 Task: Find connections with filter location Turbo with filter topic #Travelwith filter profile language English with filter current company SAP Labs India with filter school IEC UNIVERSITY with filter industry School and Employee Bus Services with filter service category Real Estate with filter keywords title VP of Miscellaneous Stuff
Action: Mouse moved to (518, 74)
Screenshot: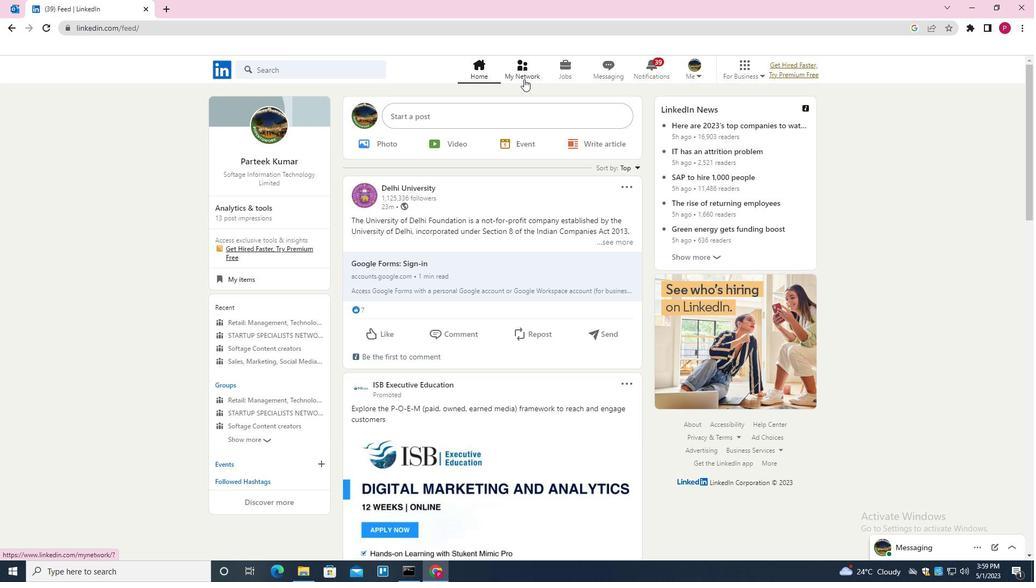 
Action: Mouse pressed left at (518, 74)
Screenshot: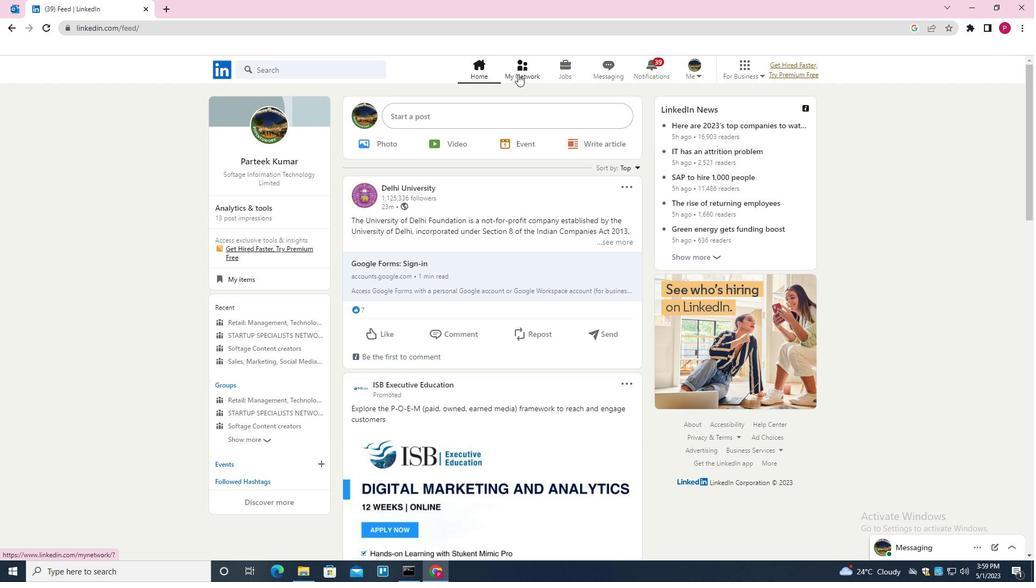 
Action: Mouse moved to (284, 125)
Screenshot: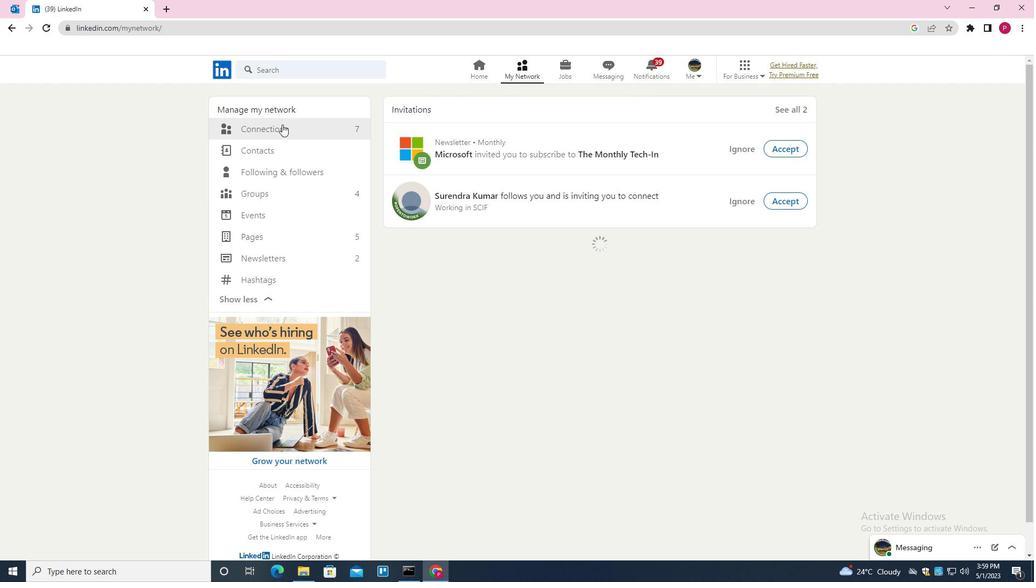 
Action: Mouse pressed left at (284, 125)
Screenshot: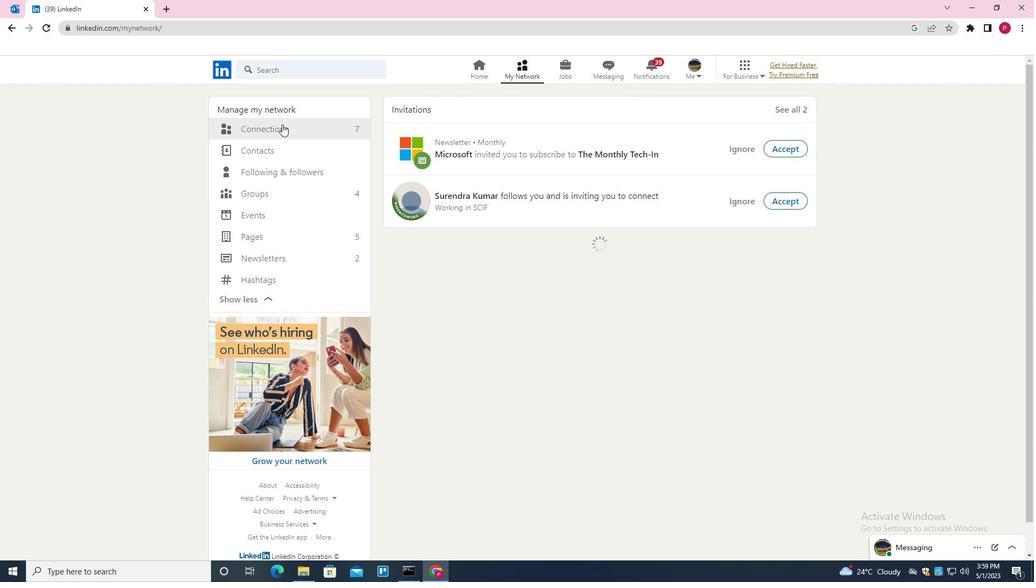 
Action: Mouse moved to (623, 129)
Screenshot: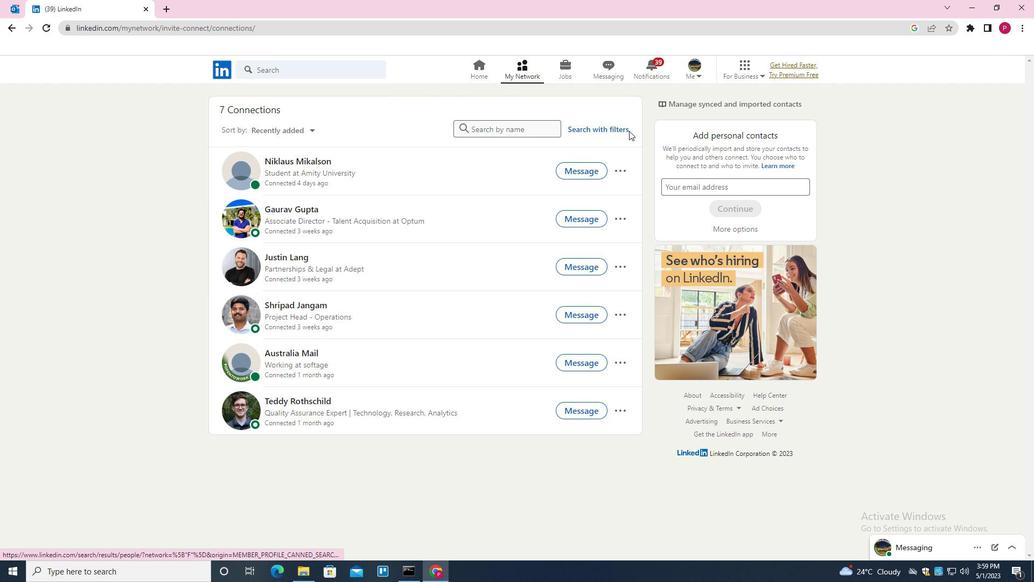 
Action: Mouse pressed left at (623, 129)
Screenshot: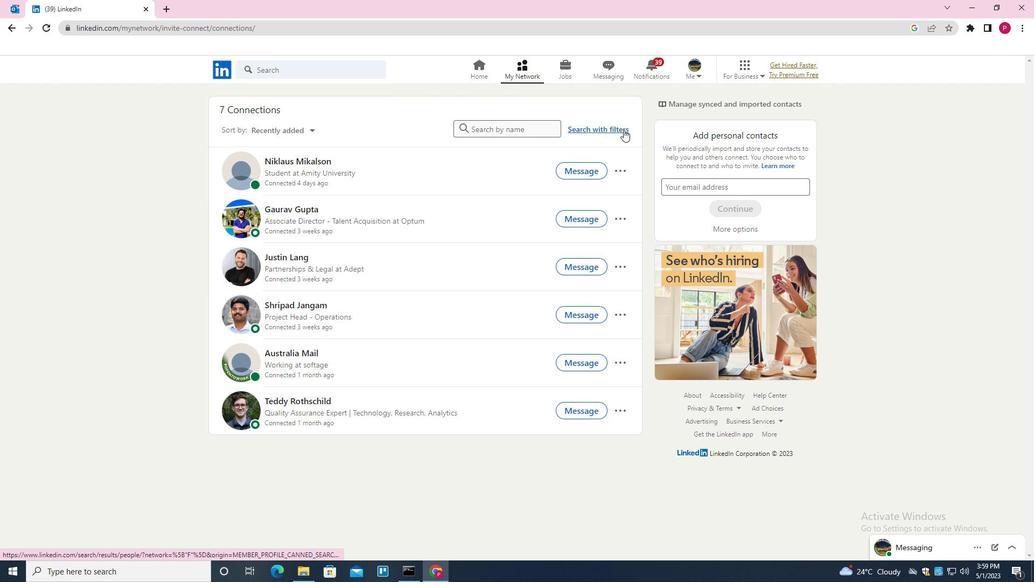 
Action: Mouse moved to (555, 100)
Screenshot: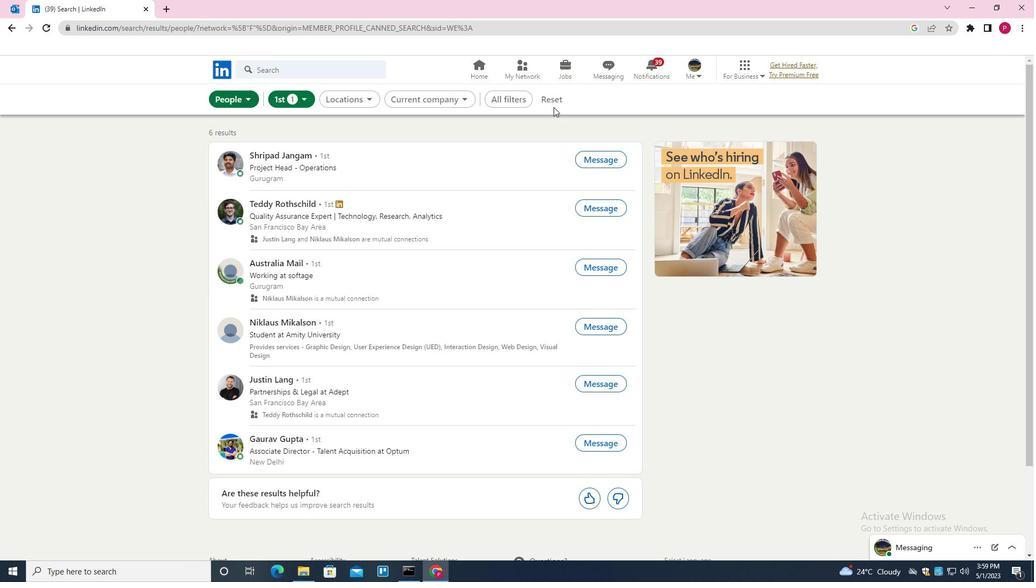 
Action: Mouse pressed left at (555, 100)
Screenshot: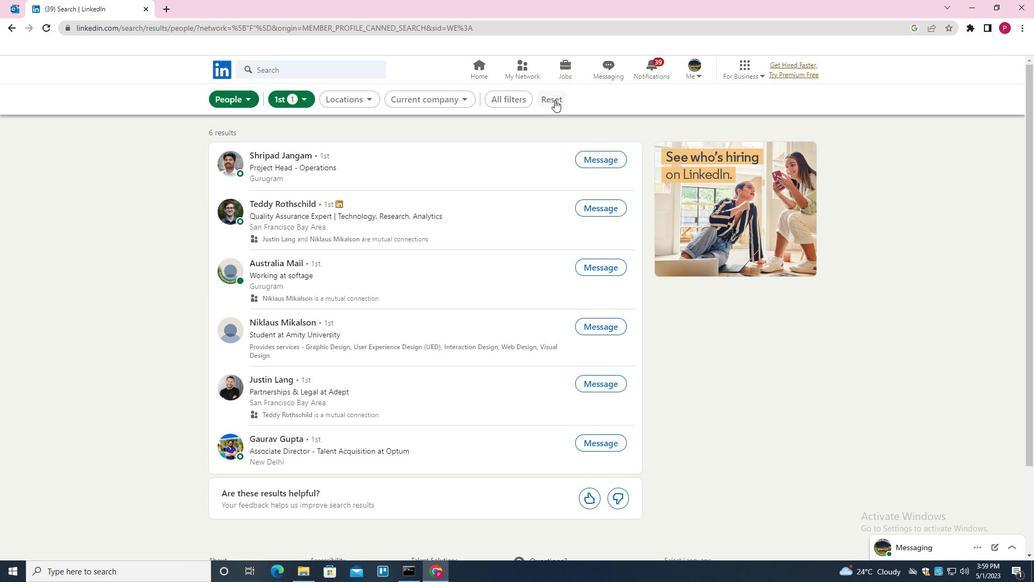 
Action: Mouse moved to (524, 98)
Screenshot: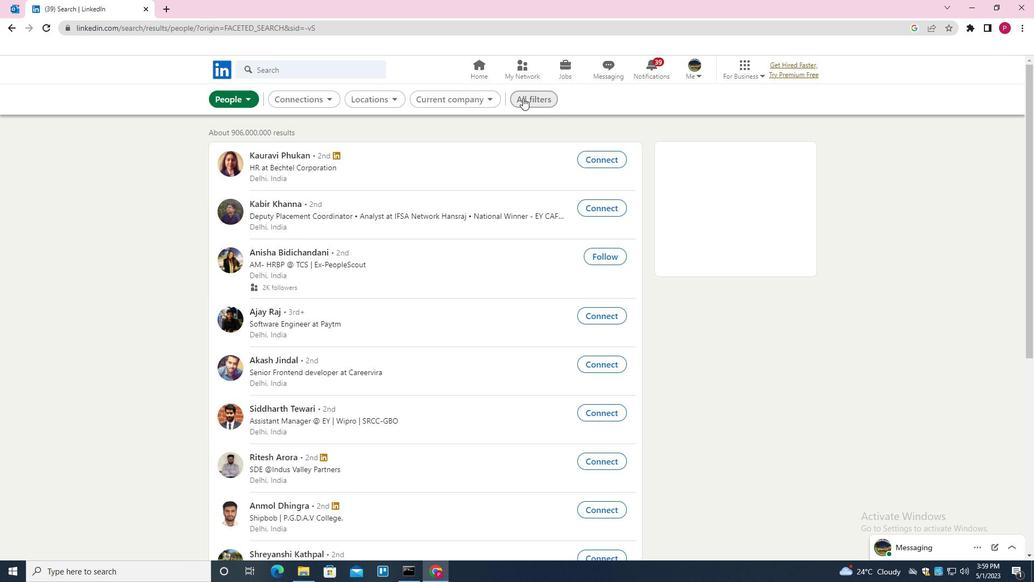 
Action: Mouse pressed left at (524, 98)
Screenshot: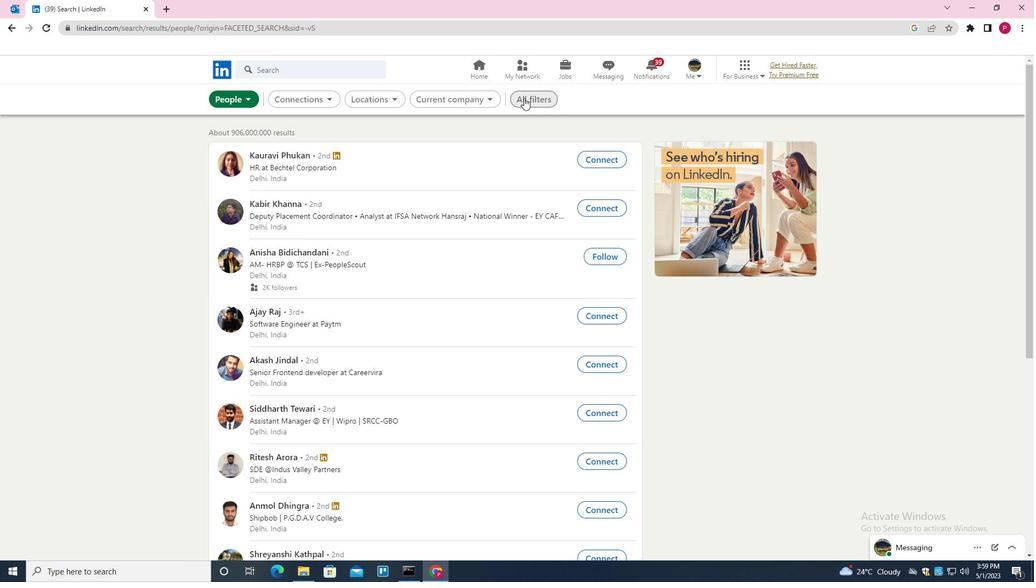 
Action: Mouse moved to (965, 371)
Screenshot: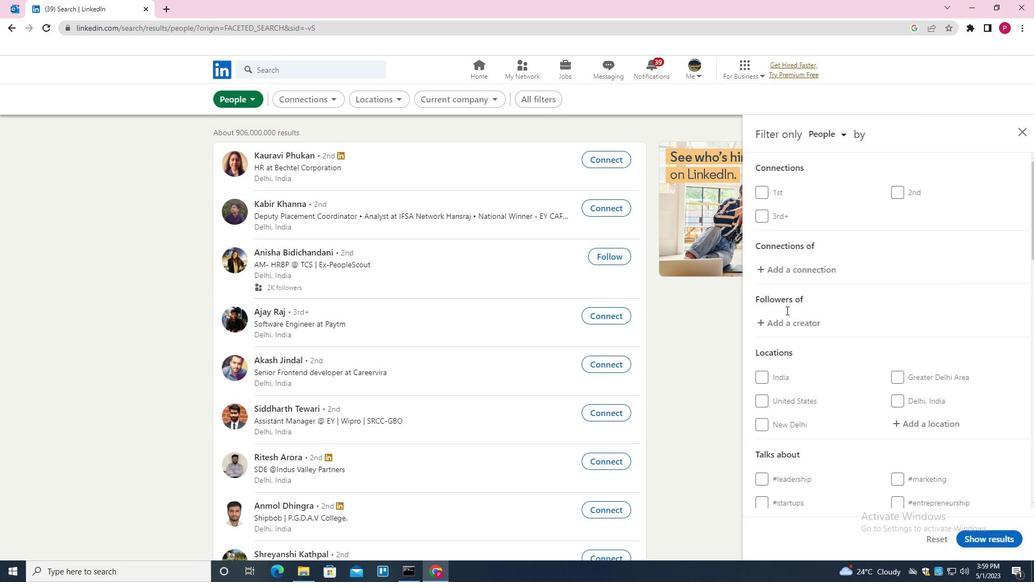 
Action: Mouse scrolled (965, 371) with delta (0, 0)
Screenshot: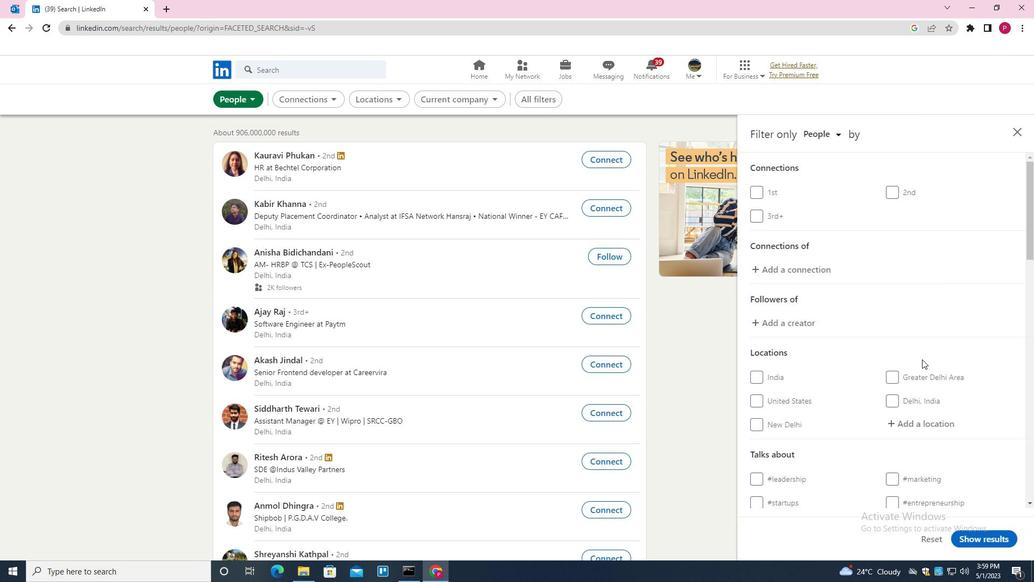 
Action: Mouse moved to (966, 372)
Screenshot: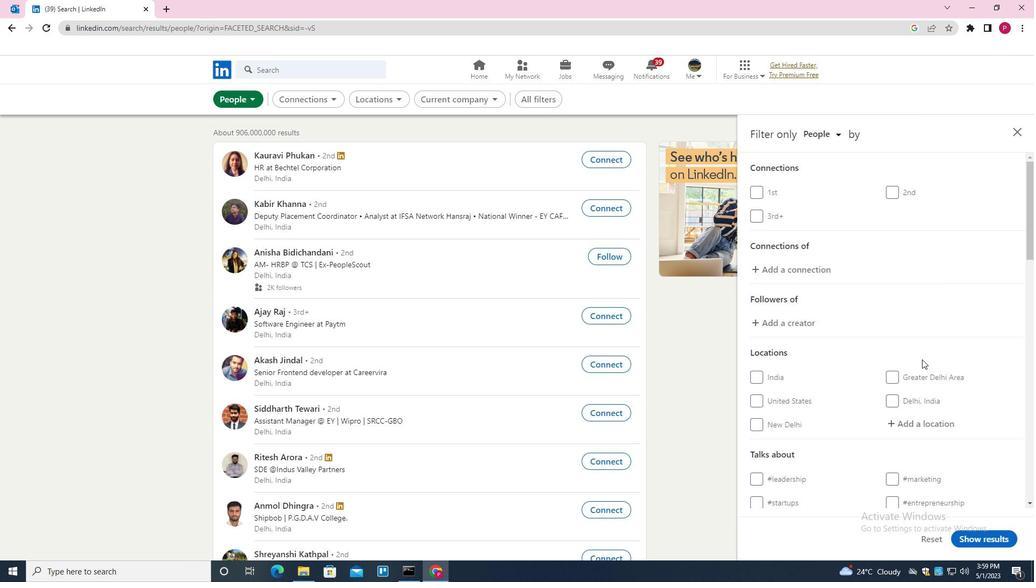 
Action: Mouse scrolled (966, 371) with delta (0, 0)
Screenshot: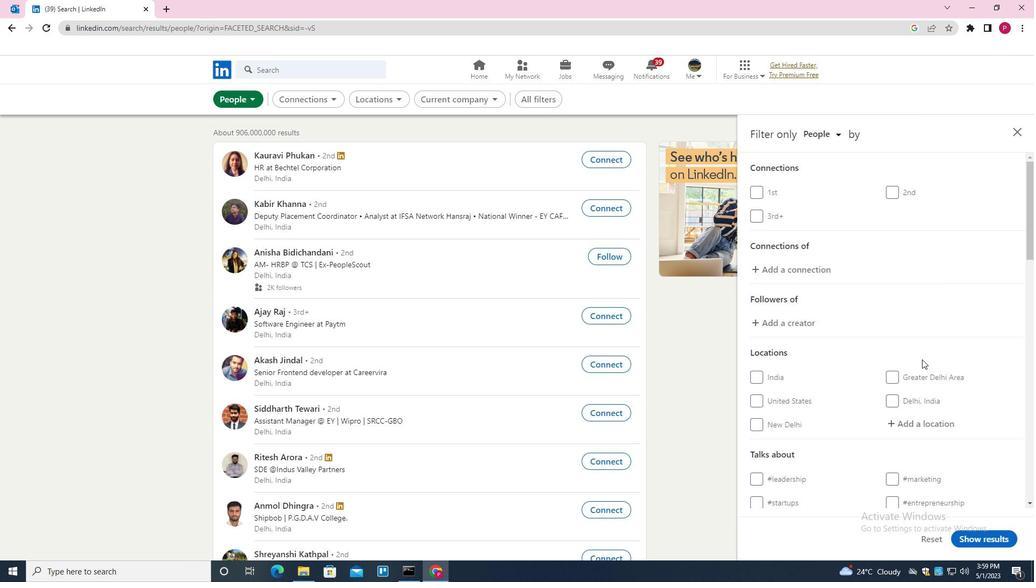 
Action: Mouse moved to (916, 320)
Screenshot: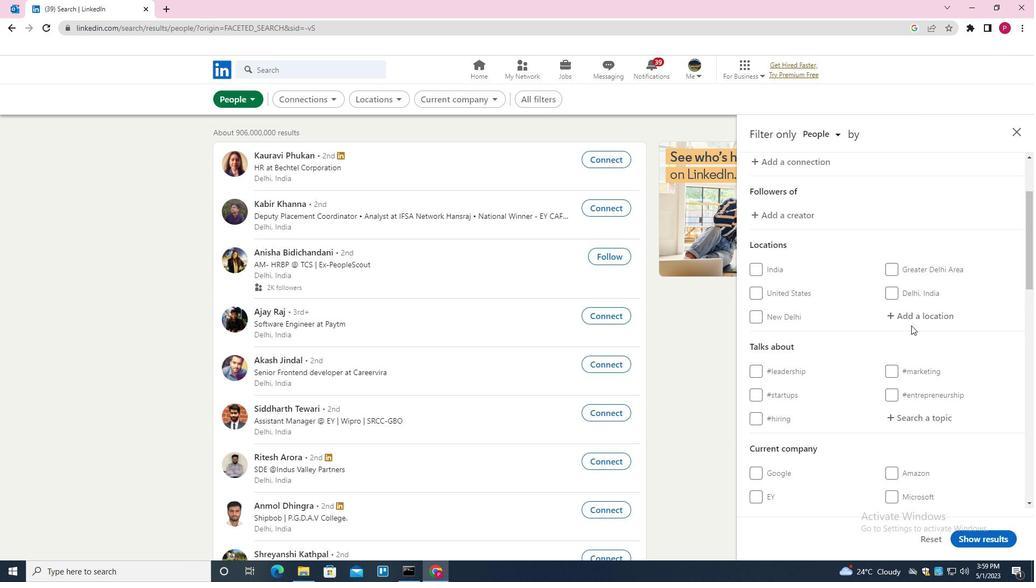 
Action: Mouse pressed left at (916, 320)
Screenshot: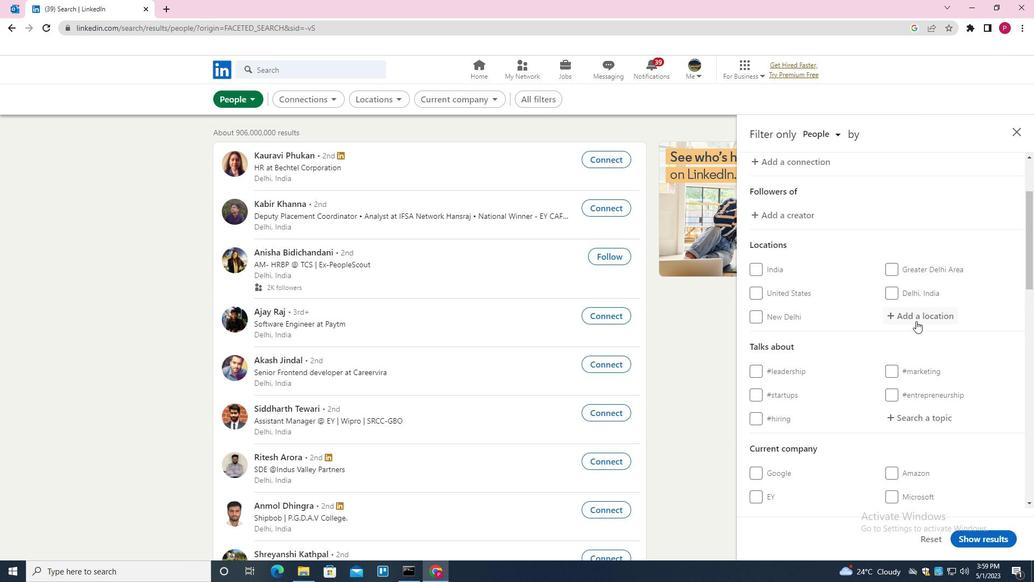
Action: Mouse moved to (916, 320)
Screenshot: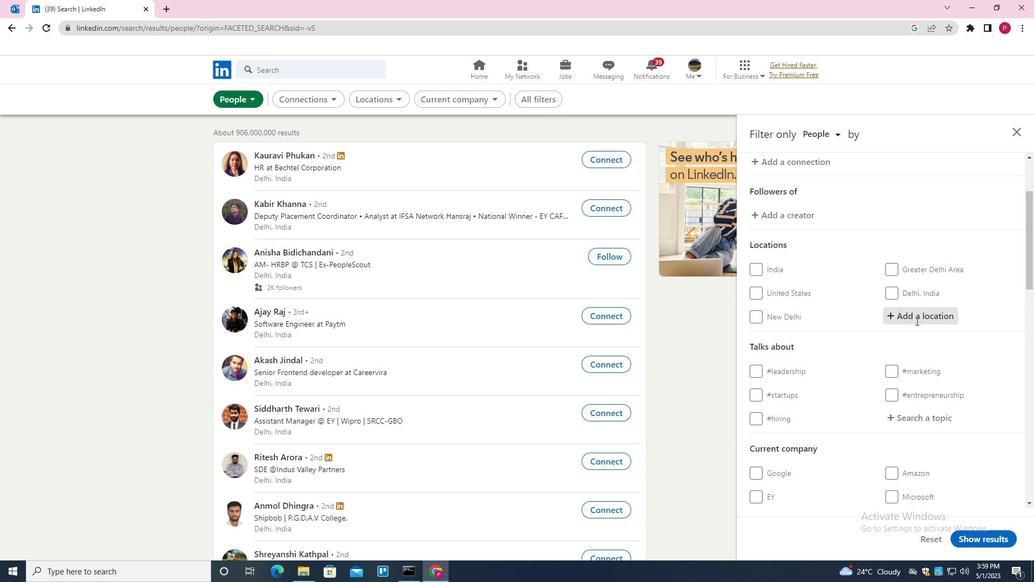 
Action: Key pressed <Key.shift>TURBO<Key.down><Key.enter>
Screenshot: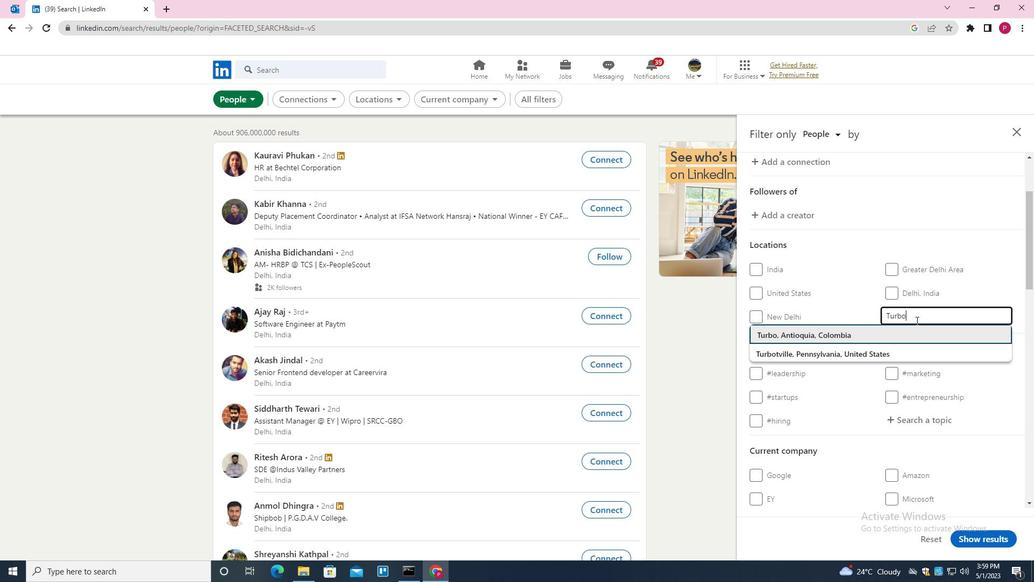 
Action: Mouse moved to (890, 345)
Screenshot: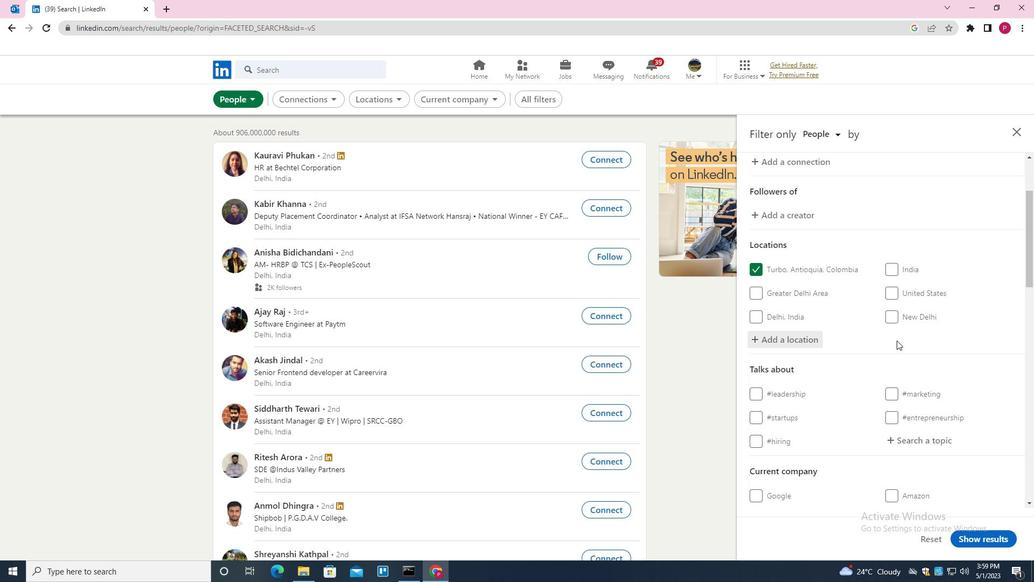 
Action: Mouse scrolled (890, 344) with delta (0, 0)
Screenshot: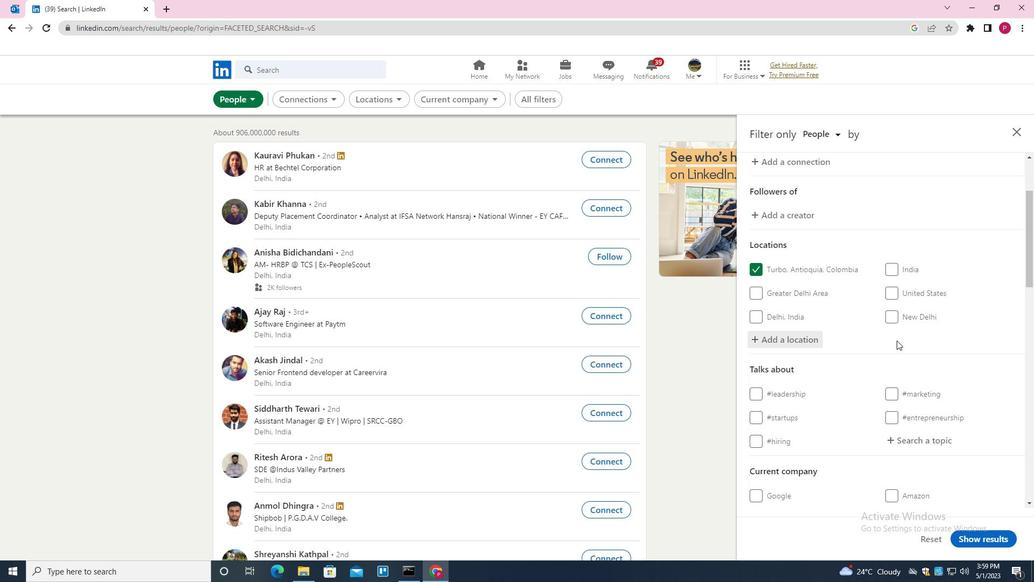 
Action: Mouse moved to (888, 347)
Screenshot: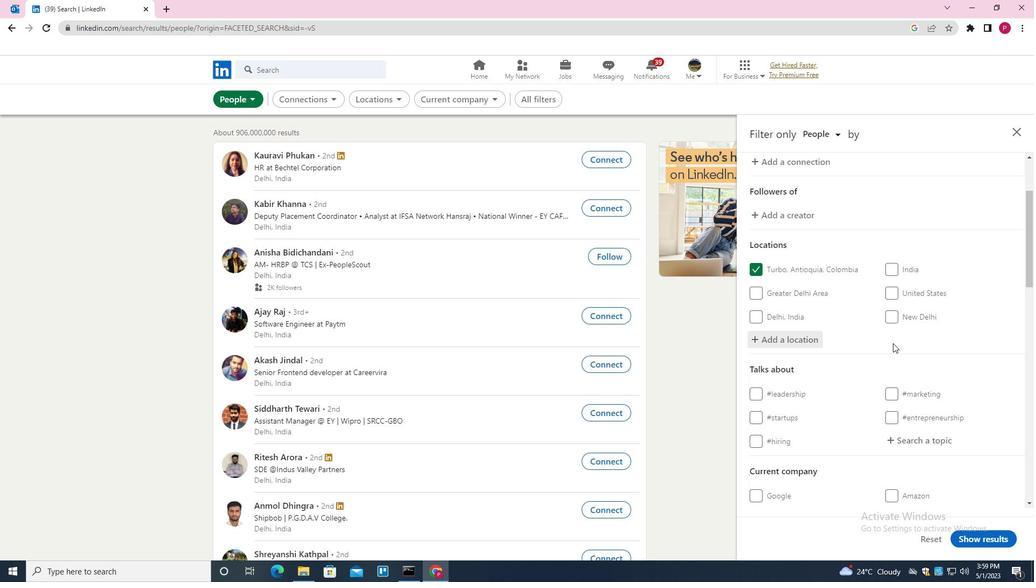 
Action: Mouse scrolled (888, 346) with delta (0, 0)
Screenshot: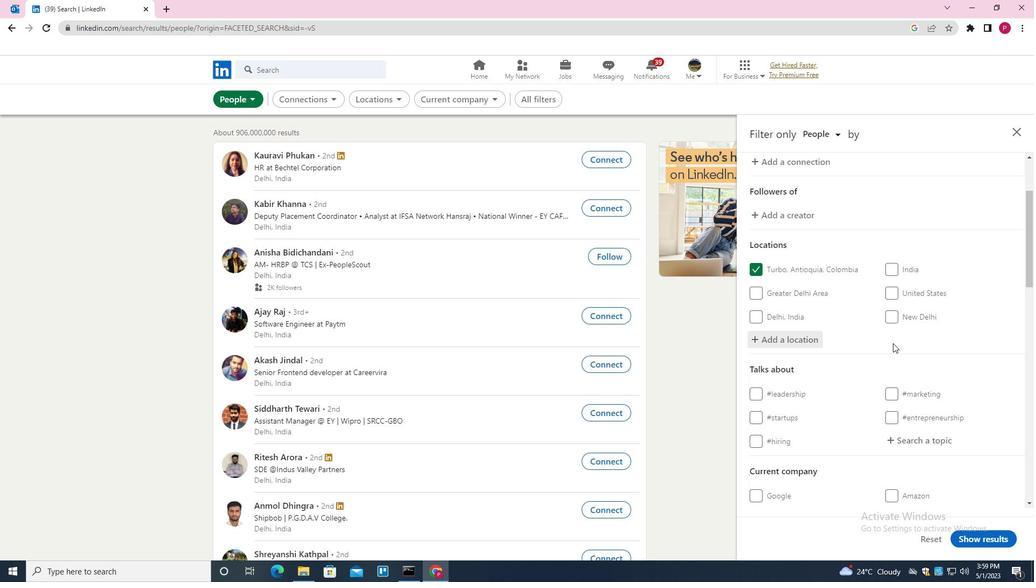 
Action: Mouse moved to (887, 347)
Screenshot: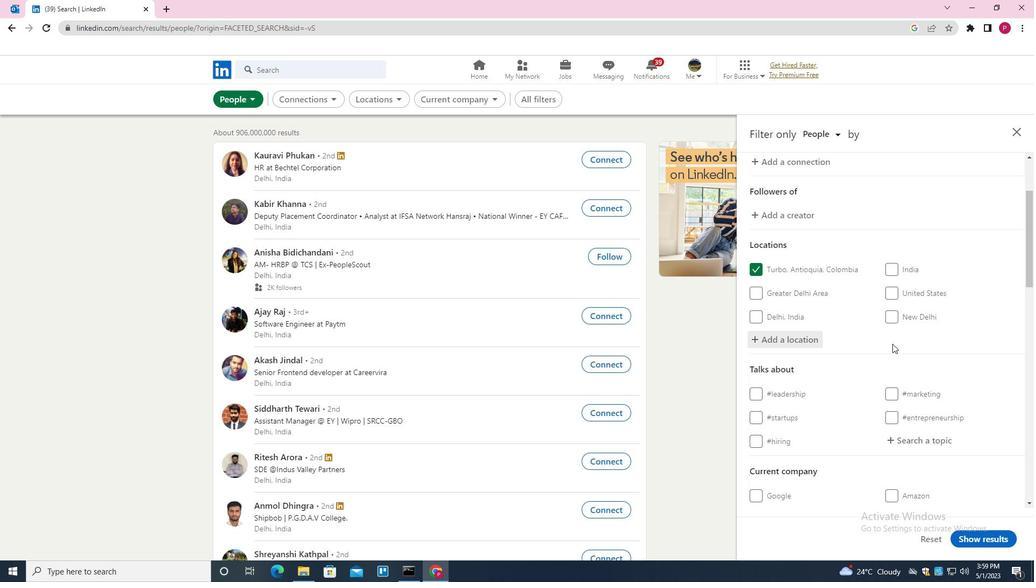 
Action: Mouse scrolled (887, 347) with delta (0, 0)
Screenshot: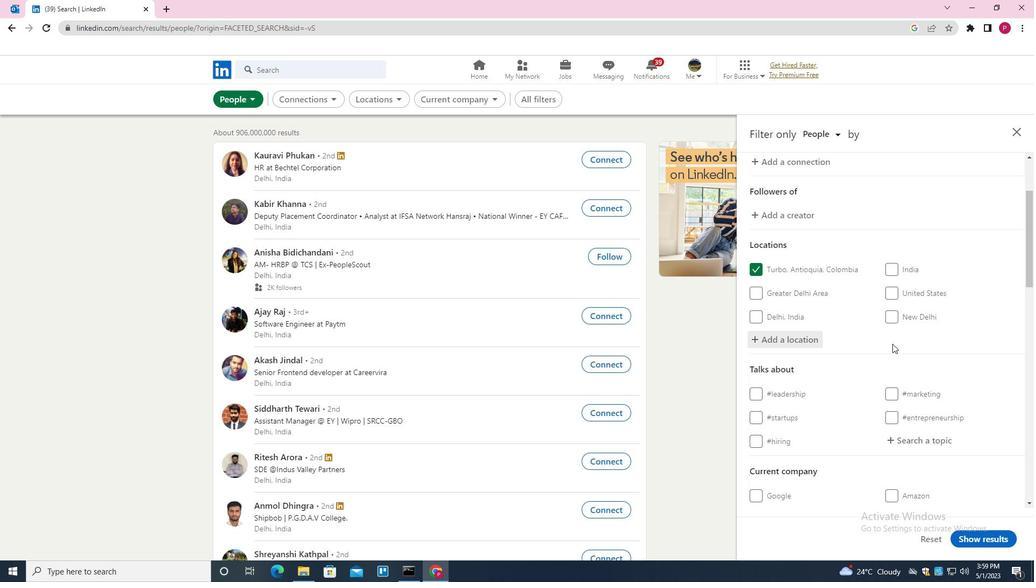 
Action: Mouse moved to (931, 268)
Screenshot: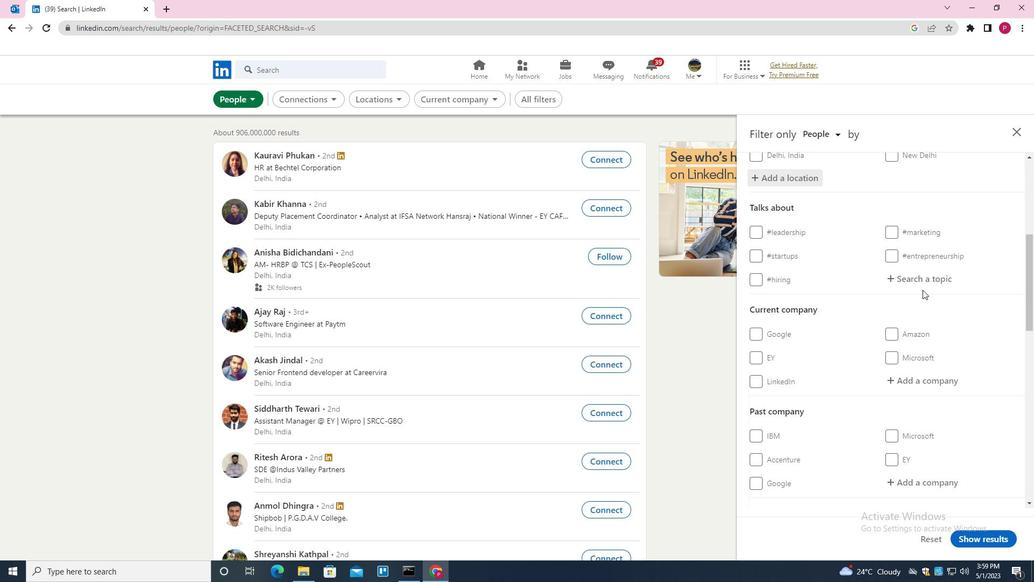 
Action: Mouse pressed left at (931, 268)
Screenshot: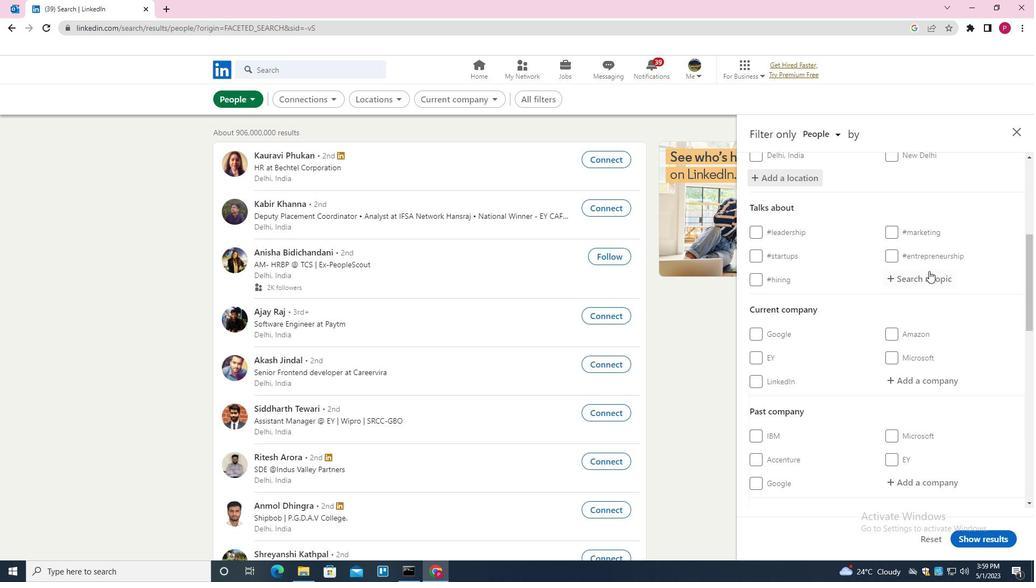 
Action: Mouse moved to (924, 274)
Screenshot: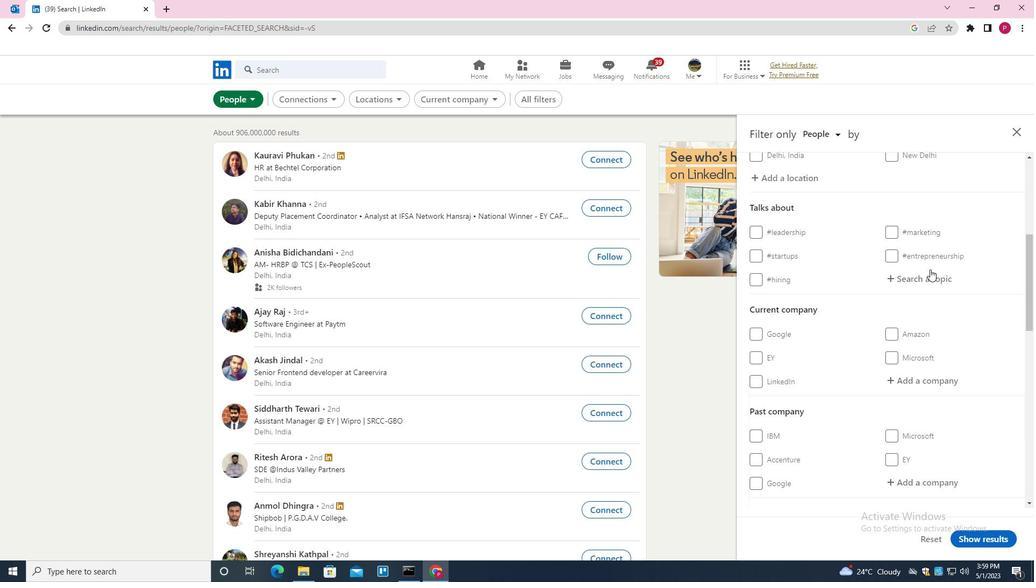 
Action: Mouse pressed left at (924, 274)
Screenshot: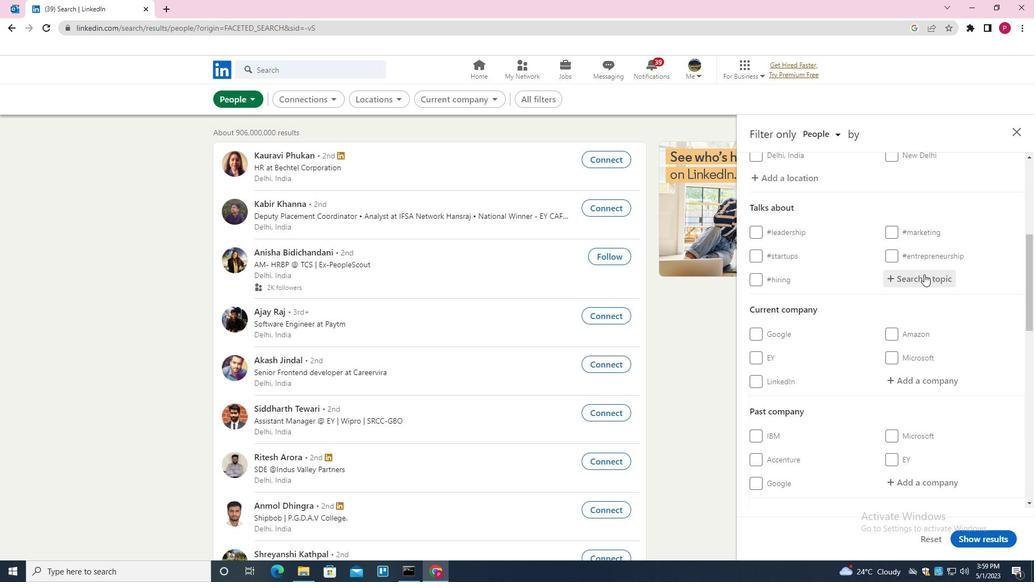
Action: Mouse moved to (924, 274)
Screenshot: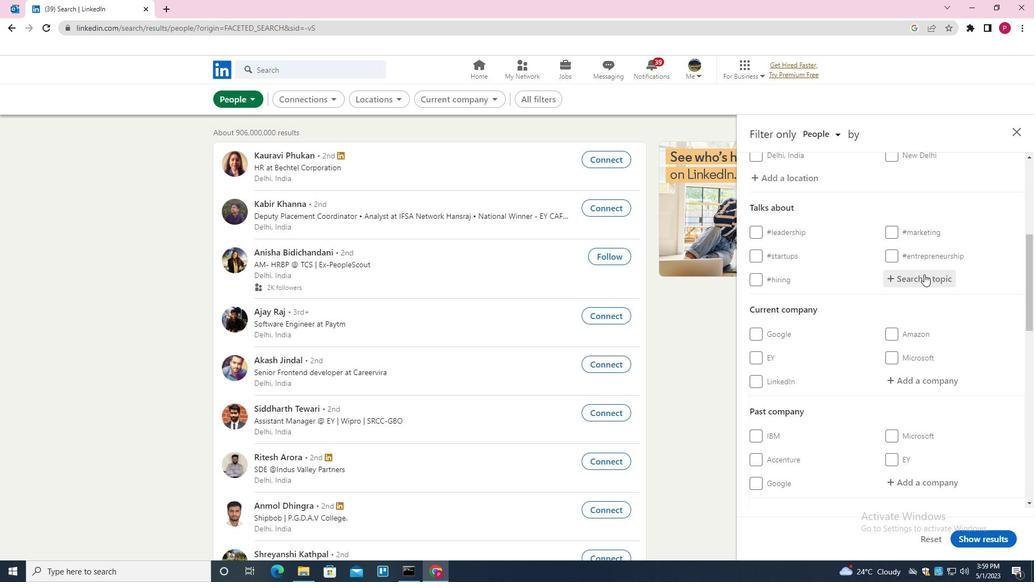 
Action: Key pressed TRAVEL<Key.down><Key.enter>
Screenshot: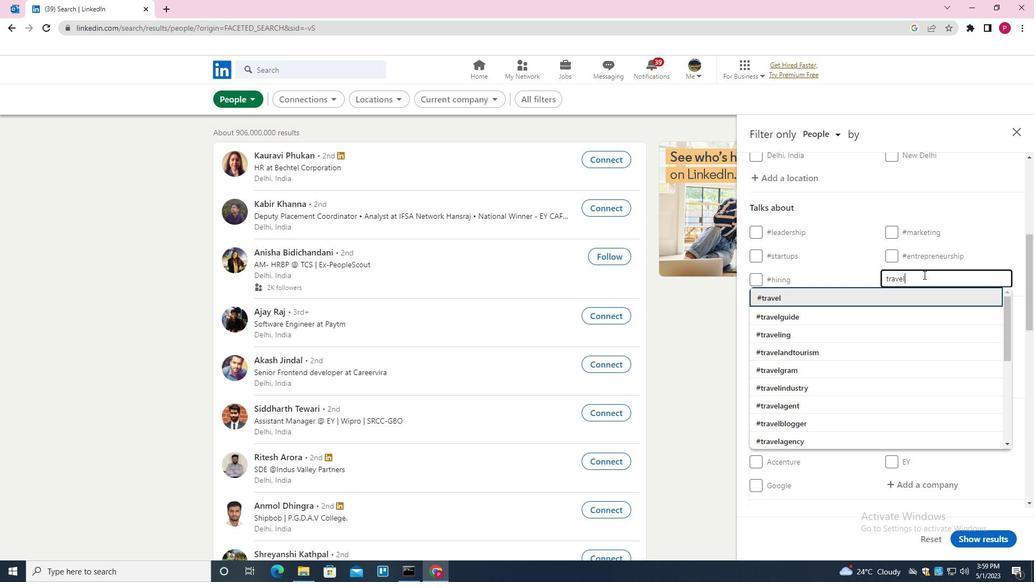 
Action: Mouse moved to (870, 306)
Screenshot: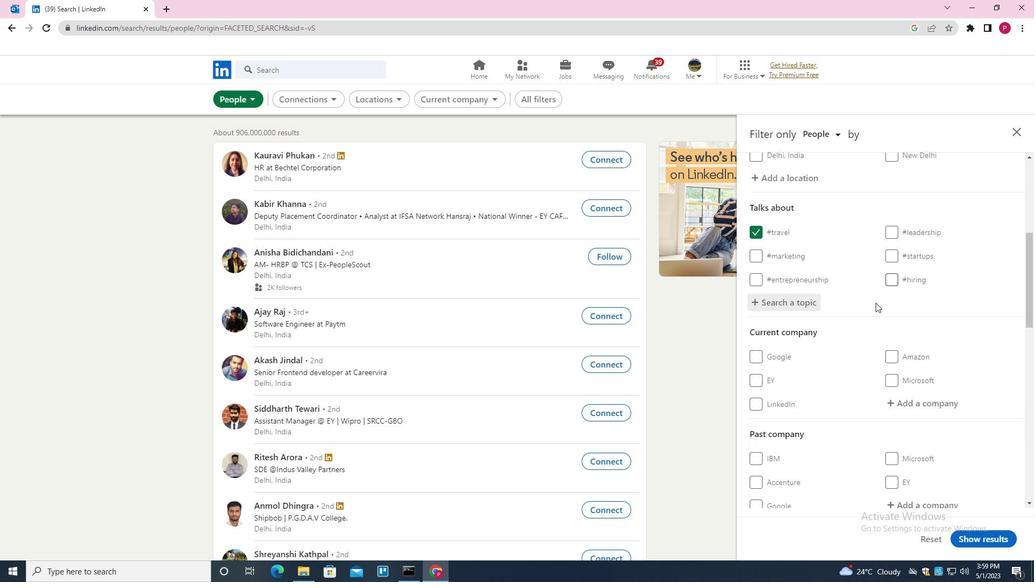 
Action: Mouse scrolled (870, 306) with delta (0, 0)
Screenshot: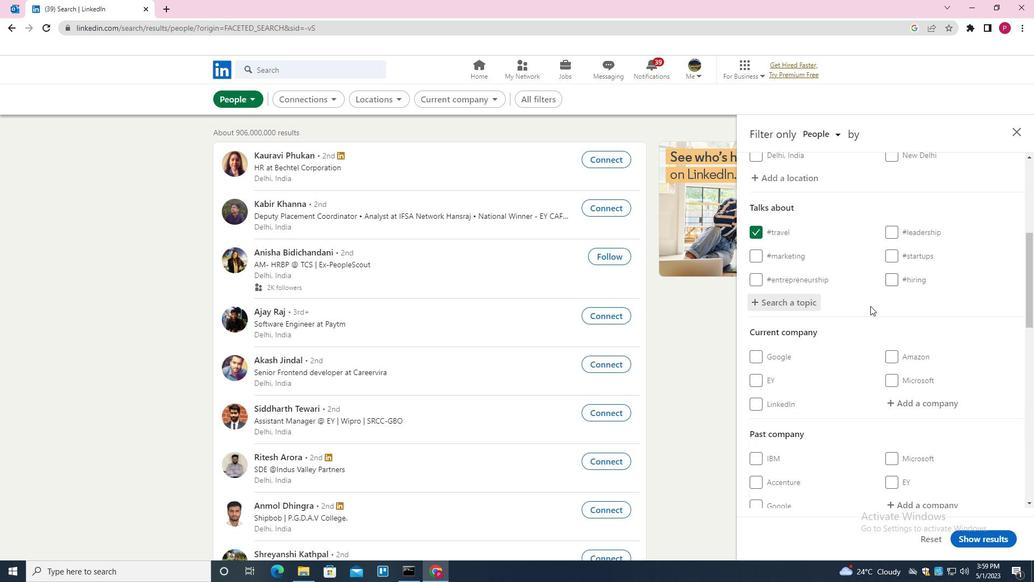 
Action: Mouse moved to (869, 307)
Screenshot: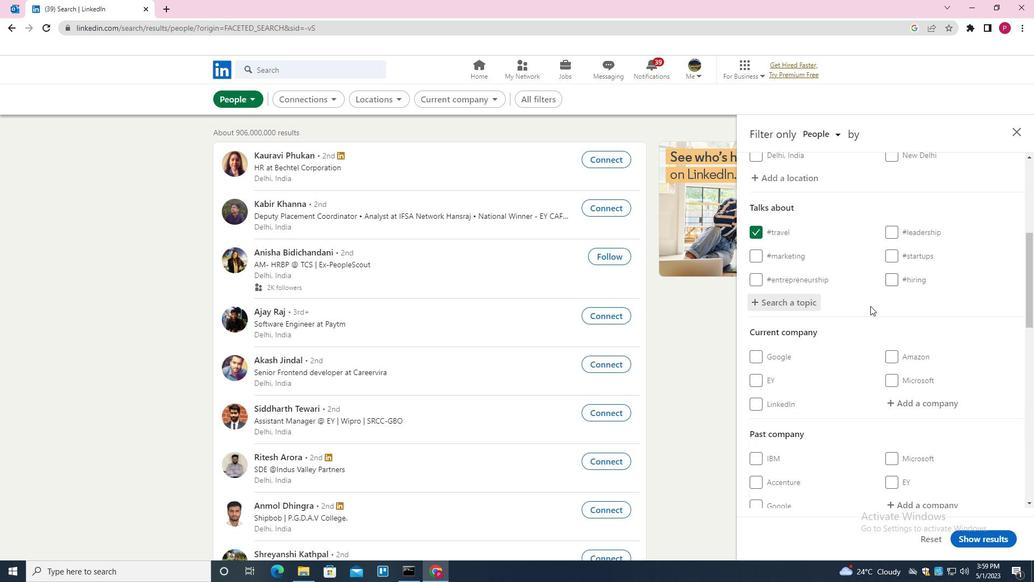 
Action: Mouse scrolled (869, 306) with delta (0, 0)
Screenshot: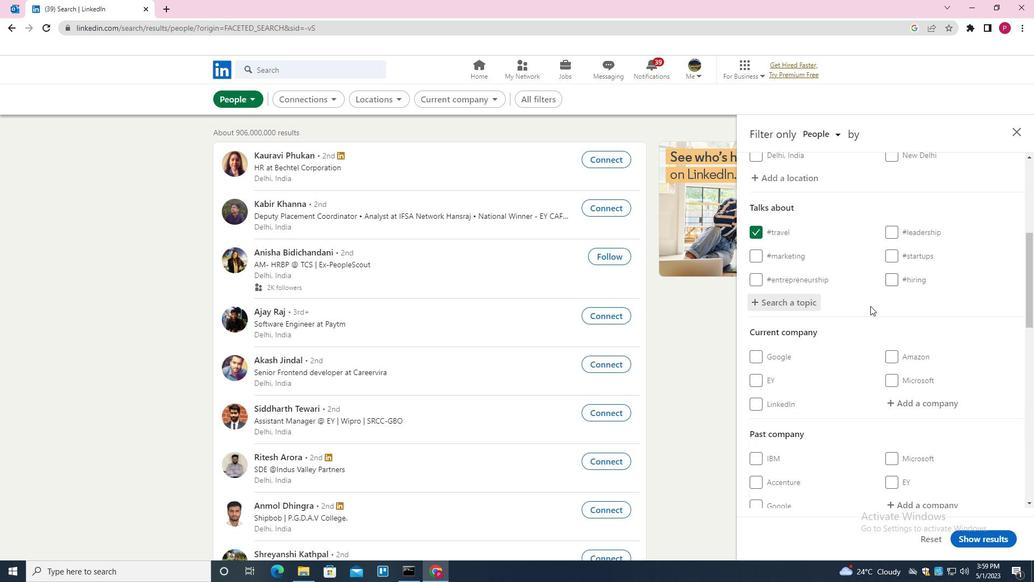 
Action: Mouse scrolled (869, 306) with delta (0, 0)
Screenshot: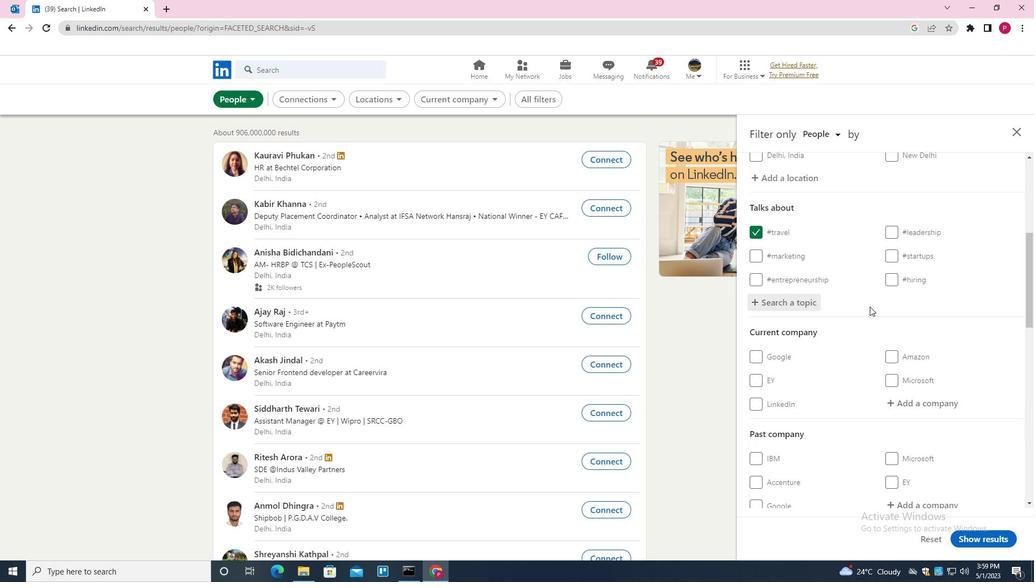 
Action: Mouse moved to (869, 307)
Screenshot: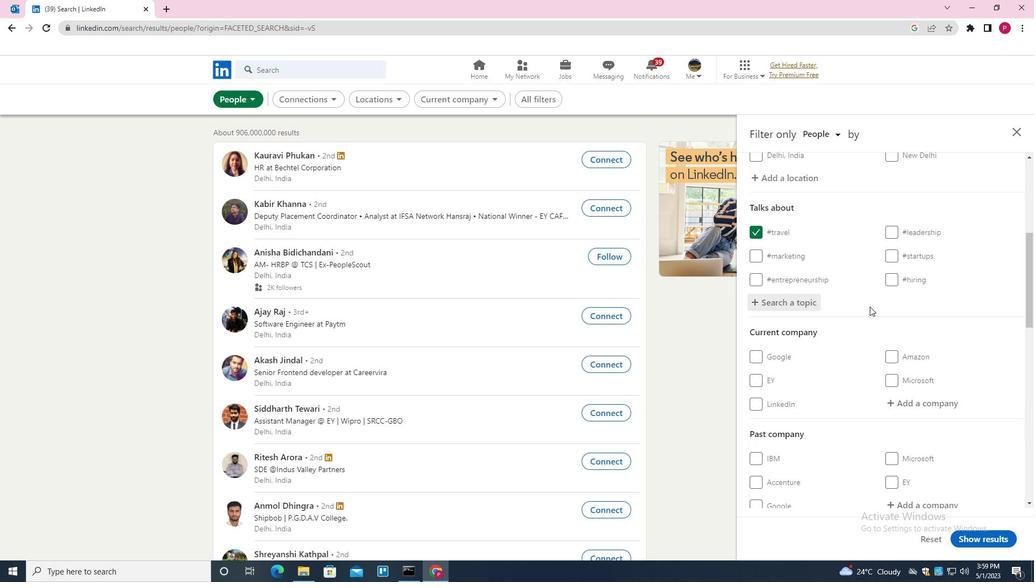 
Action: Mouse scrolled (869, 306) with delta (0, 0)
Screenshot: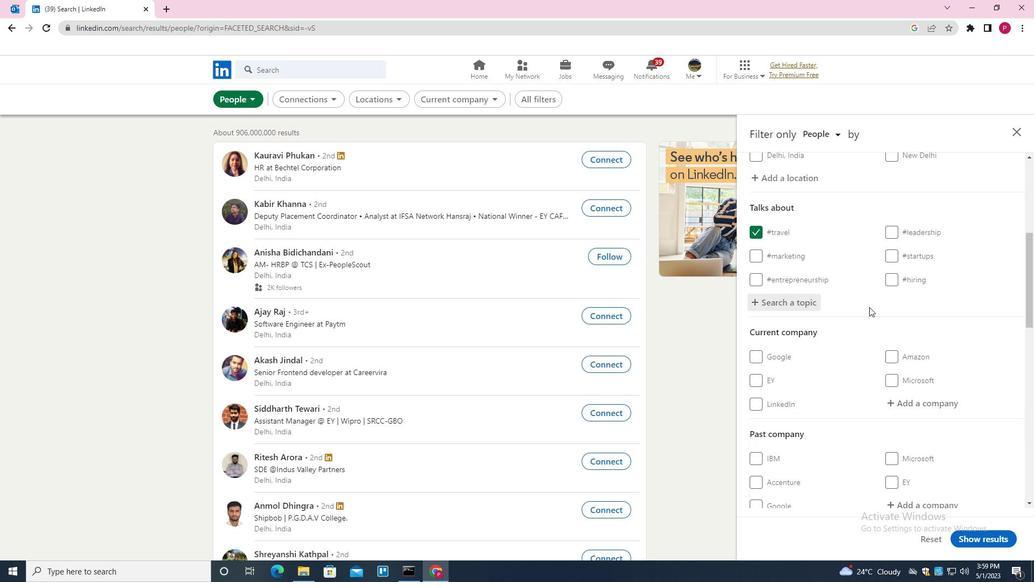 
Action: Mouse moved to (854, 318)
Screenshot: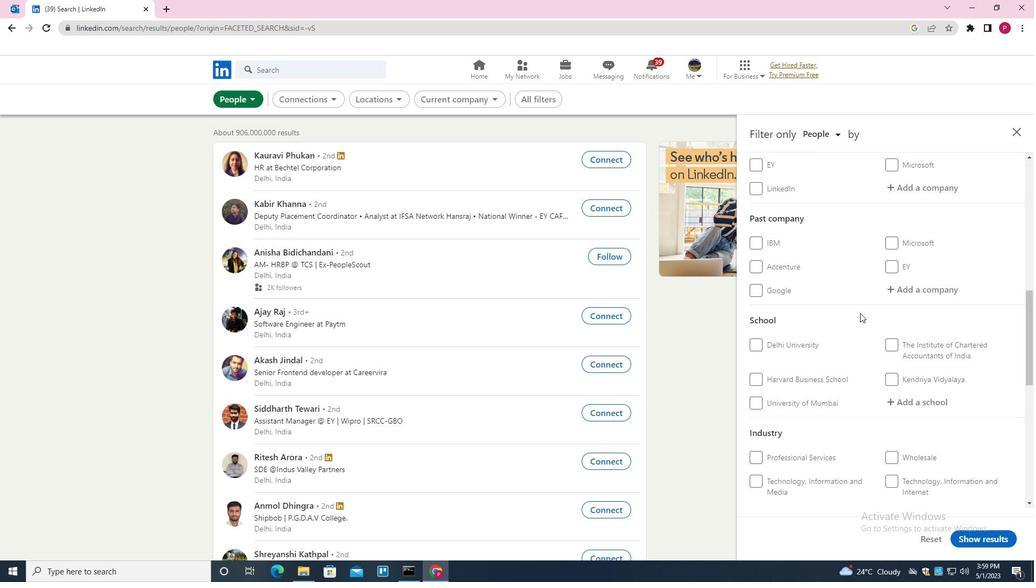 
Action: Mouse scrolled (854, 318) with delta (0, 0)
Screenshot: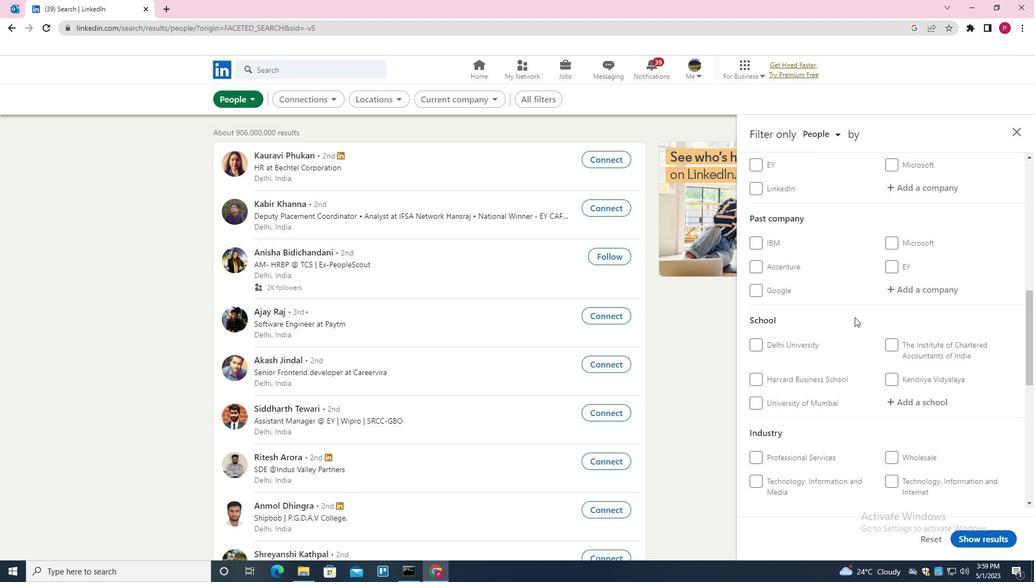 
Action: Mouse scrolled (854, 318) with delta (0, 0)
Screenshot: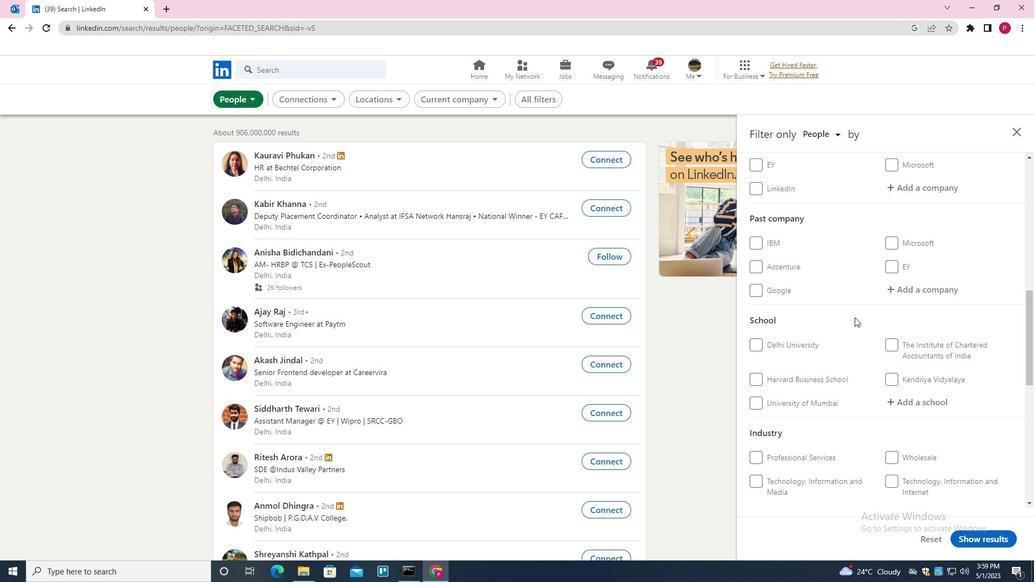 
Action: Mouse scrolled (854, 318) with delta (0, 0)
Screenshot: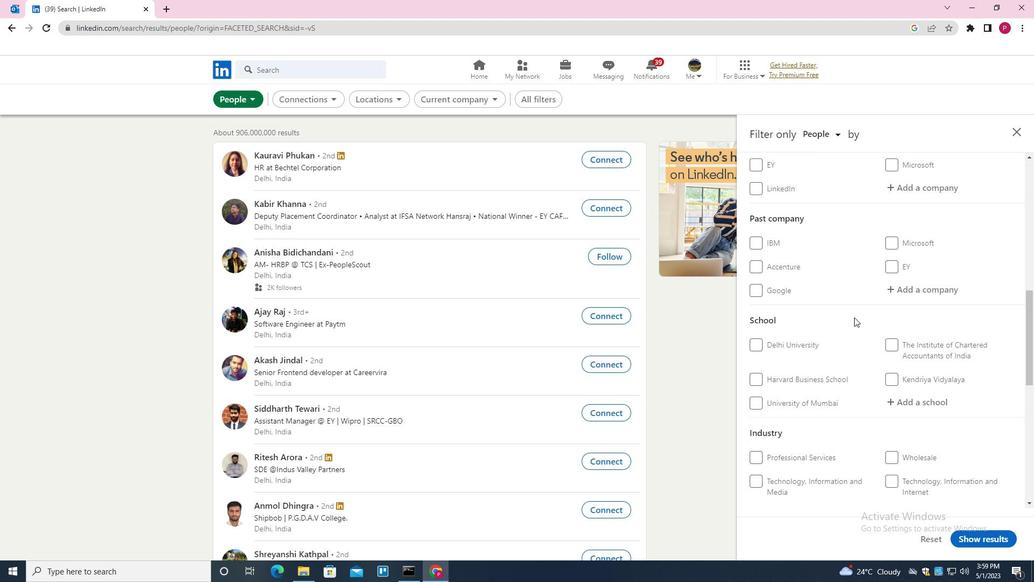 
Action: Mouse scrolled (854, 318) with delta (0, 0)
Screenshot: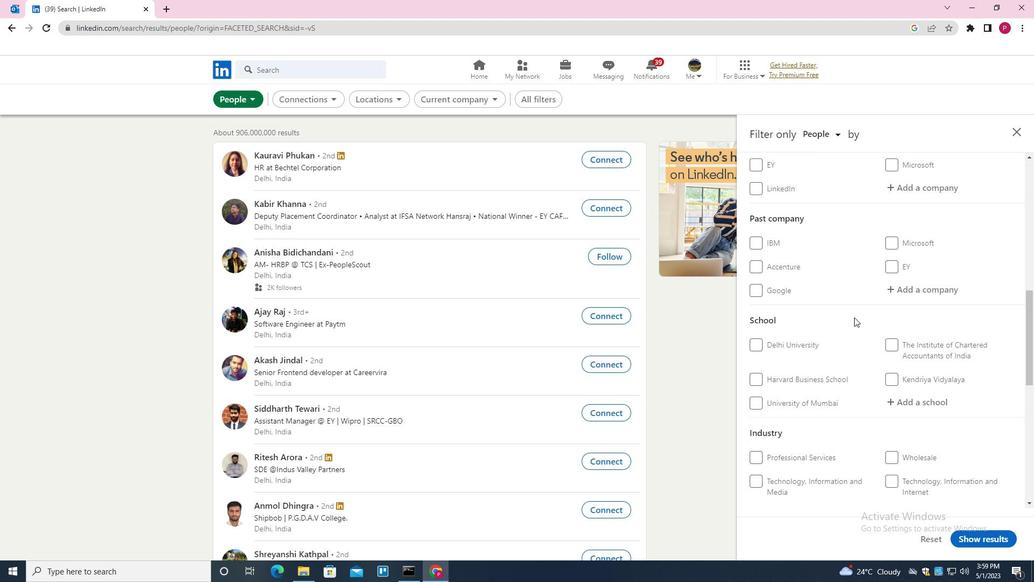 
Action: Mouse moved to (853, 319)
Screenshot: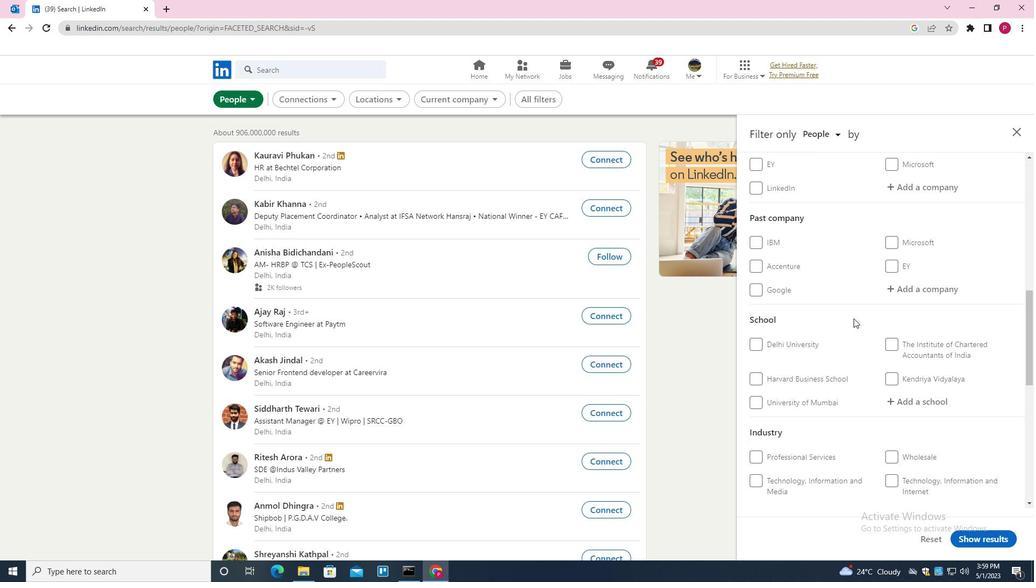 
Action: Mouse scrolled (853, 318) with delta (0, 0)
Screenshot: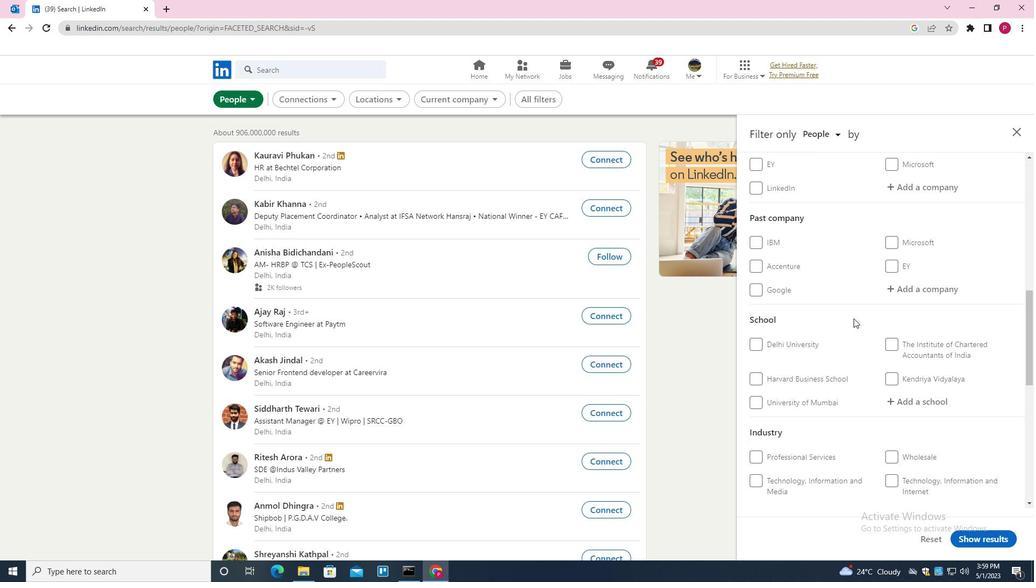 
Action: Mouse moved to (841, 341)
Screenshot: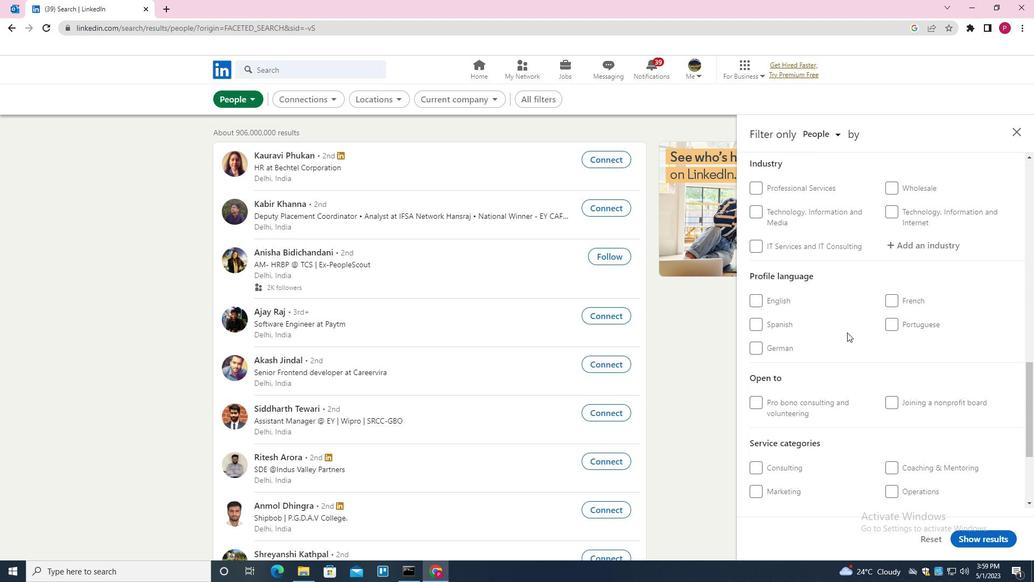 
Action: Mouse scrolled (841, 341) with delta (0, 0)
Screenshot: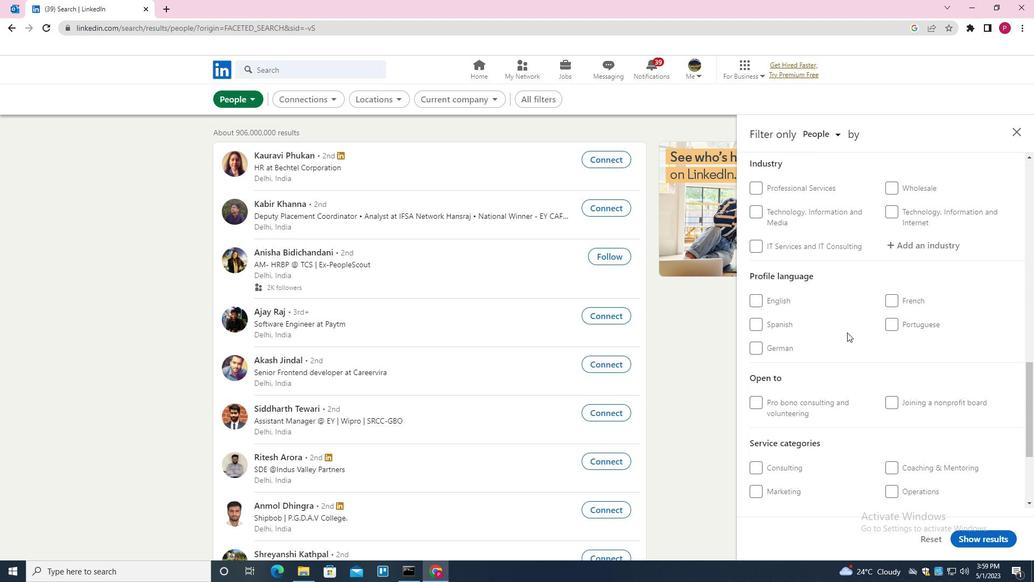 
Action: Mouse scrolled (841, 341) with delta (0, 0)
Screenshot: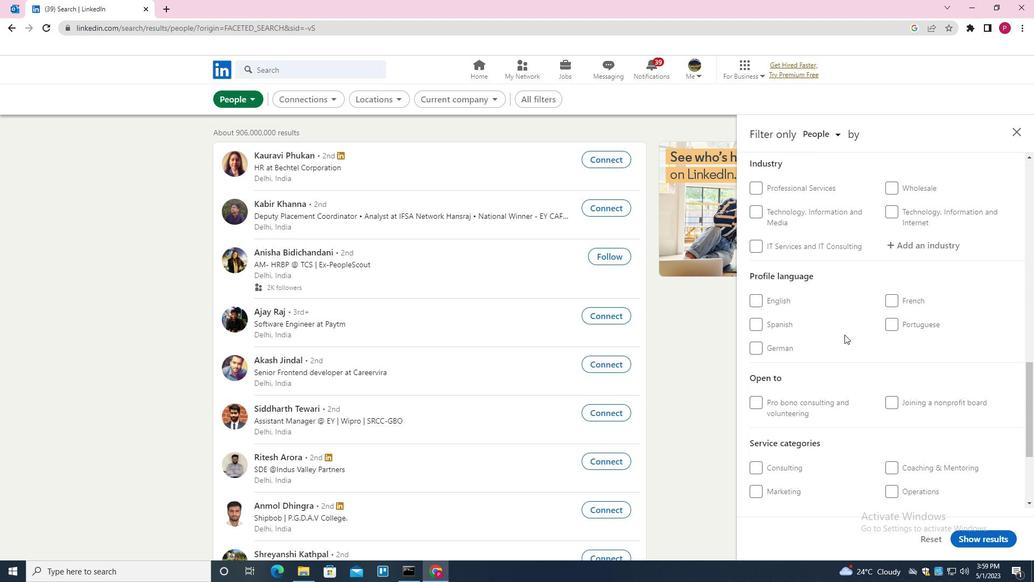 
Action: Mouse scrolled (841, 341) with delta (0, 0)
Screenshot: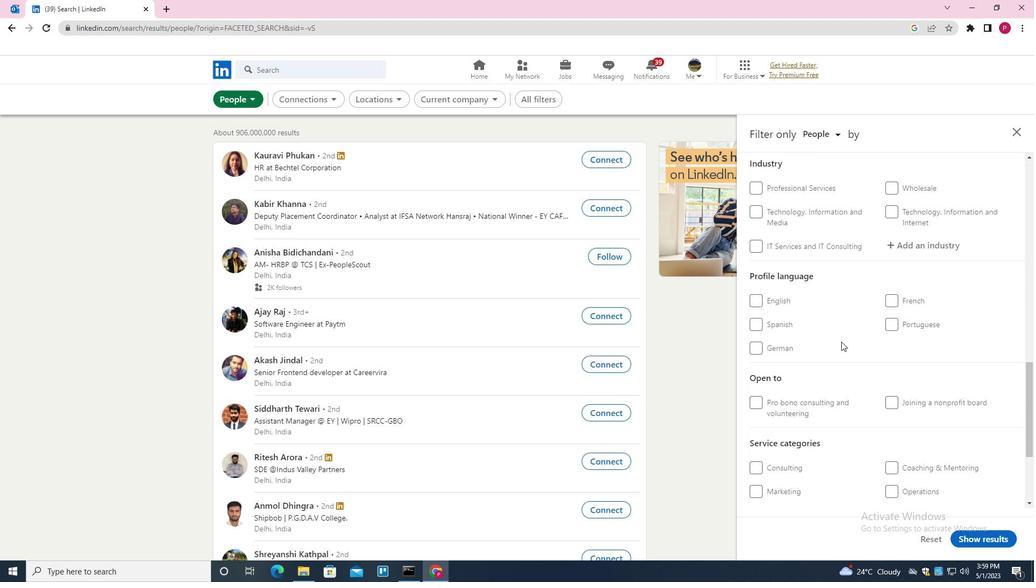 
Action: Mouse moved to (840, 342)
Screenshot: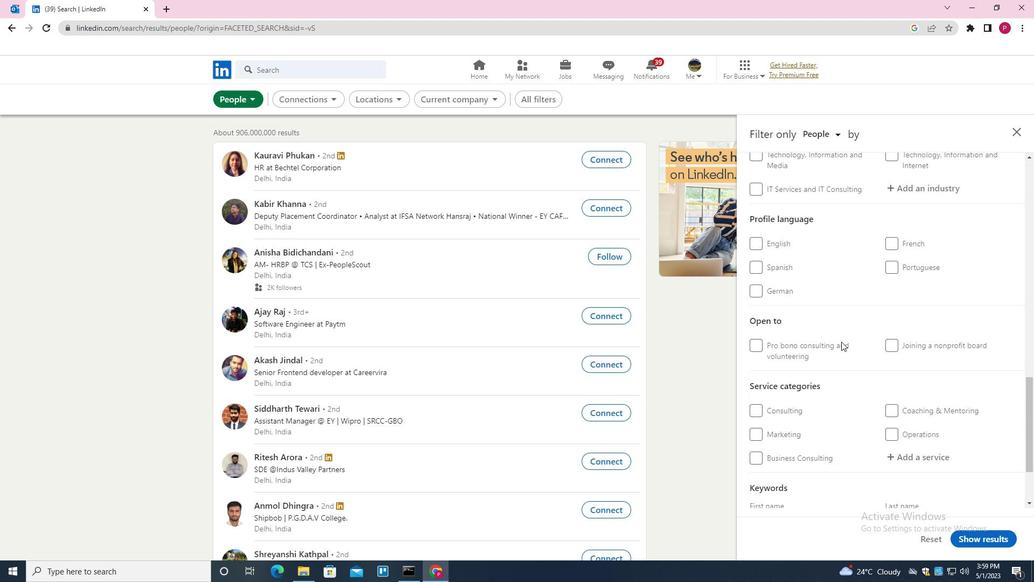 
Action: Mouse scrolled (840, 342) with delta (0, 0)
Screenshot: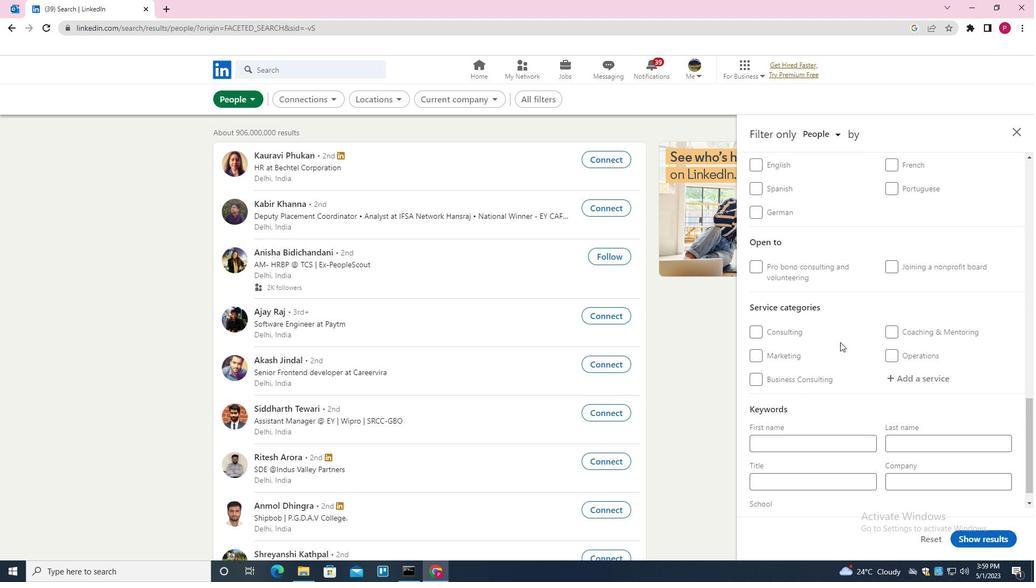
Action: Mouse moved to (839, 344)
Screenshot: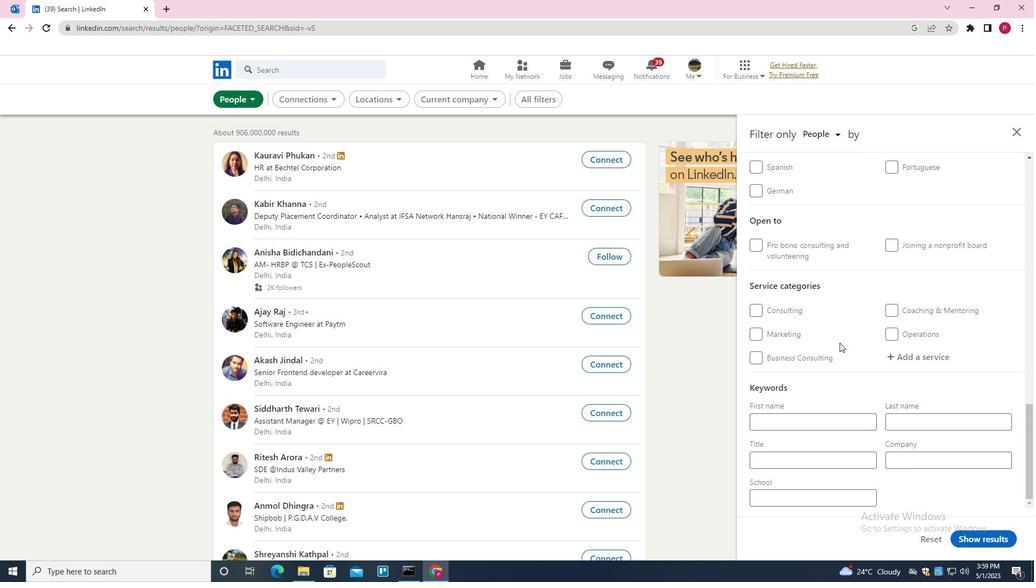 
Action: Mouse scrolled (839, 344) with delta (0, 0)
Screenshot: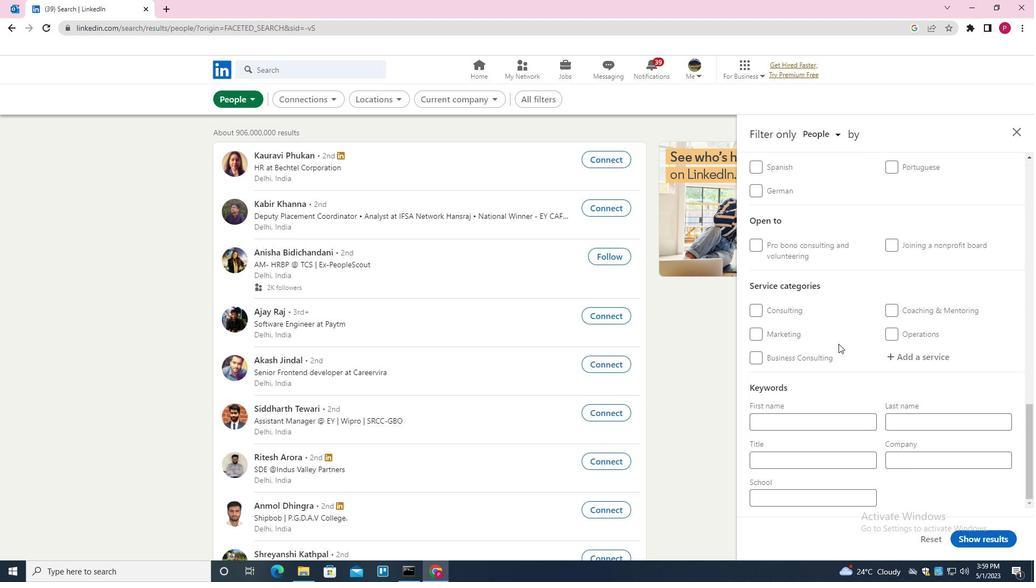 
Action: Mouse scrolled (839, 344) with delta (0, 0)
Screenshot: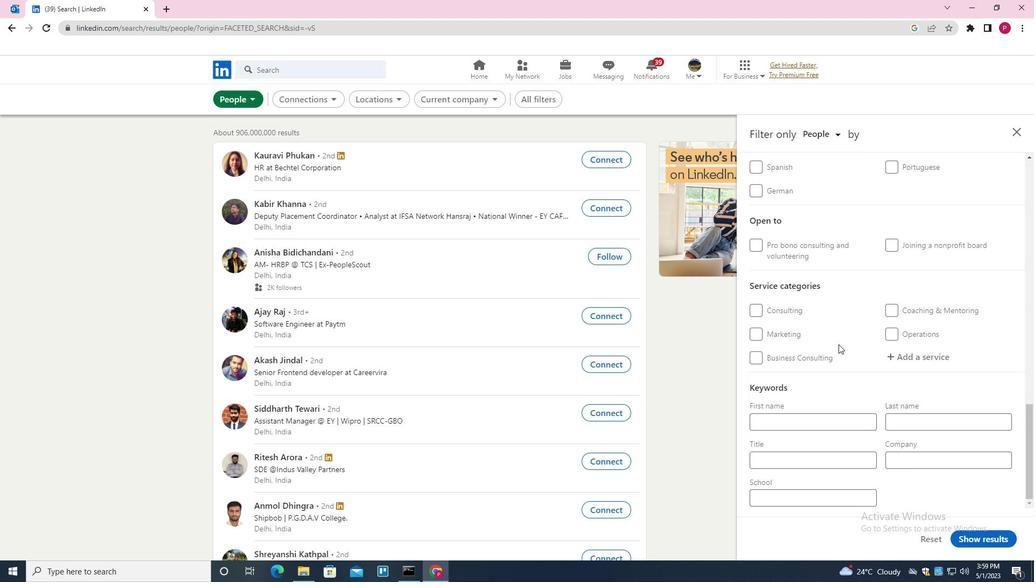 
Action: Mouse scrolled (839, 344) with delta (0, 0)
Screenshot: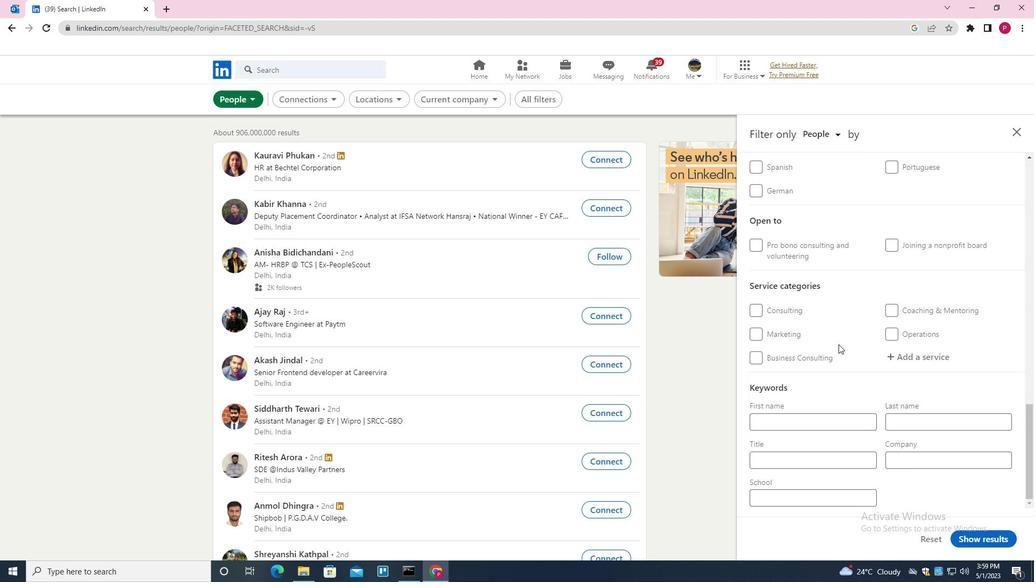 
Action: Mouse moved to (772, 312)
Screenshot: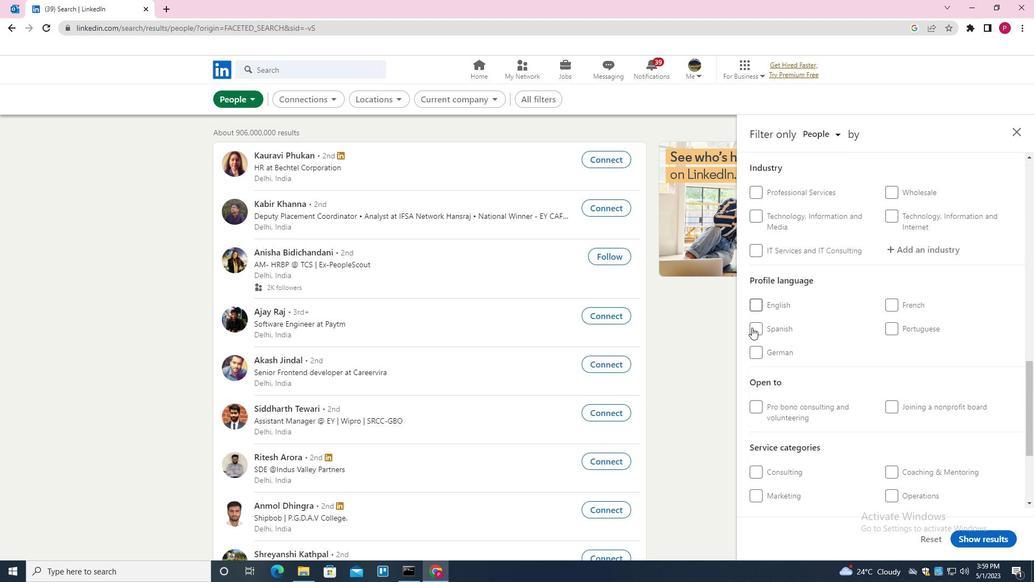 
Action: Mouse pressed left at (772, 312)
Screenshot: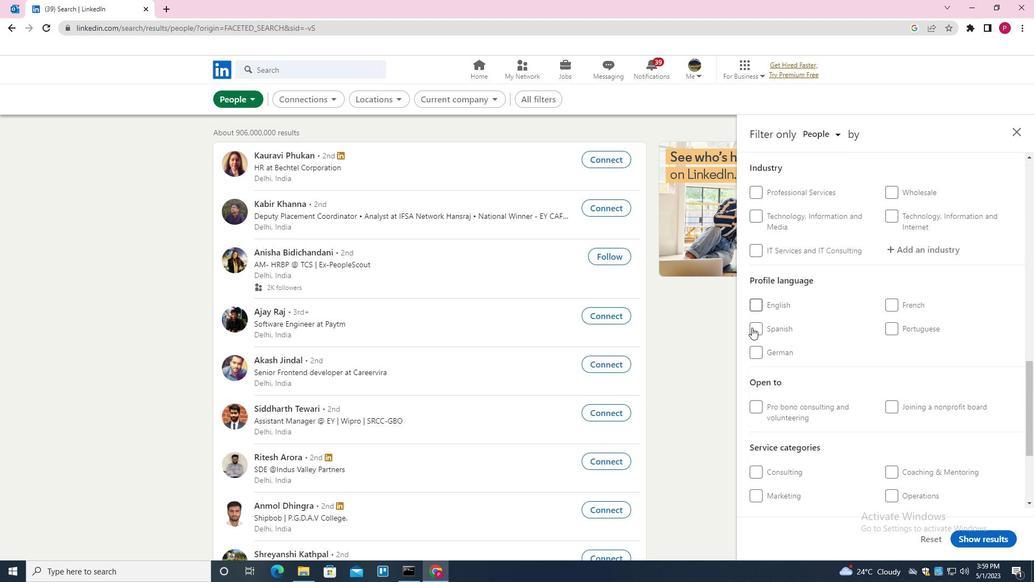 
Action: Mouse moved to (772, 301)
Screenshot: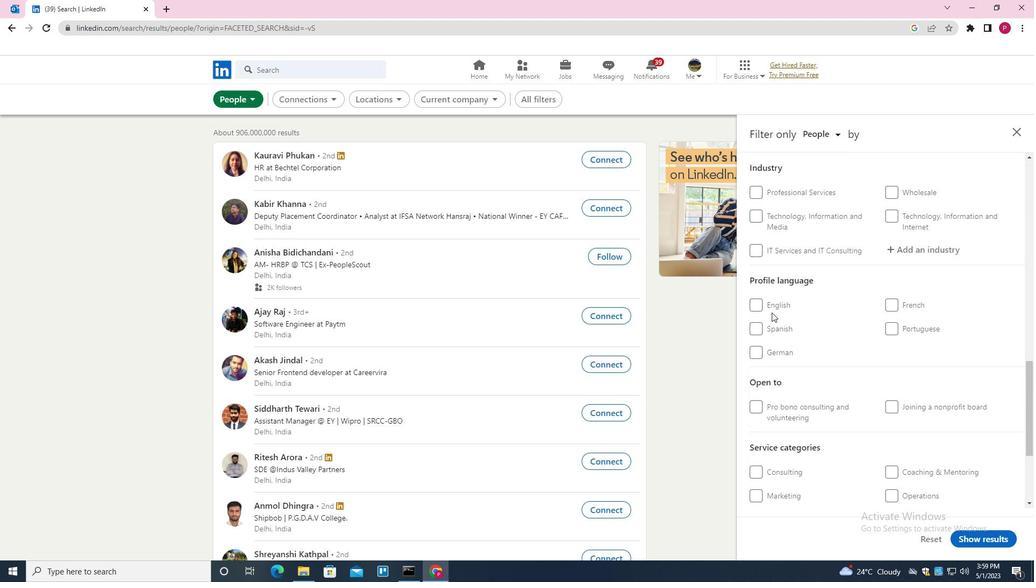 
Action: Mouse pressed left at (772, 301)
Screenshot: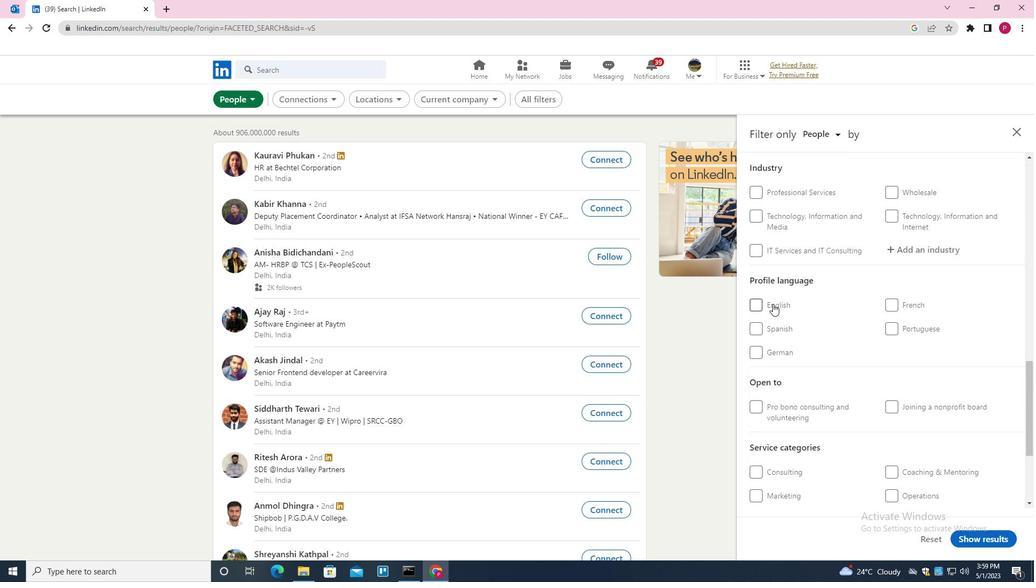 
Action: Mouse moved to (771, 268)
Screenshot: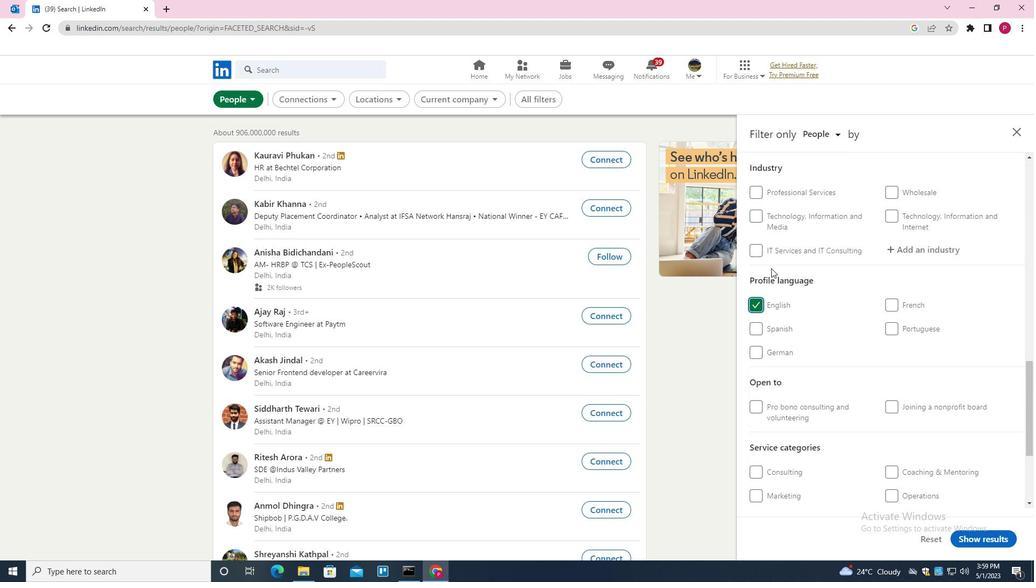 
Action: Mouse scrolled (771, 268) with delta (0, 0)
Screenshot: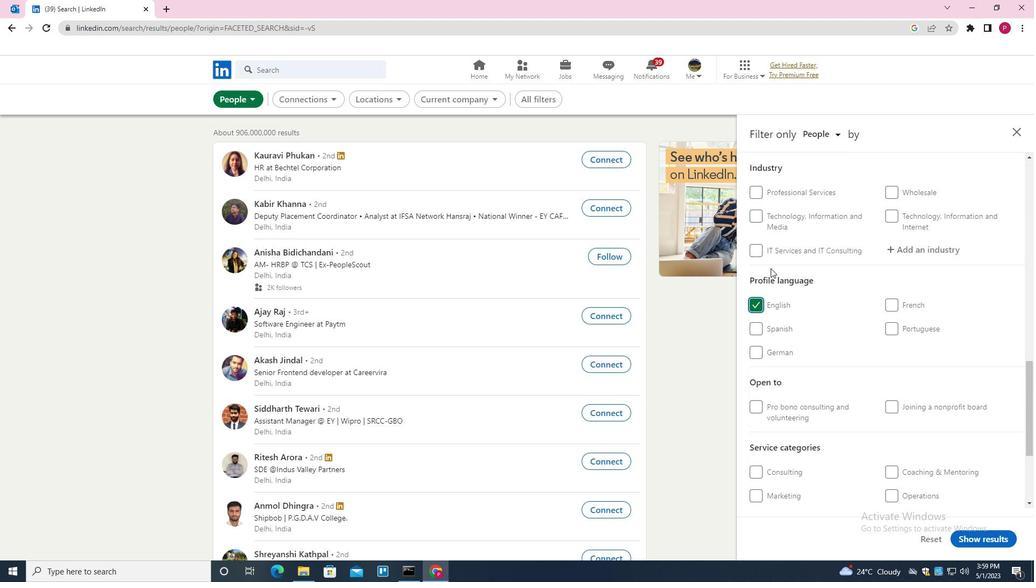 
Action: Mouse scrolled (771, 268) with delta (0, 0)
Screenshot: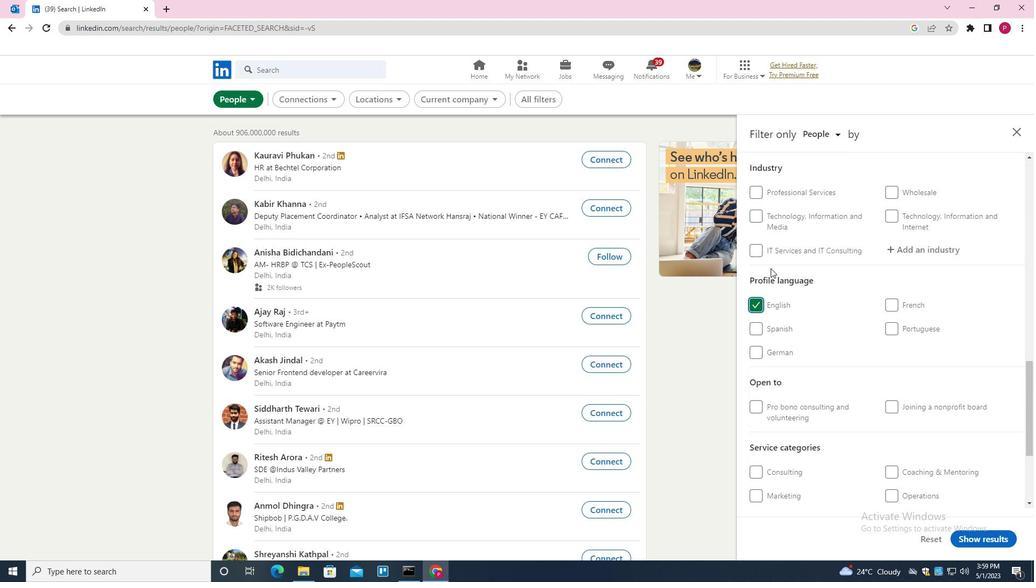 
Action: Mouse scrolled (771, 268) with delta (0, 0)
Screenshot: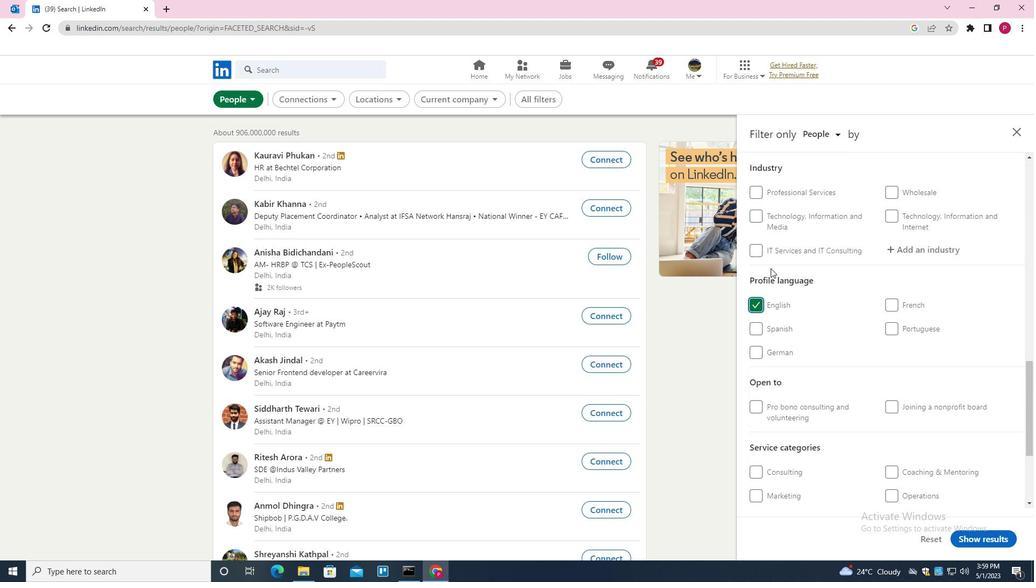 
Action: Mouse moved to (801, 268)
Screenshot: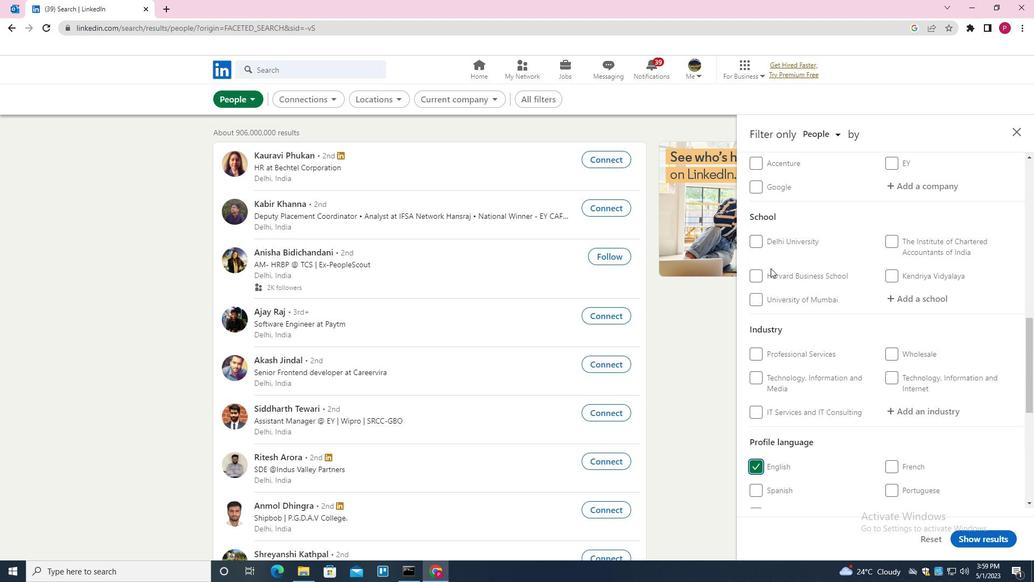 
Action: Mouse scrolled (801, 268) with delta (0, 0)
Screenshot: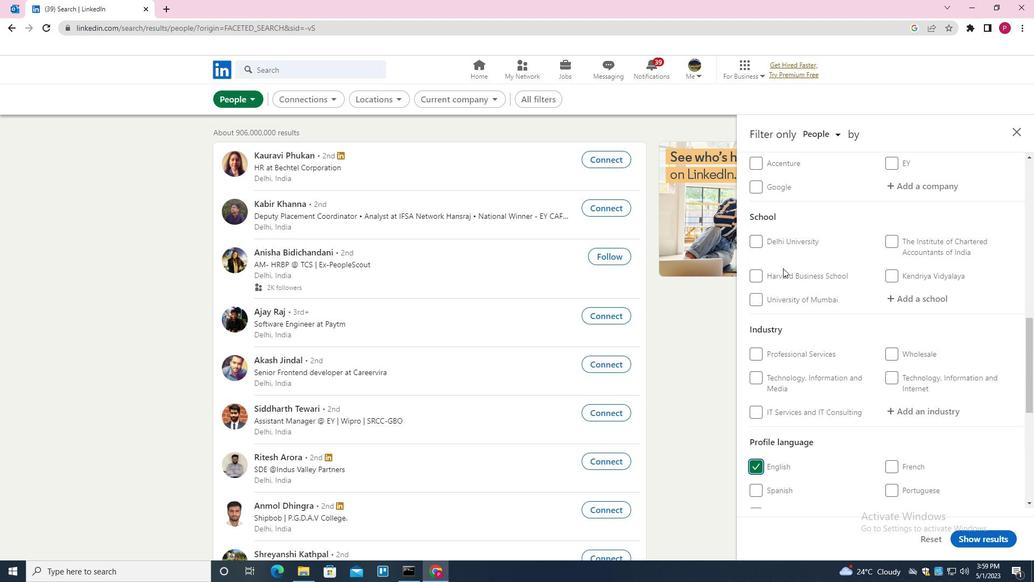 
Action: Mouse scrolled (801, 268) with delta (0, 0)
Screenshot: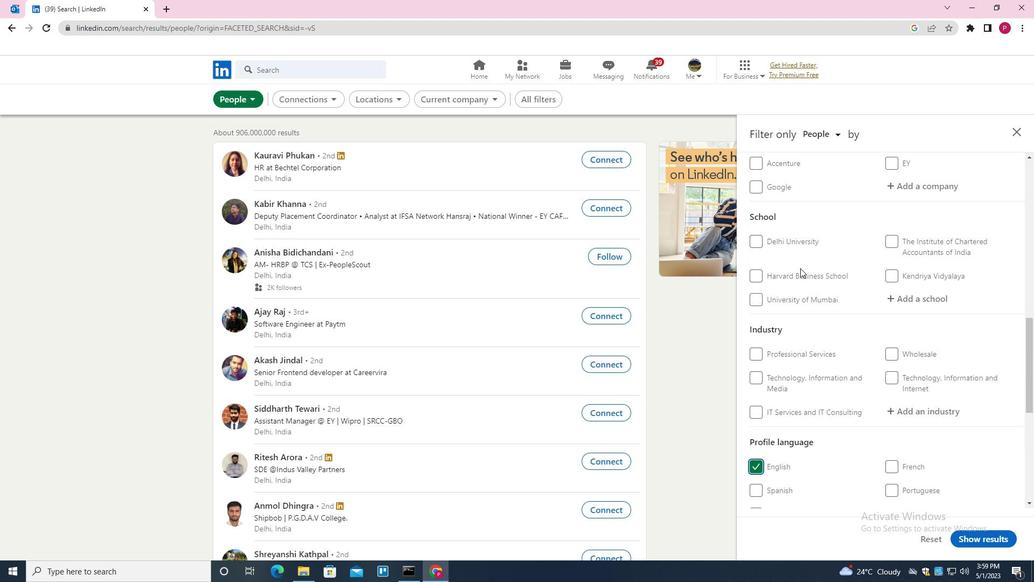 
Action: Mouse scrolled (801, 268) with delta (0, 0)
Screenshot: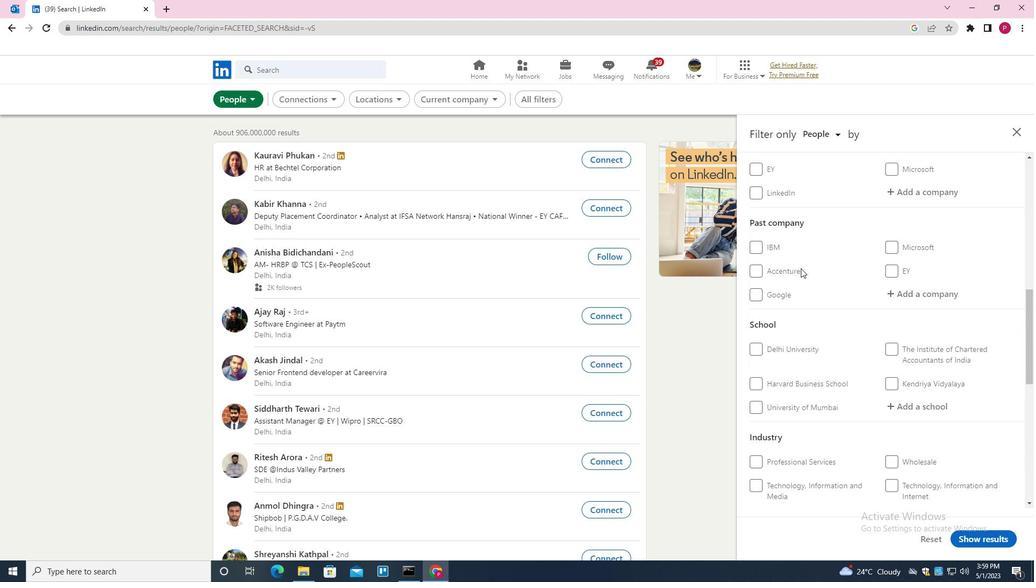 
Action: Mouse scrolled (801, 268) with delta (0, 0)
Screenshot: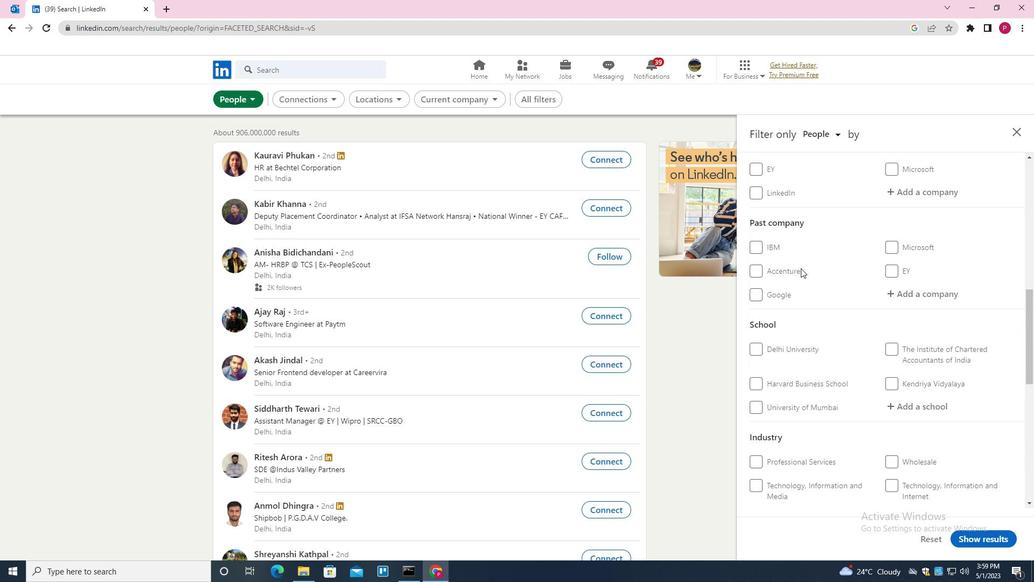 
Action: Mouse moved to (924, 299)
Screenshot: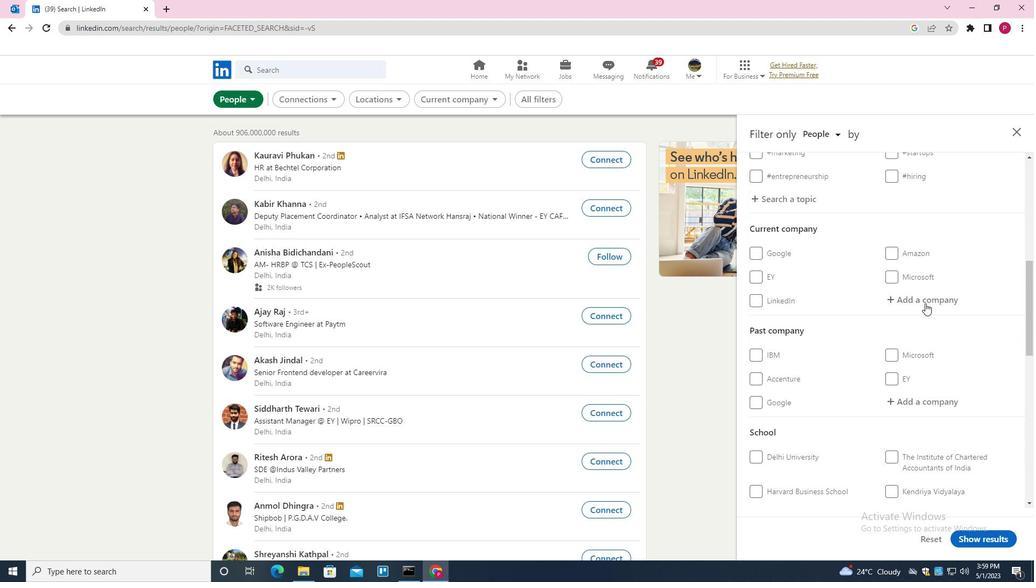 
Action: Mouse pressed left at (924, 299)
Screenshot: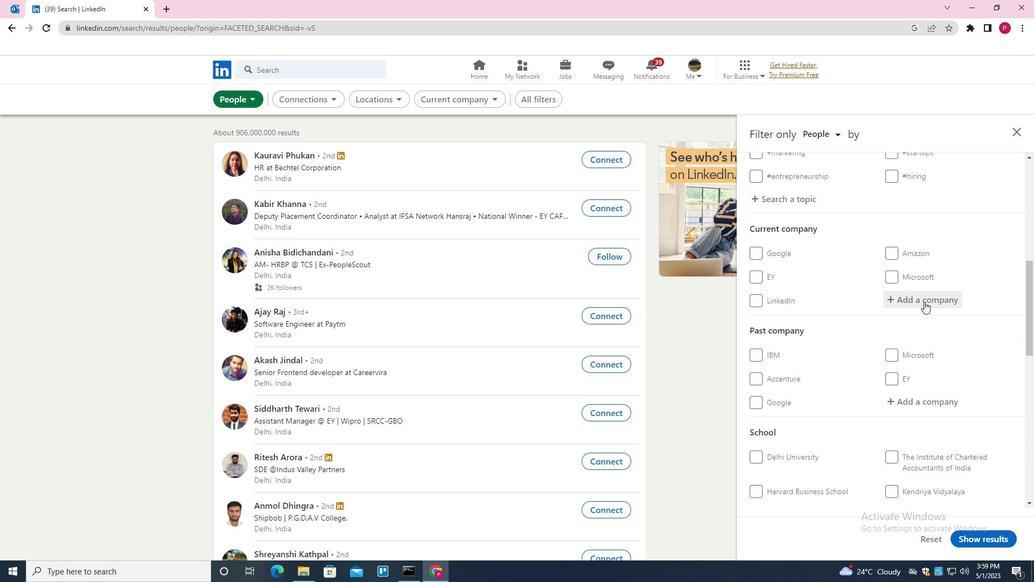 
Action: Mouse moved to (924, 299)
Screenshot: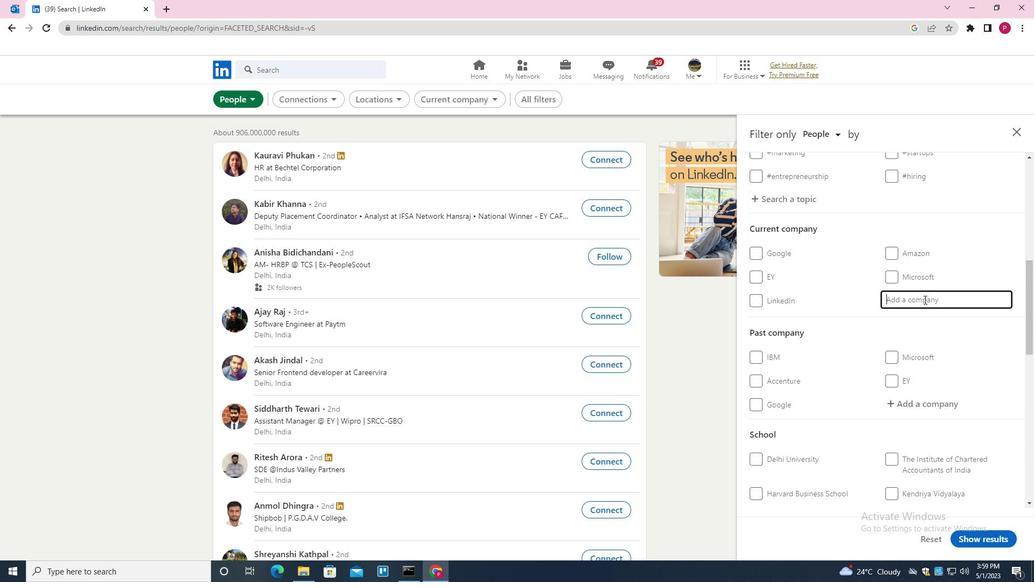 
Action: Key pressed <Key.shift>SAP
Screenshot: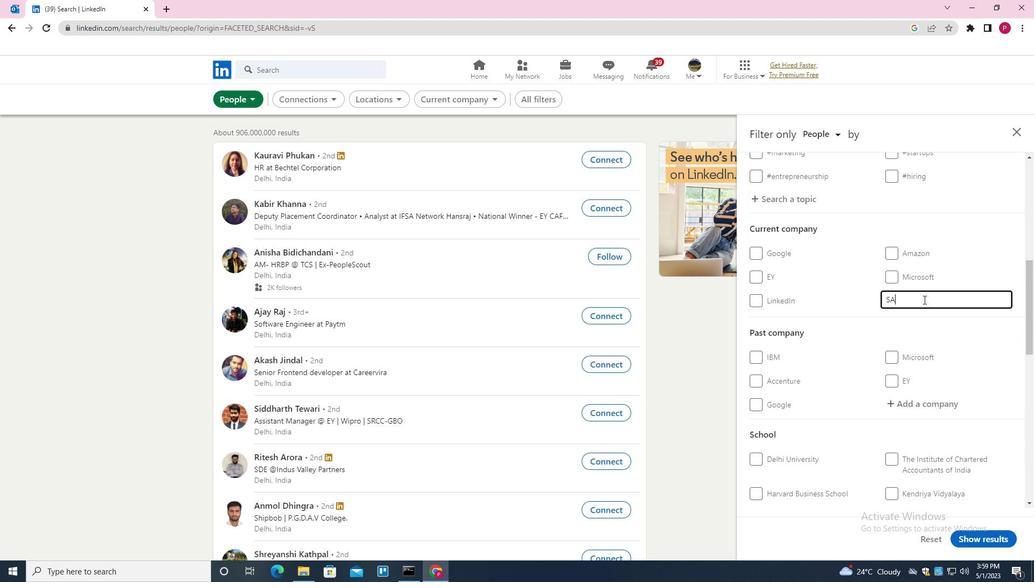 
Action: Mouse moved to (924, 299)
Screenshot: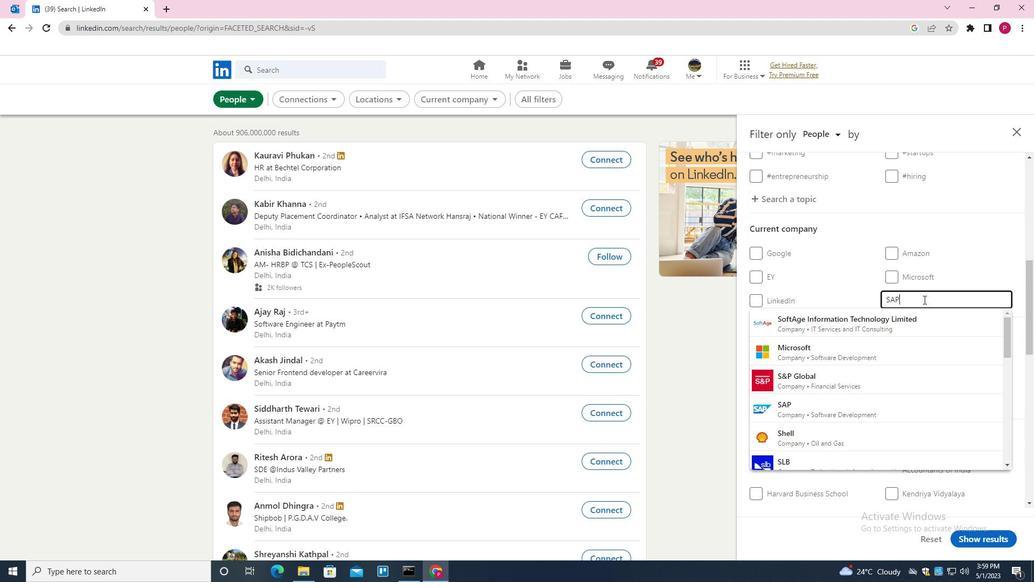 
Action: Key pressed <Key.down><Key.down><Key.enter>
Screenshot: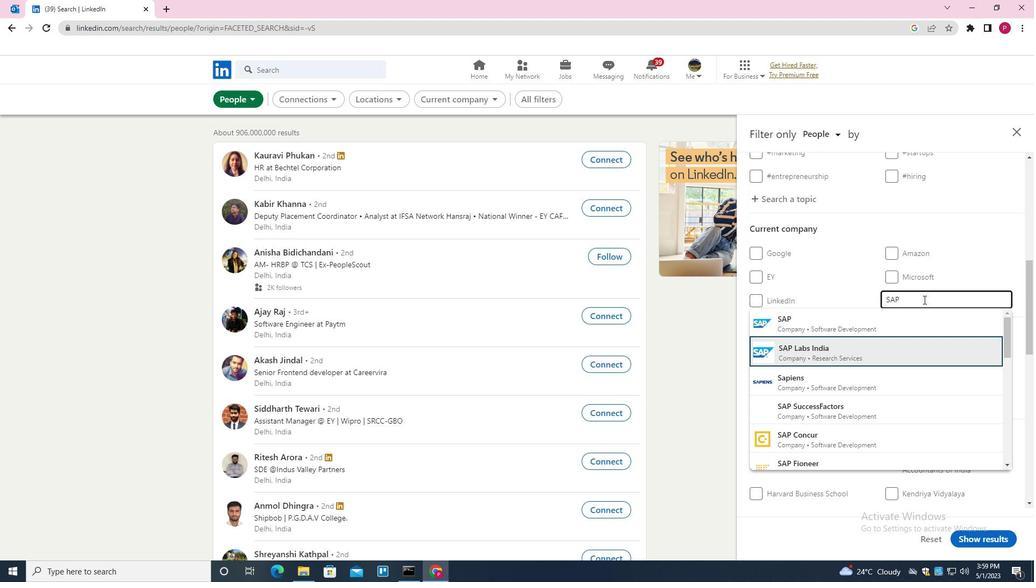 
Action: Mouse moved to (883, 347)
Screenshot: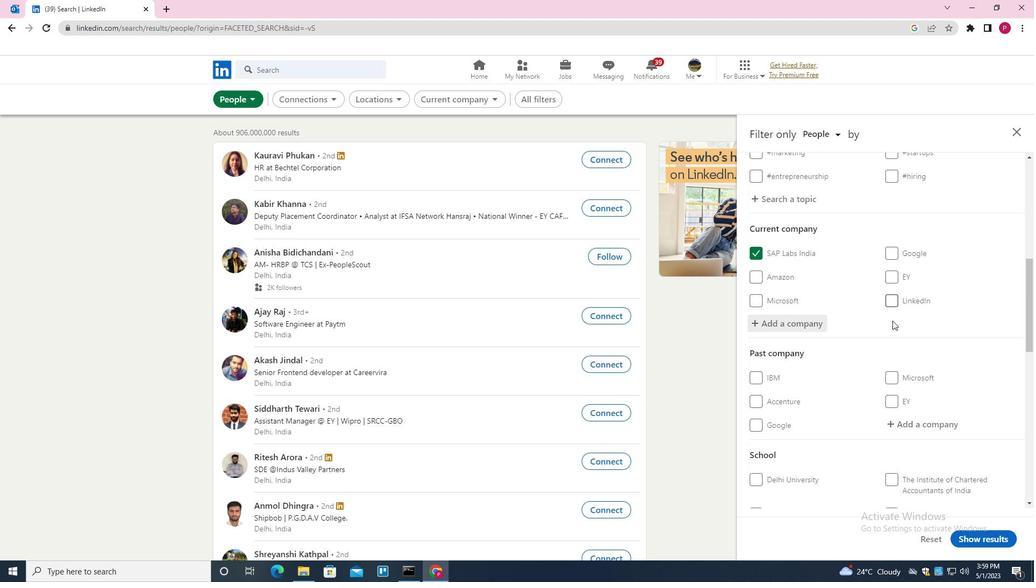 
Action: Mouse scrolled (883, 347) with delta (0, 0)
Screenshot: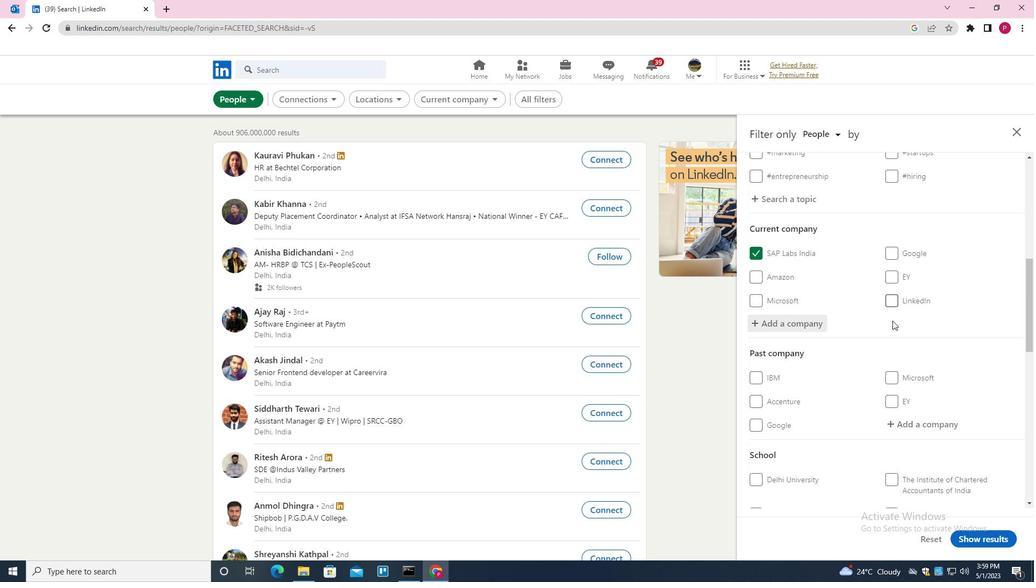 
Action: Mouse moved to (882, 348)
Screenshot: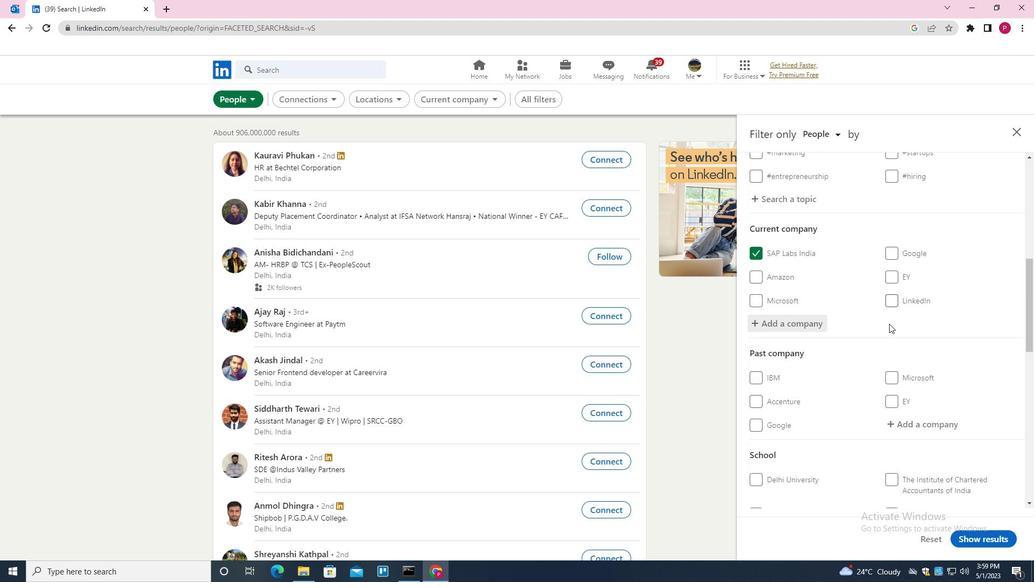 
Action: Mouse scrolled (882, 348) with delta (0, 0)
Screenshot: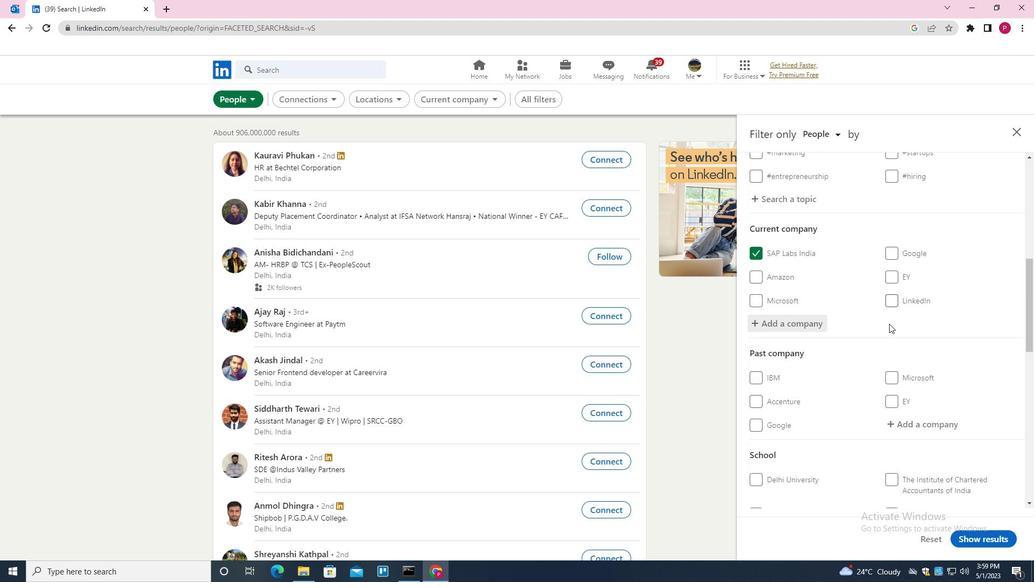 
Action: Mouse moved to (880, 355)
Screenshot: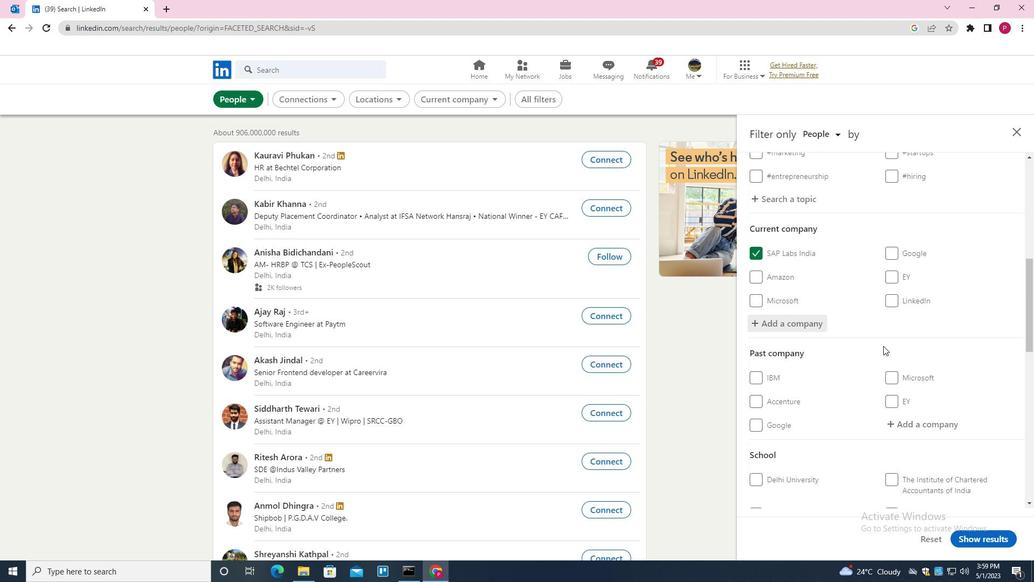 
Action: Mouse scrolled (880, 354) with delta (0, 0)
Screenshot: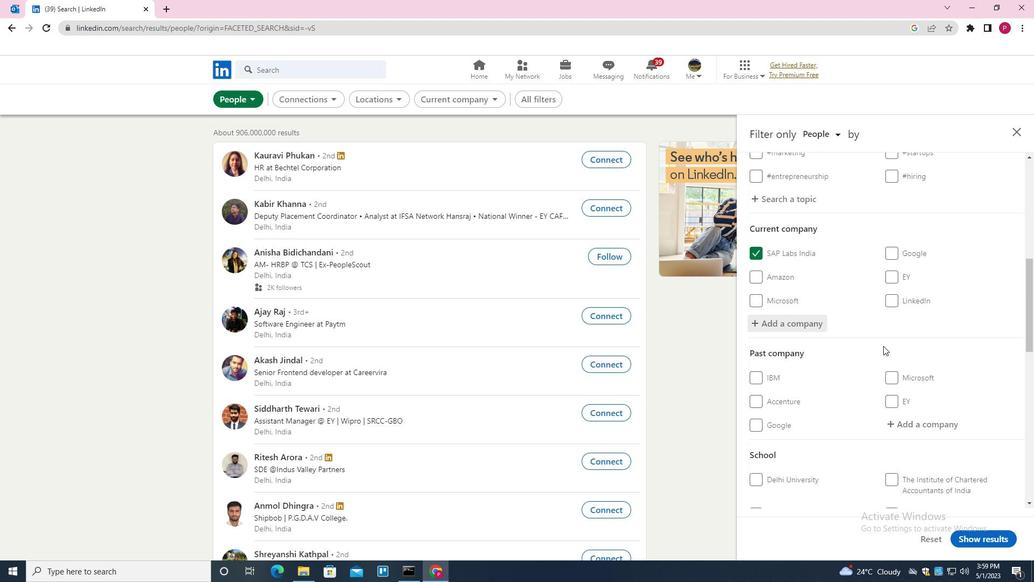 
Action: Mouse moved to (881, 370)
Screenshot: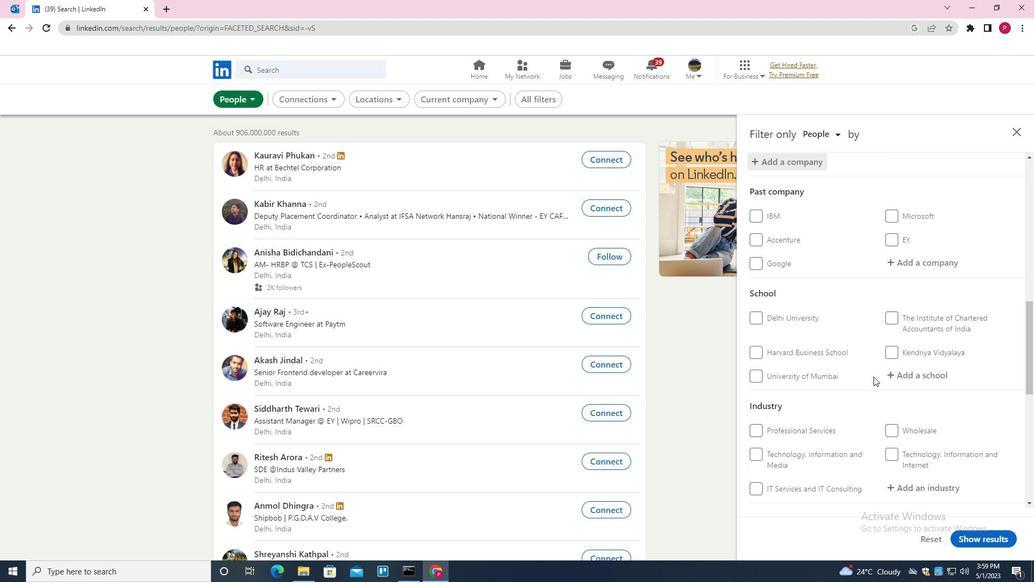 
Action: Mouse scrolled (881, 369) with delta (0, 0)
Screenshot: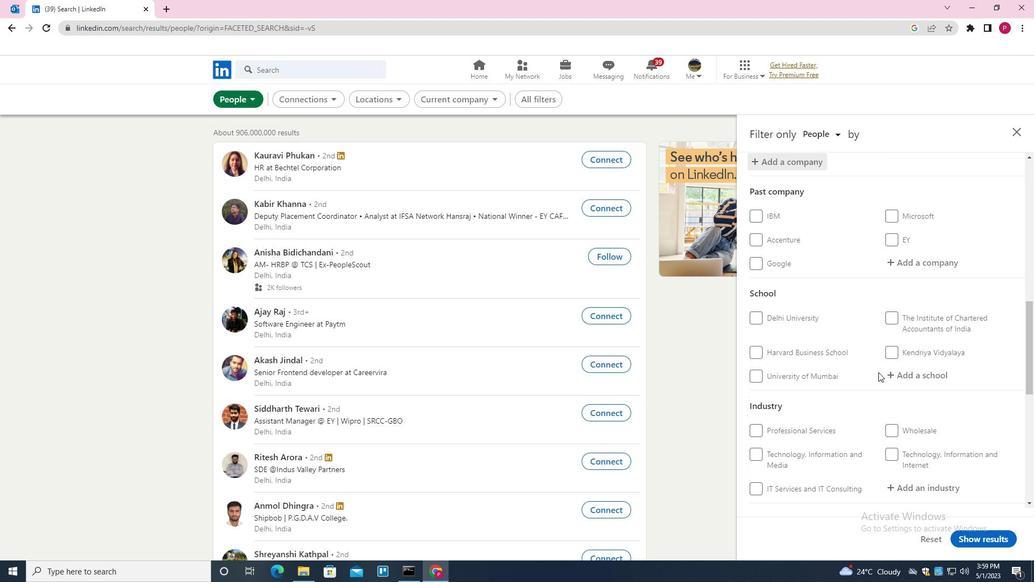 
Action: Mouse moved to (930, 318)
Screenshot: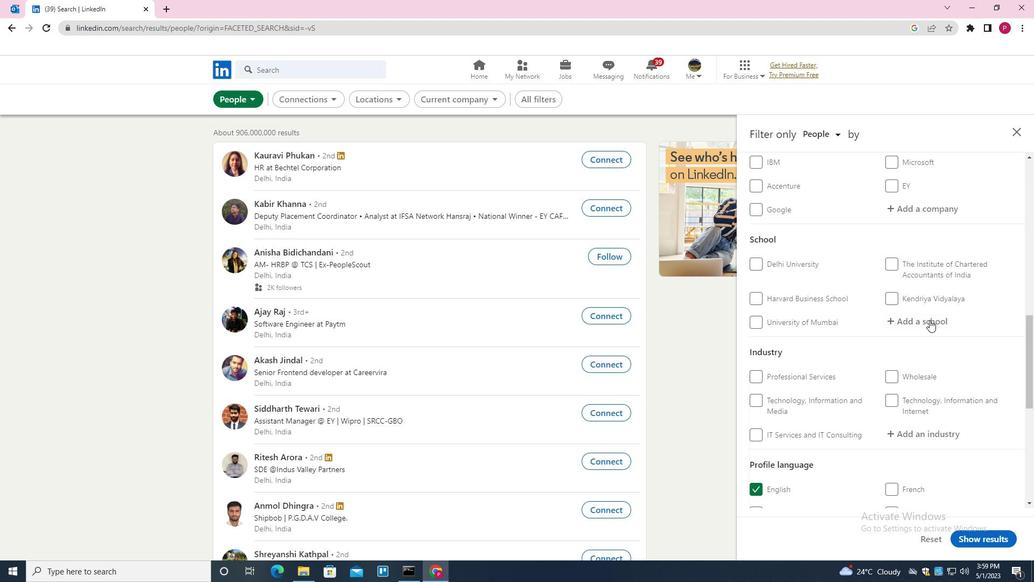 
Action: Mouse pressed left at (930, 318)
Screenshot: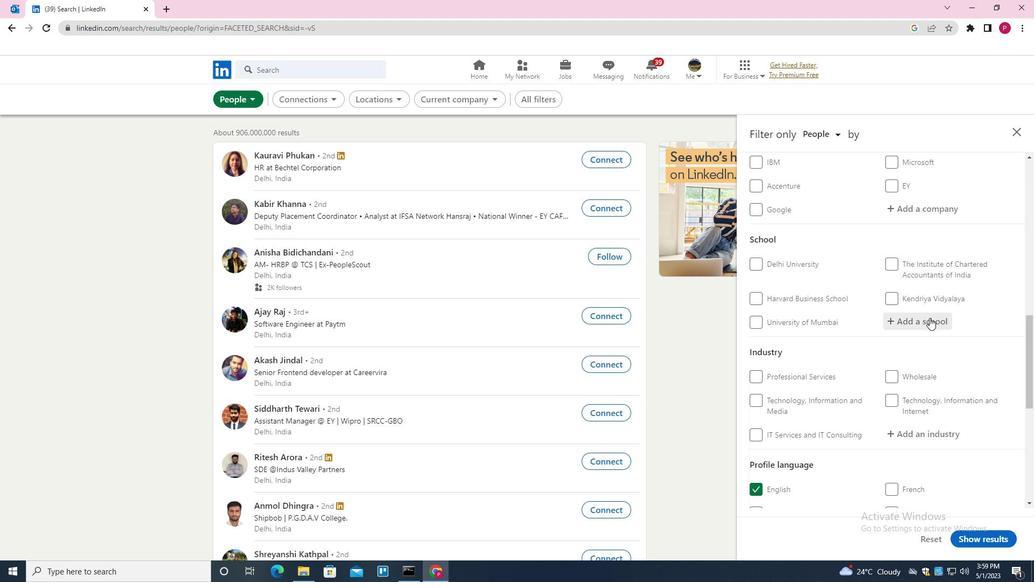 
Action: Mouse moved to (930, 317)
Screenshot: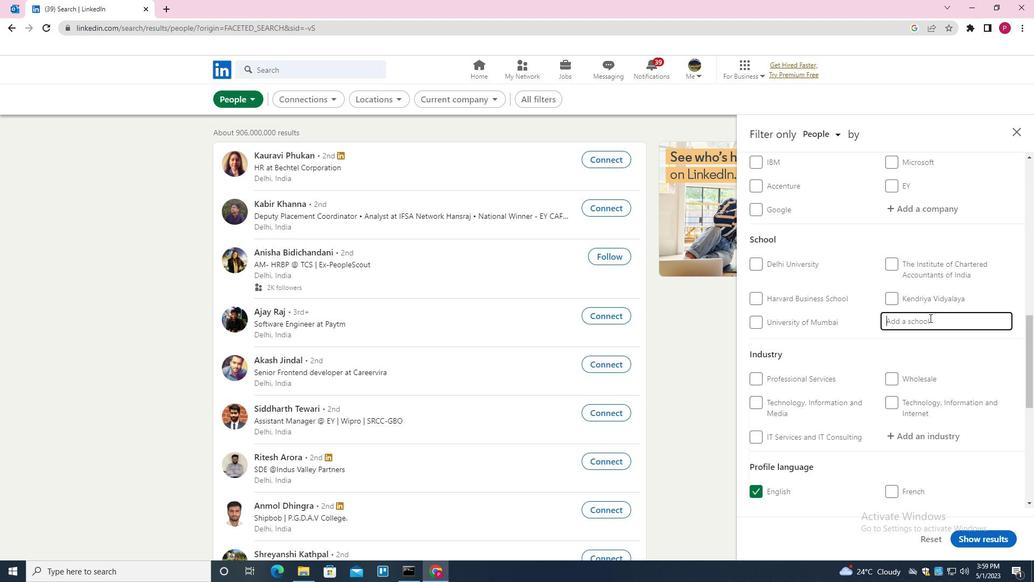 
Action: Key pressed <Key.shift>IEC<Key.space>
Screenshot: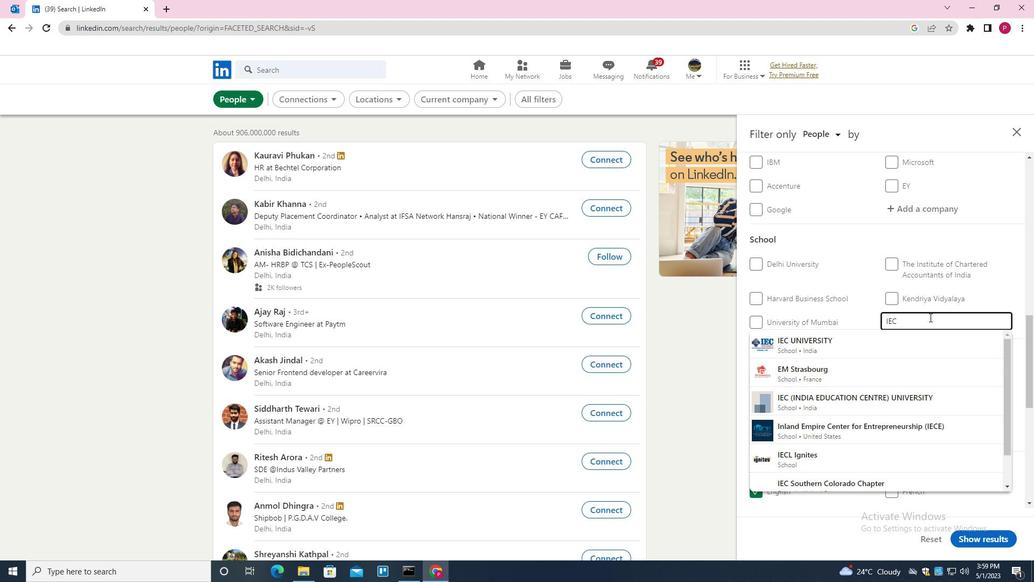 
Action: Mouse moved to (930, 317)
Screenshot: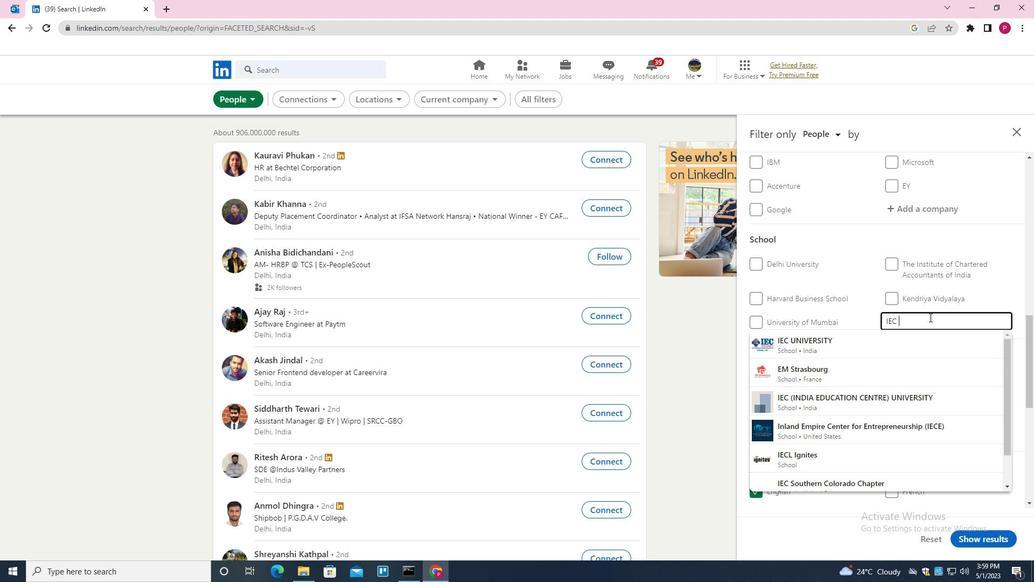 
Action: Key pressed <Key.down><Key.enter>
Screenshot: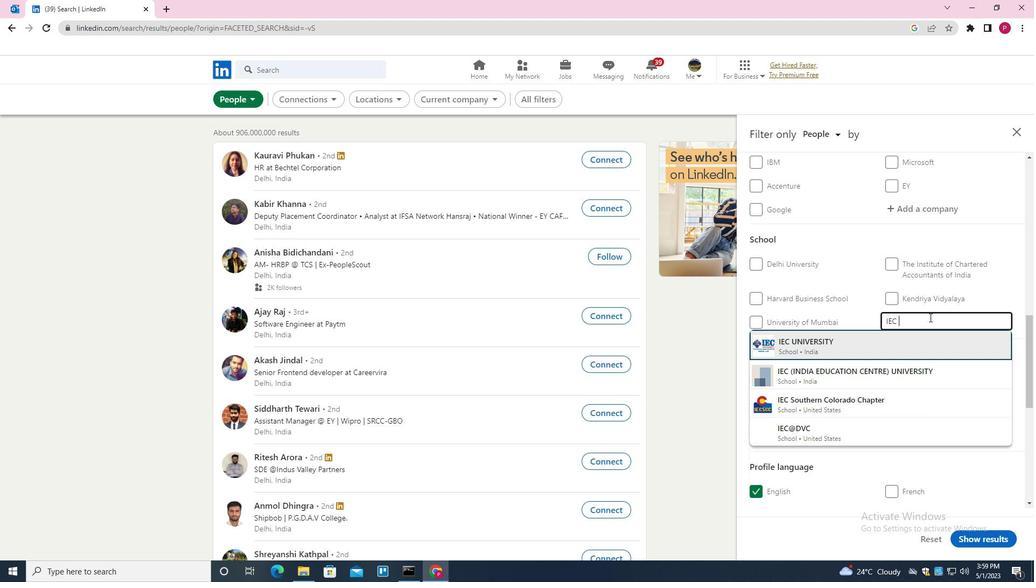 
Action: Mouse moved to (881, 337)
Screenshot: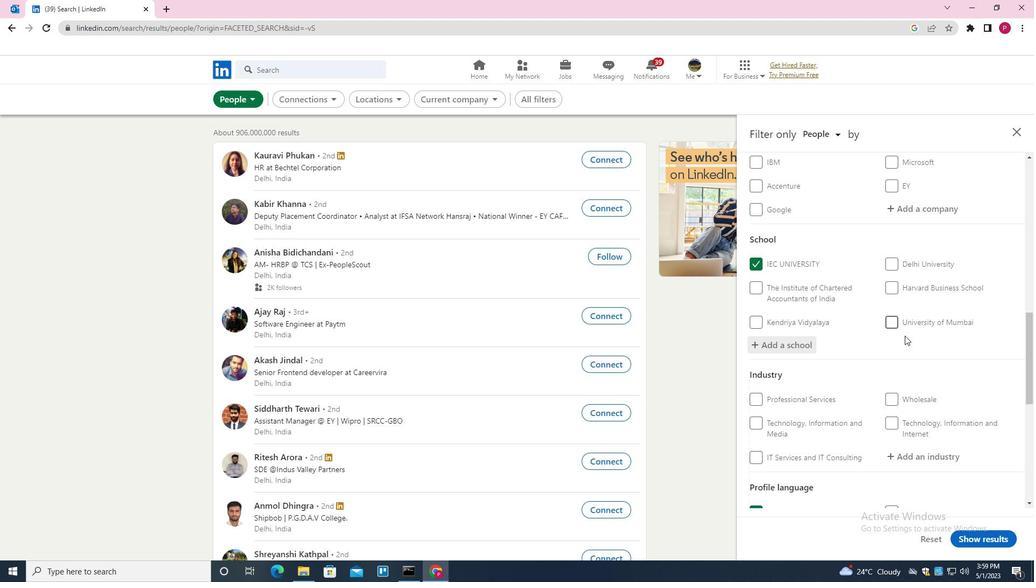 
Action: Mouse scrolled (881, 337) with delta (0, 0)
Screenshot: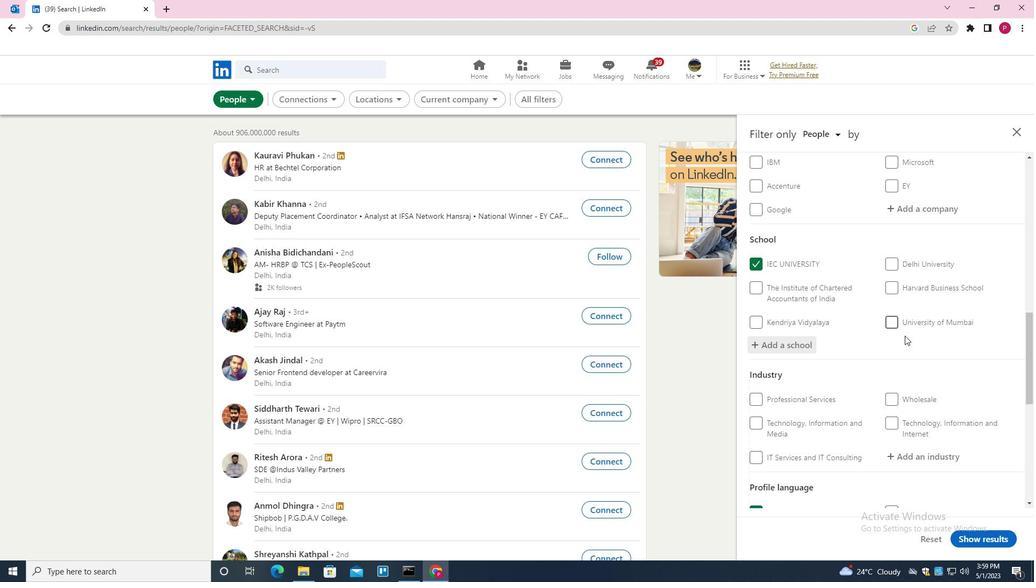 
Action: Mouse scrolled (881, 337) with delta (0, 0)
Screenshot: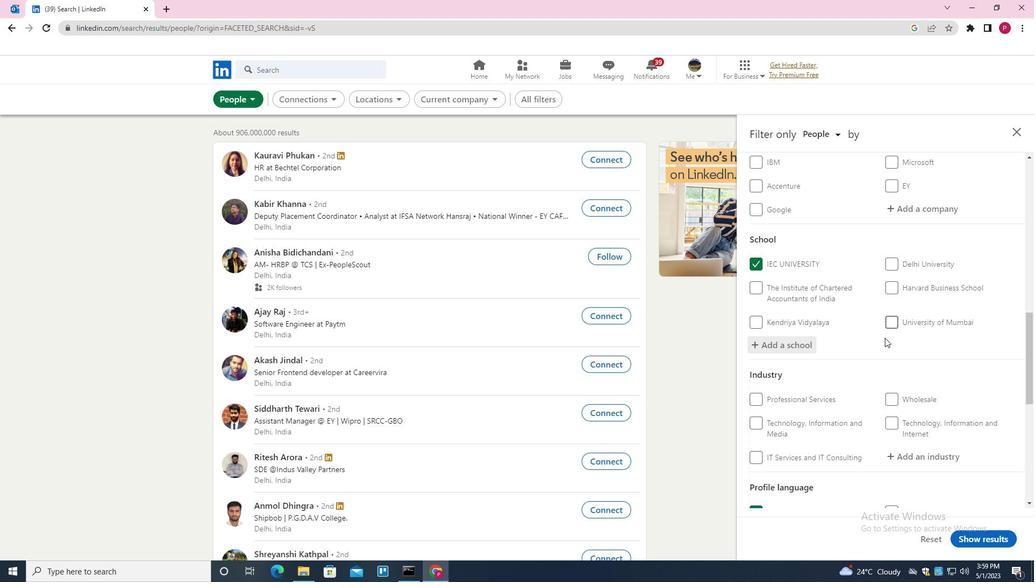 
Action: Mouse scrolled (881, 337) with delta (0, 0)
Screenshot: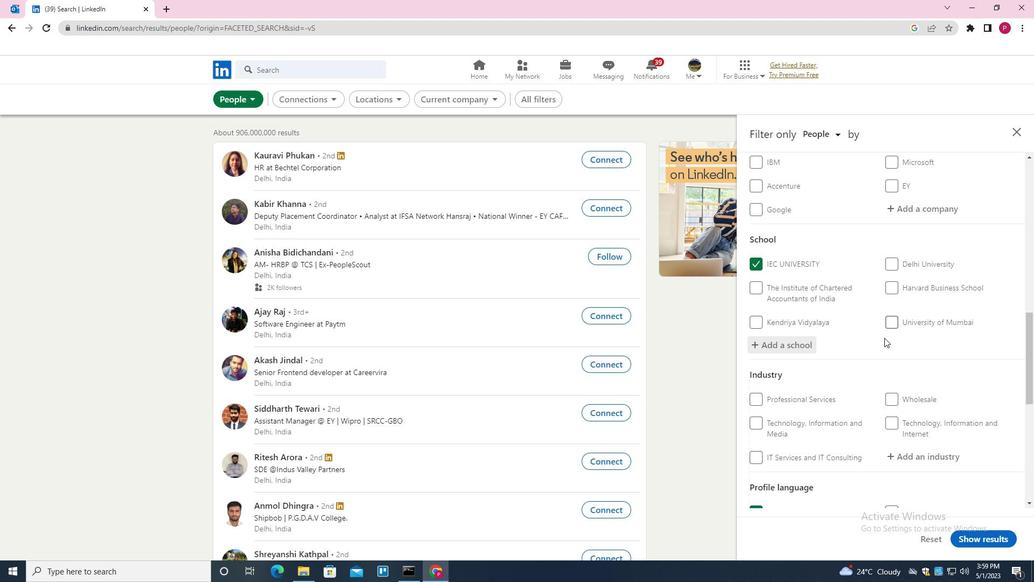 
Action: Mouse moved to (881, 338)
Screenshot: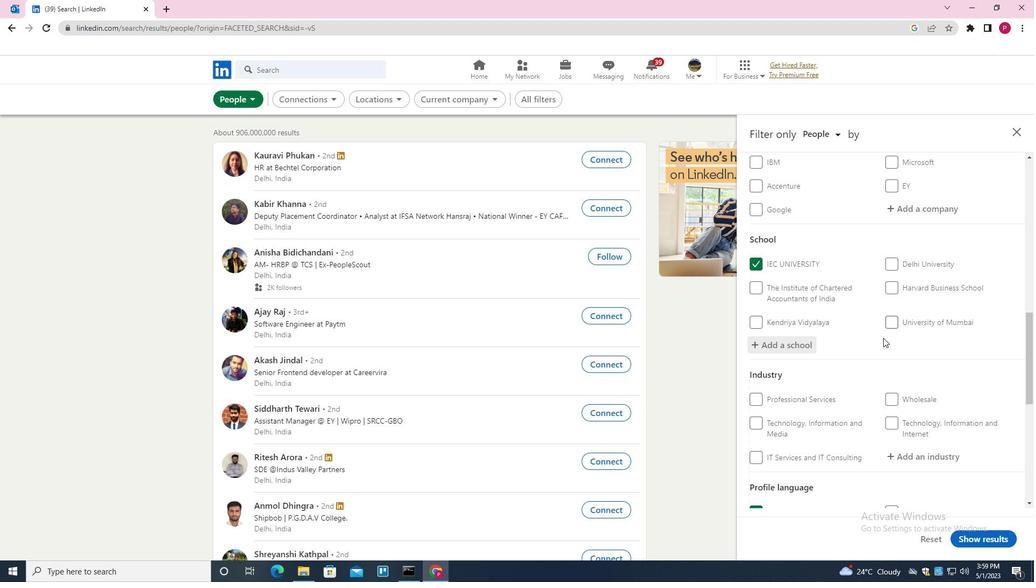 
Action: Mouse scrolled (881, 337) with delta (0, 0)
Screenshot: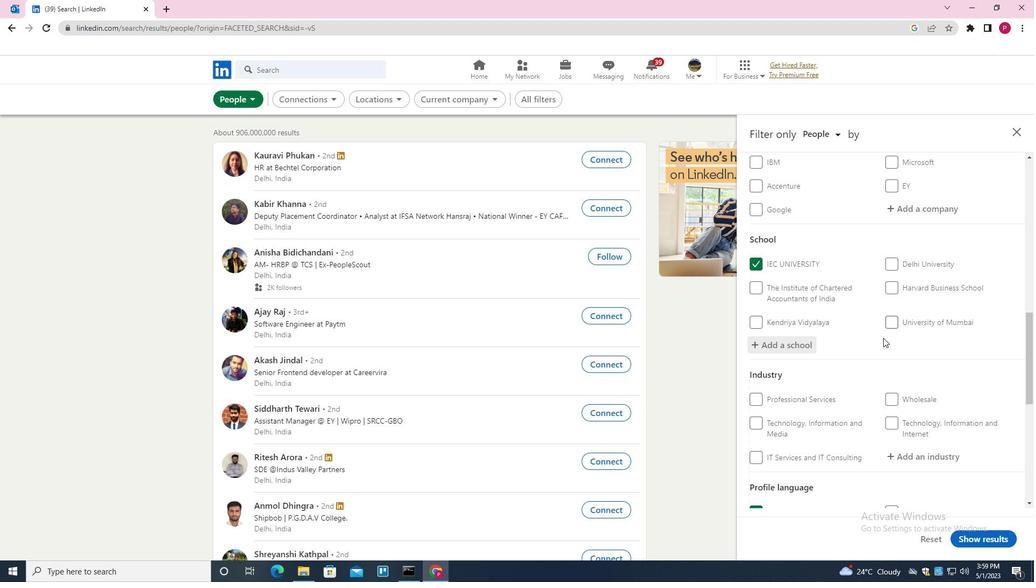 
Action: Mouse moved to (936, 242)
Screenshot: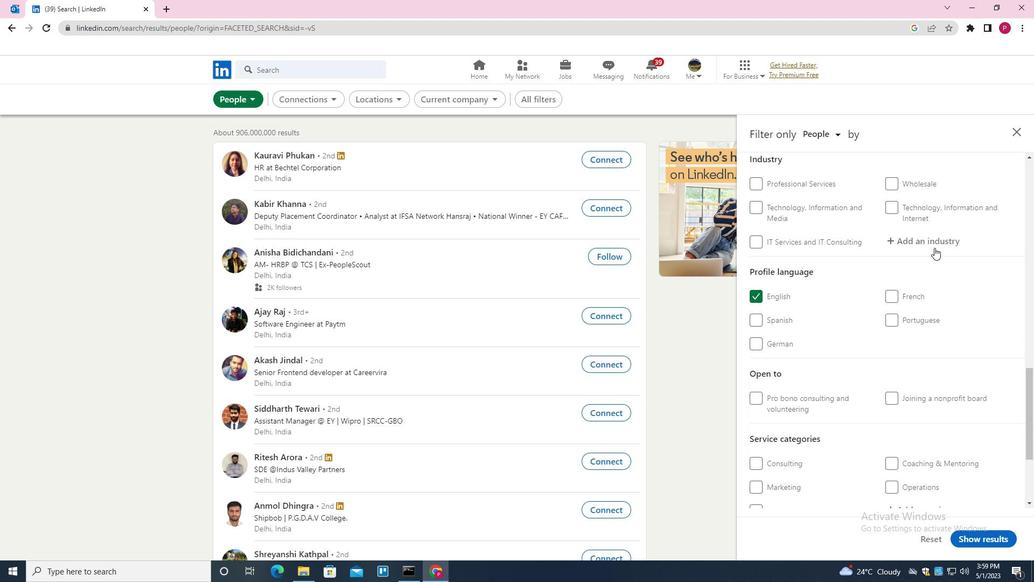 
Action: Mouse pressed left at (936, 242)
Screenshot: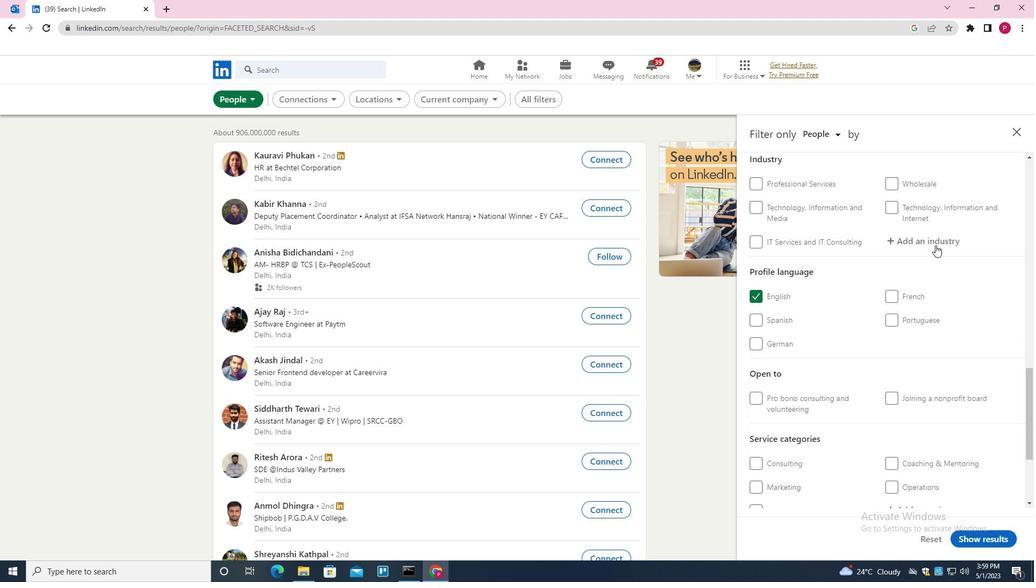 
Action: Mouse moved to (935, 242)
Screenshot: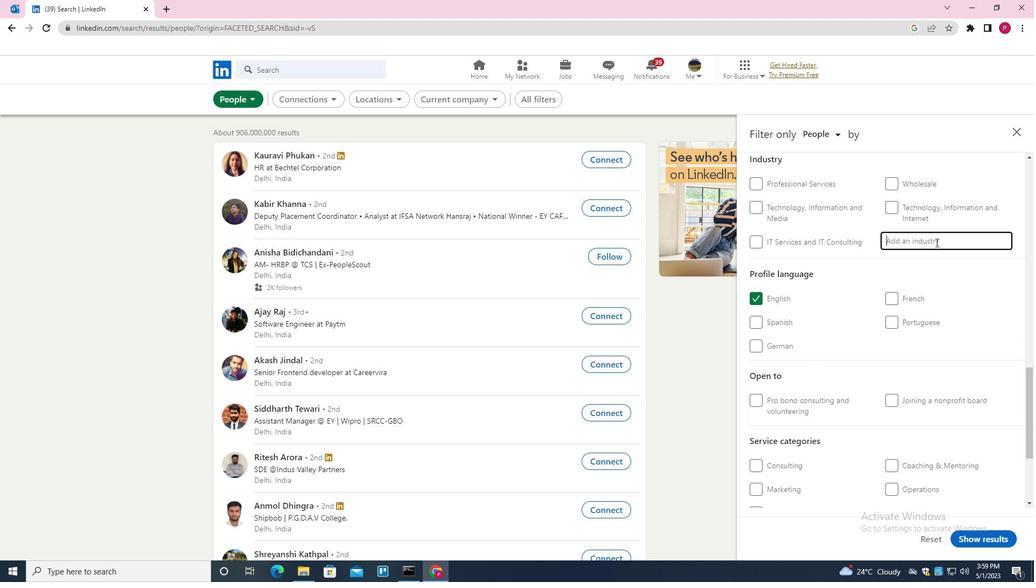 
Action: Key pressed <Key.shift>SCHOOL
Screenshot: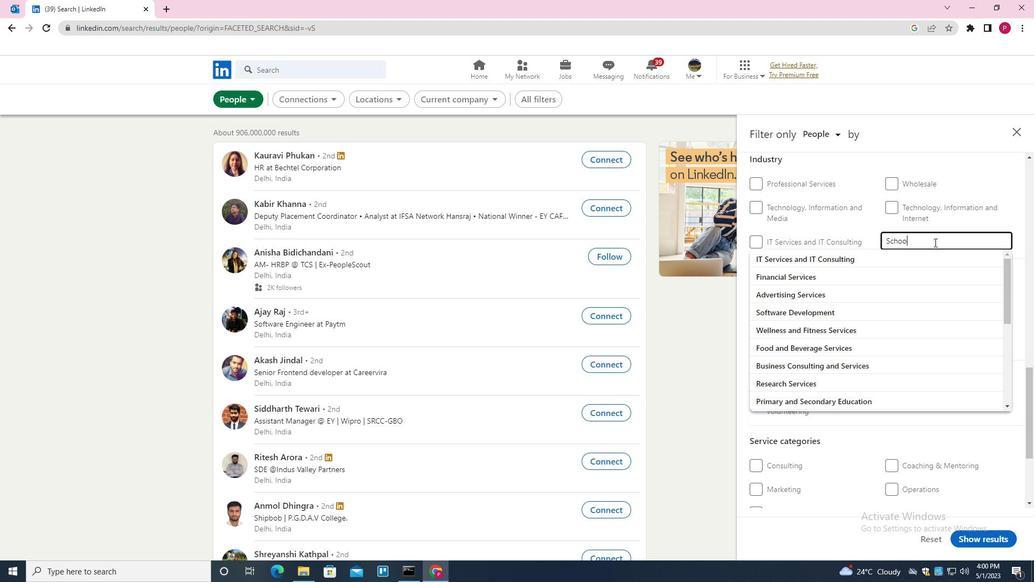 
Action: Mouse moved to (934, 242)
Screenshot: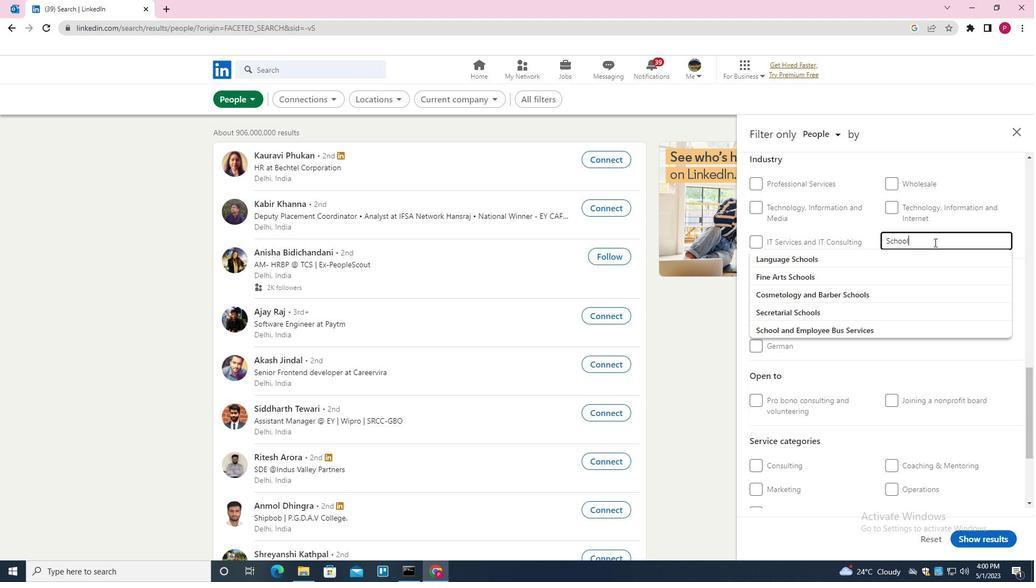 
Action: Key pressed <Key.down><Key.enter>
Screenshot: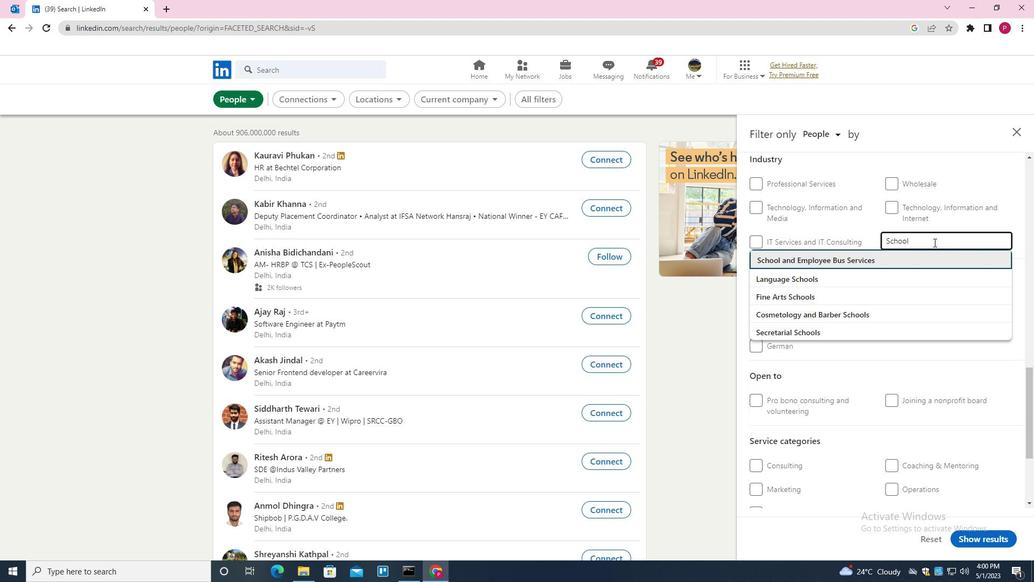 
Action: Mouse moved to (917, 253)
Screenshot: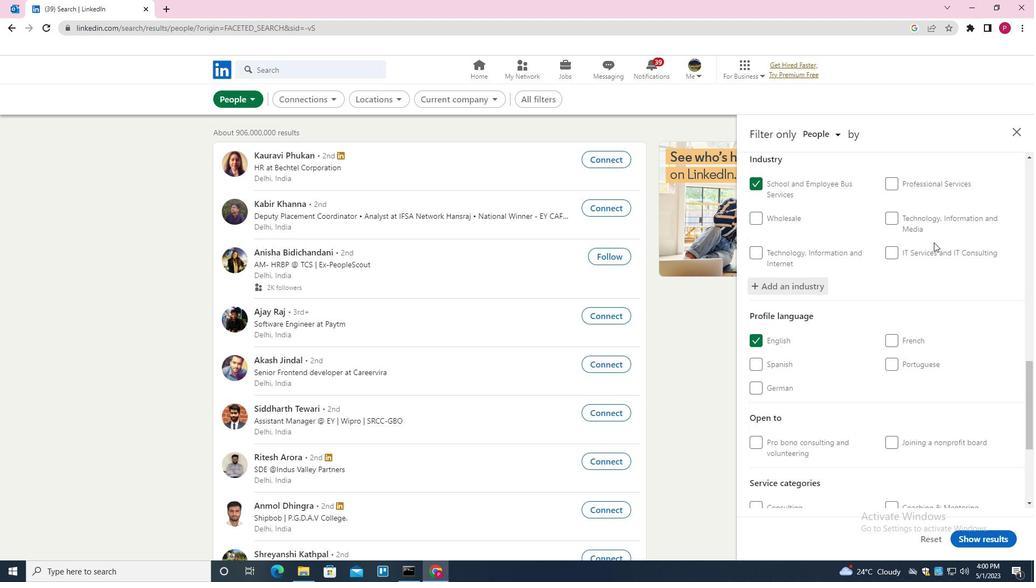
Action: Mouse scrolled (917, 253) with delta (0, 0)
Screenshot: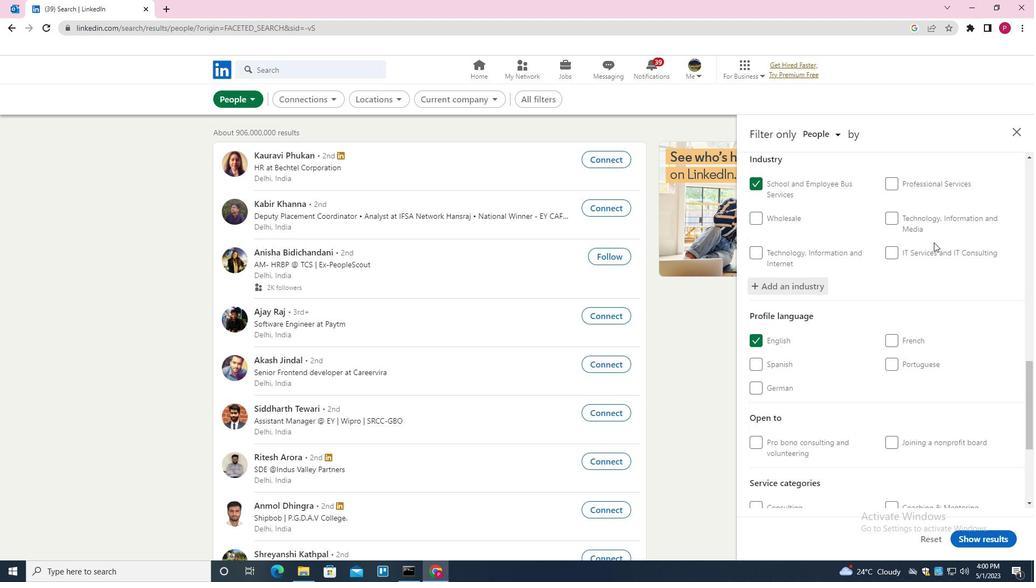 
Action: Mouse scrolled (917, 253) with delta (0, 0)
Screenshot: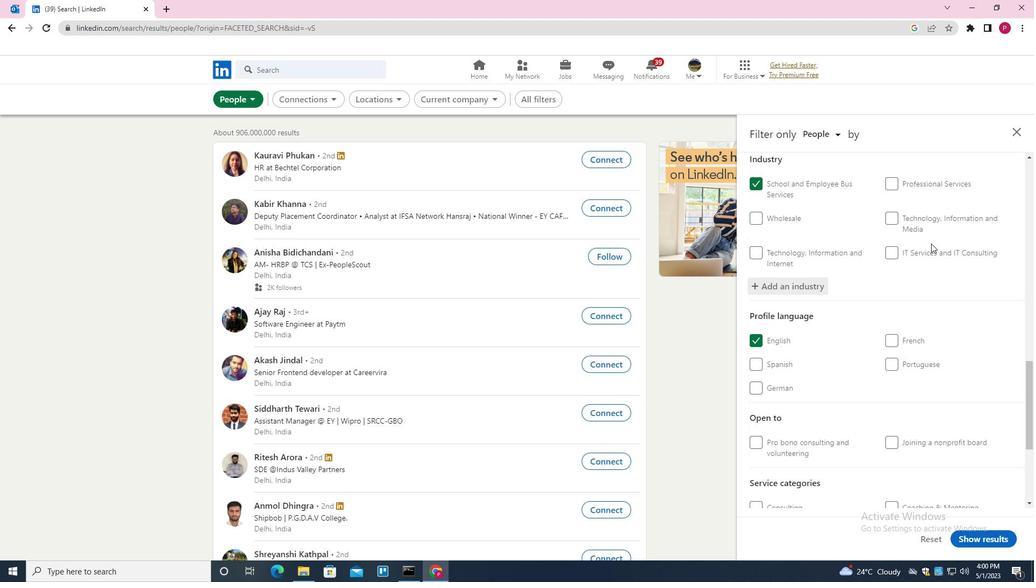 
Action: Mouse scrolled (917, 253) with delta (0, 0)
Screenshot: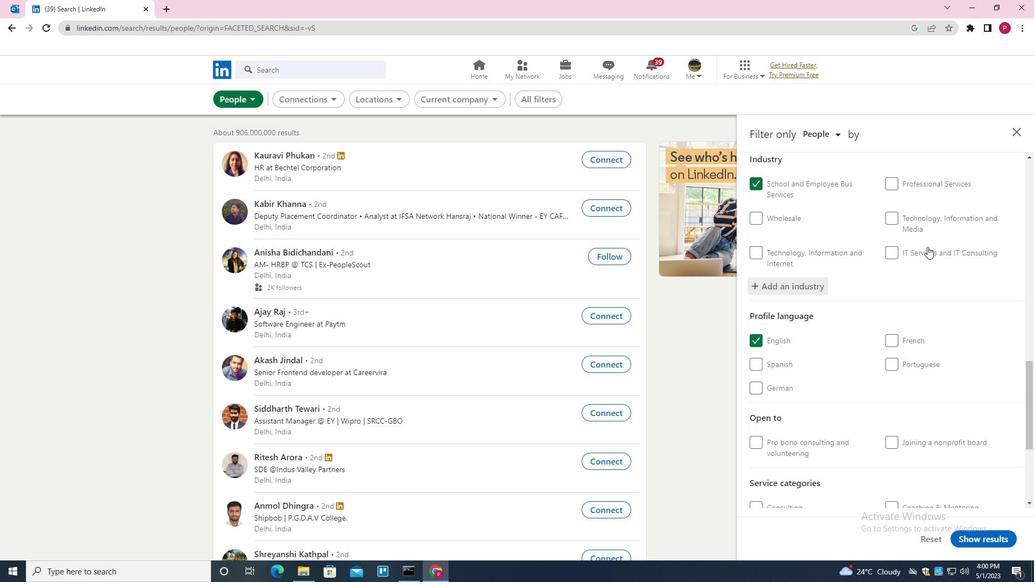 
Action: Mouse moved to (910, 267)
Screenshot: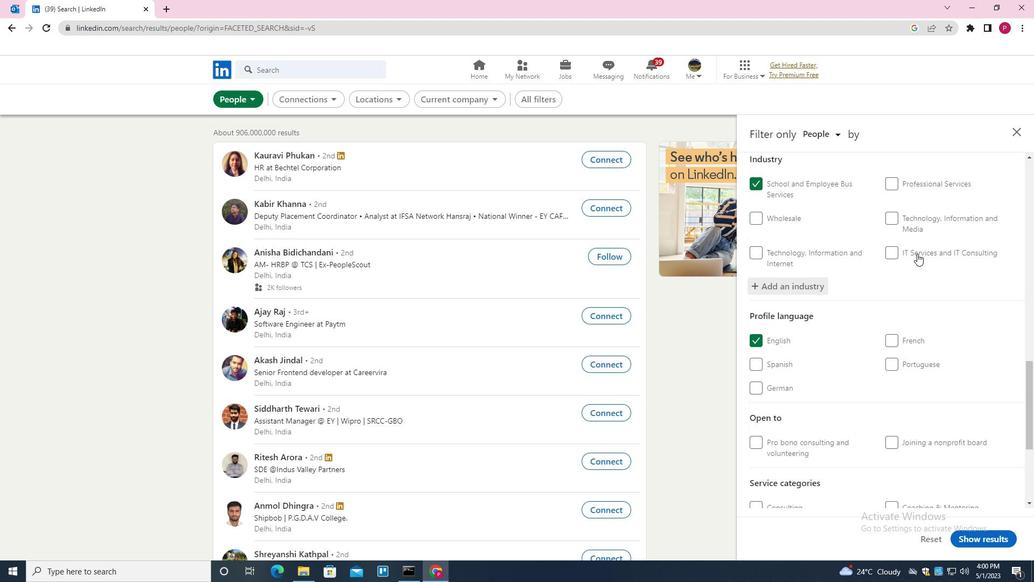 
Action: Mouse scrolled (910, 266) with delta (0, 0)
Screenshot: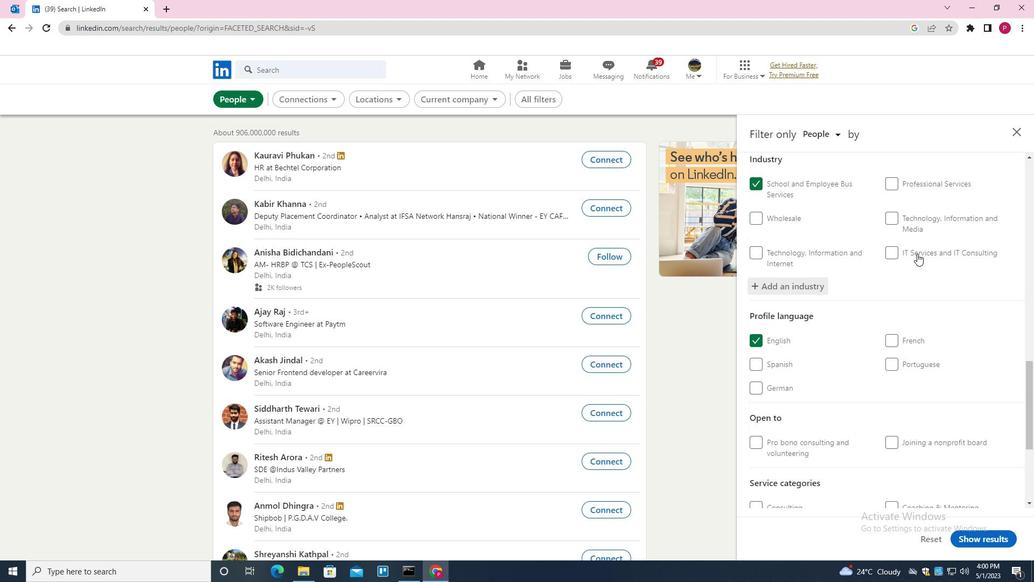 
Action: Mouse moved to (926, 358)
Screenshot: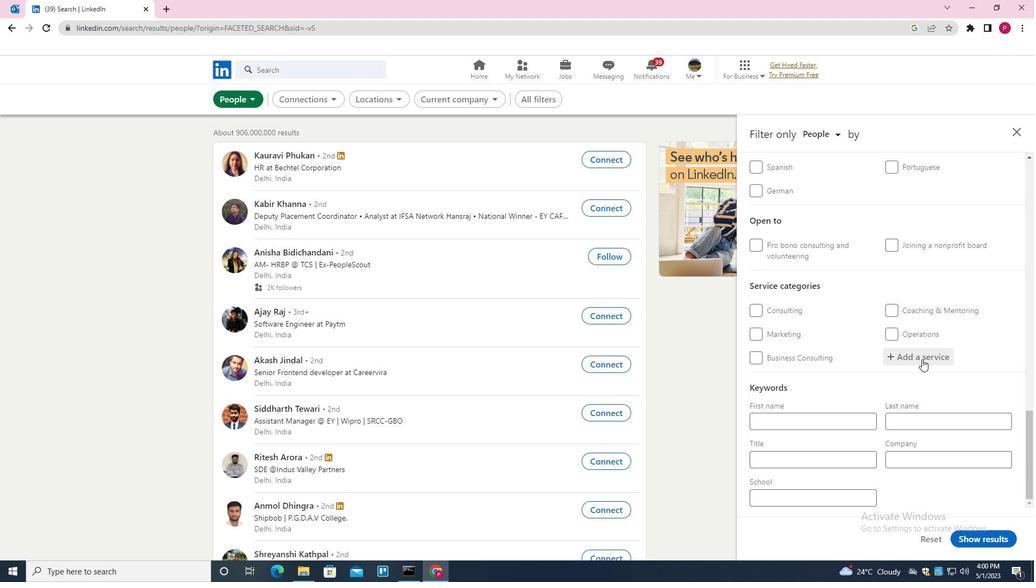 
Action: Mouse pressed left at (926, 358)
Screenshot: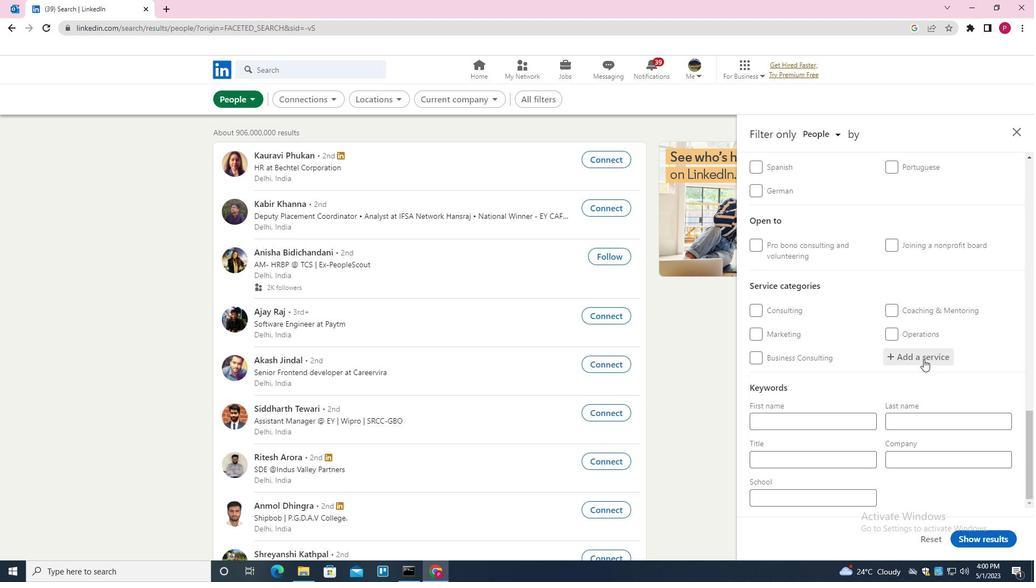 
Action: Mouse moved to (933, 354)
Screenshot: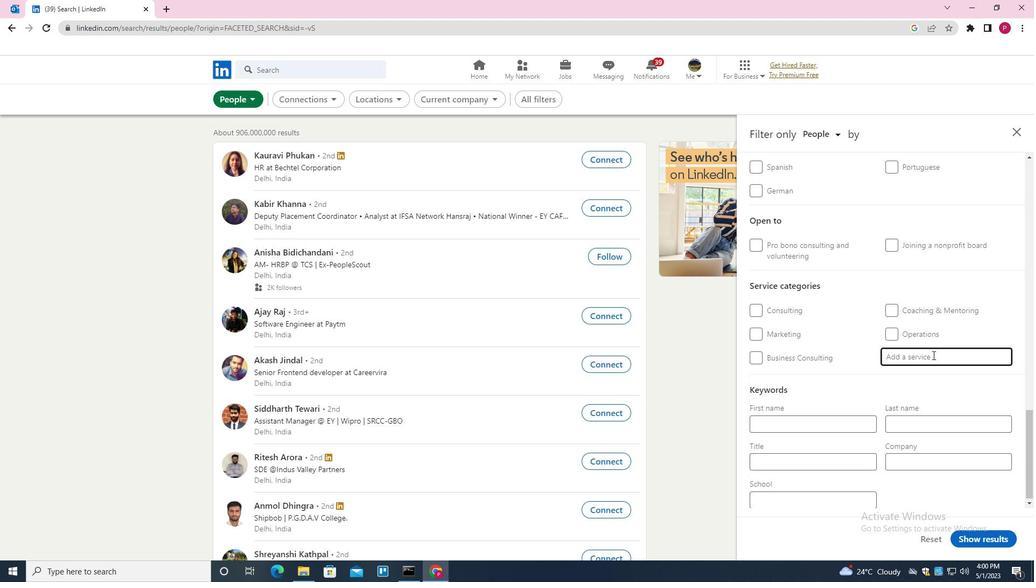 
Action: Key pressed <Key.shift><Key.shift><Key.shift><Key.shift><Key.shift><Key.shift><Key.shift>REAL<Key.down><Key.enter>
Screenshot: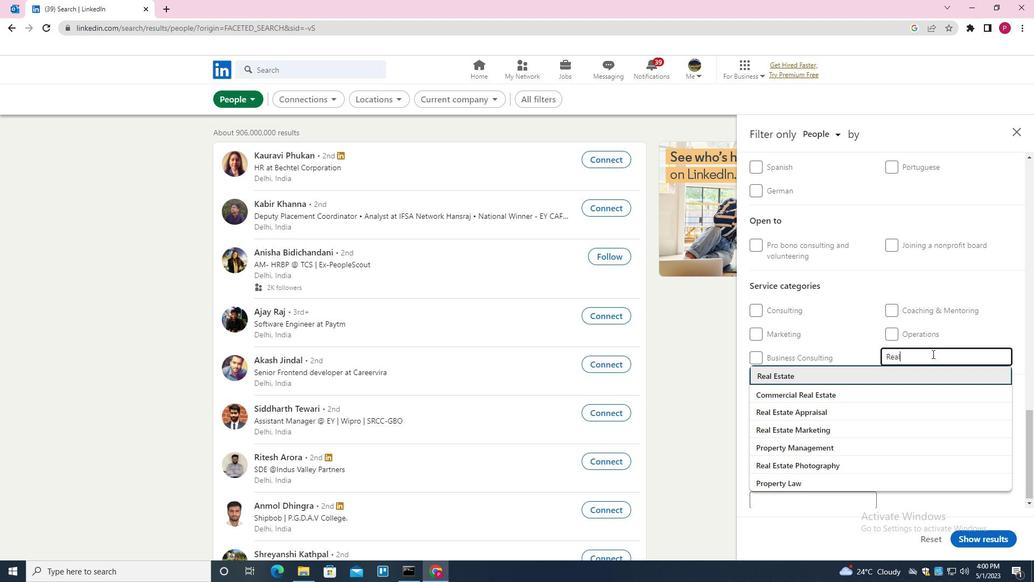 
Action: Mouse moved to (933, 353)
Screenshot: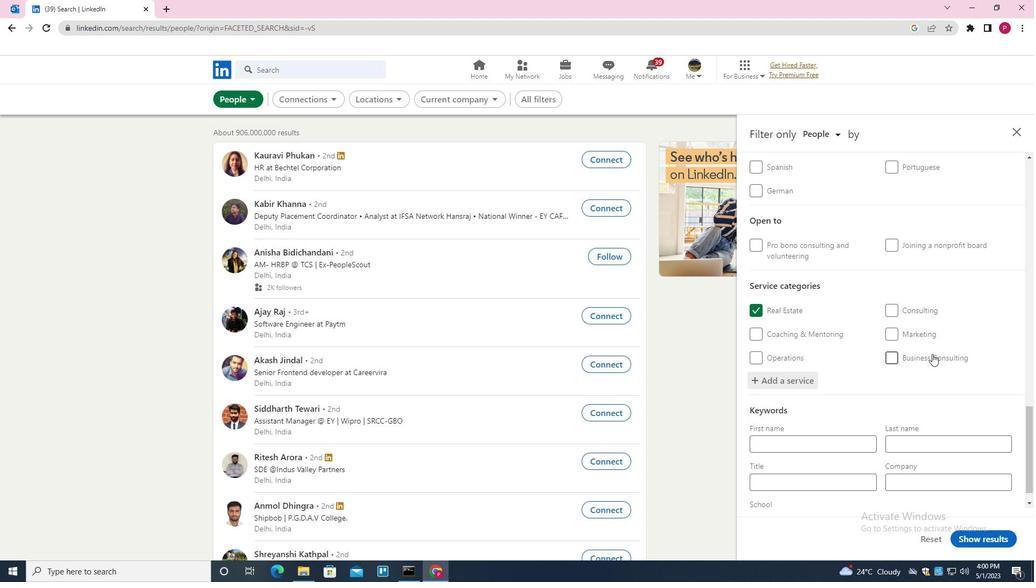 
Action: Mouse scrolled (933, 353) with delta (0, 0)
Screenshot: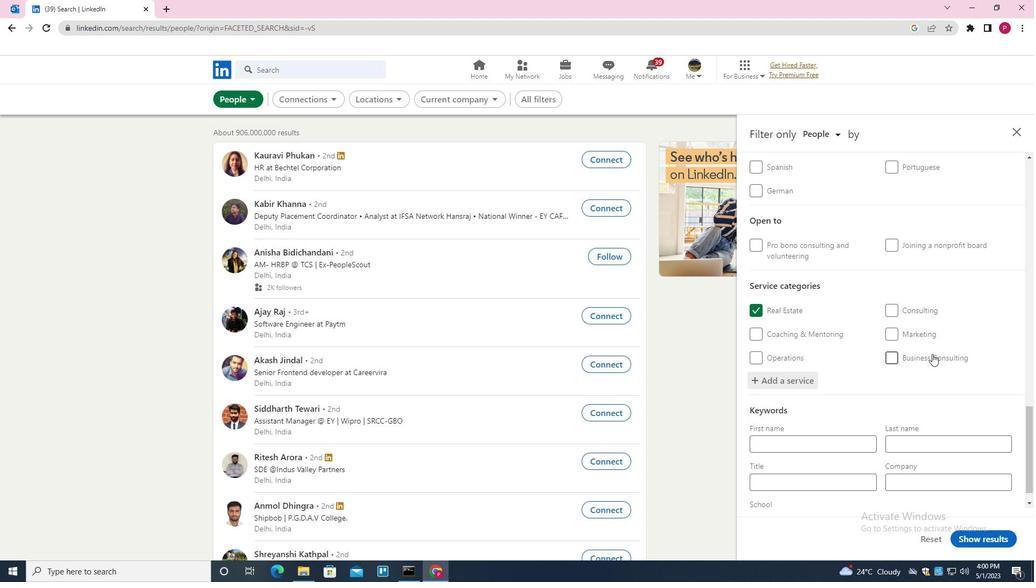 
Action: Mouse moved to (927, 356)
Screenshot: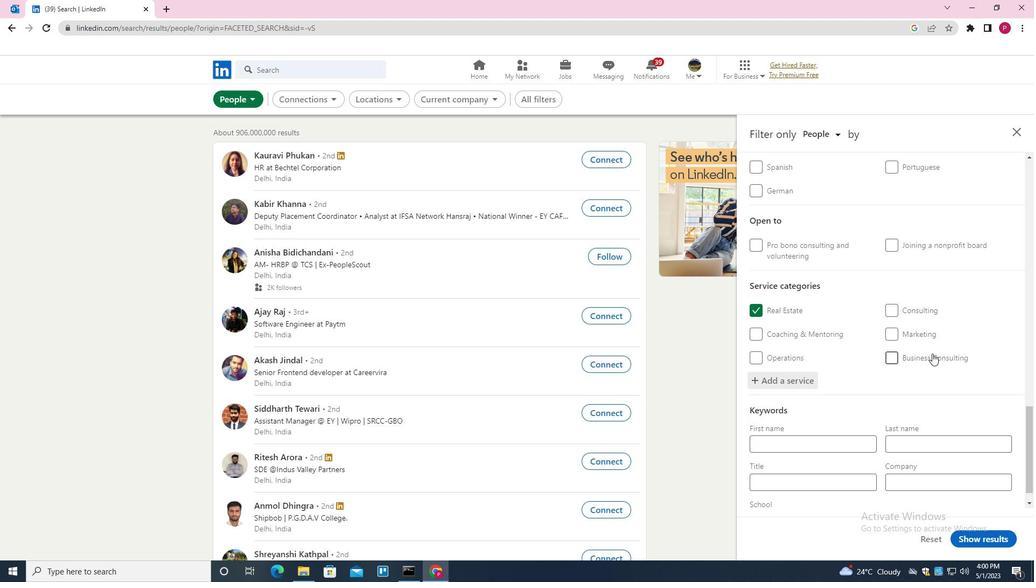 
Action: Mouse scrolled (927, 355) with delta (0, 0)
Screenshot: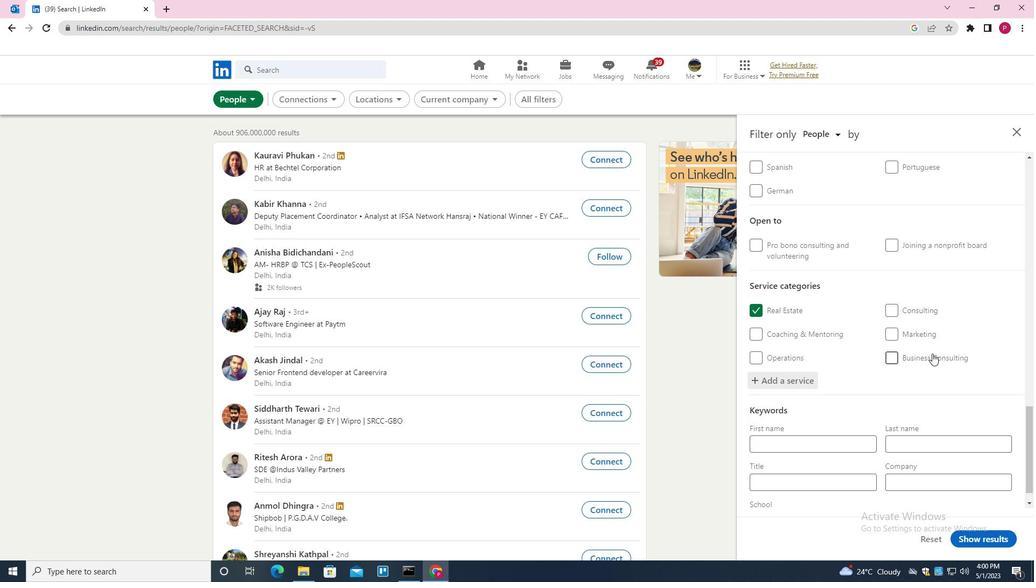 
Action: Mouse moved to (920, 365)
Screenshot: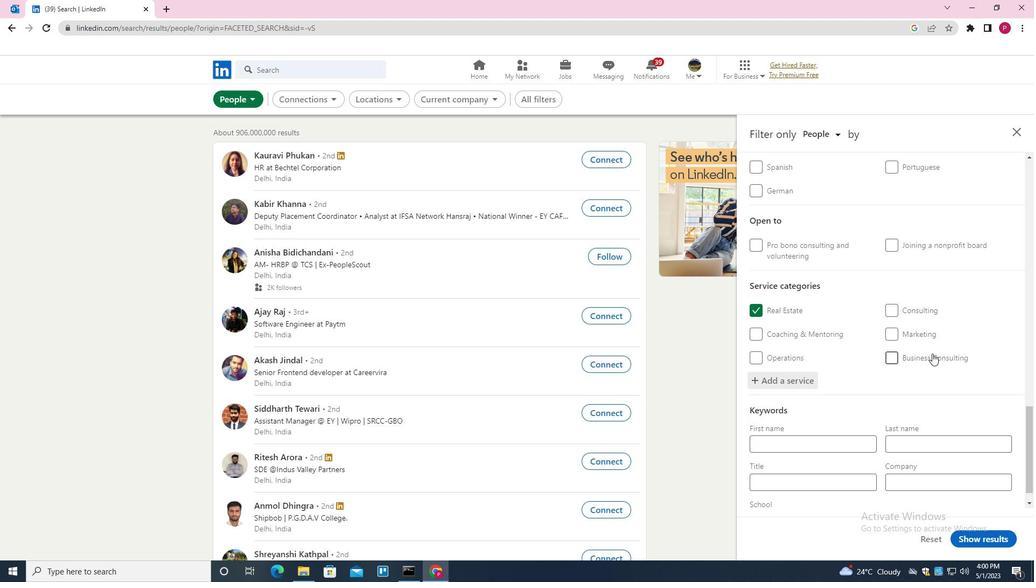 
Action: Mouse scrolled (920, 364) with delta (0, 0)
Screenshot: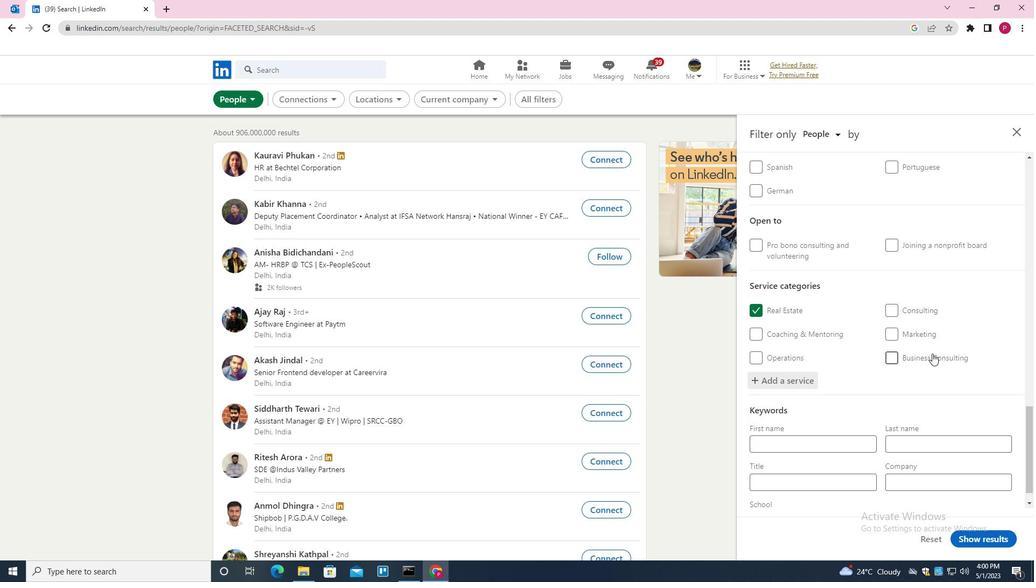 
Action: Mouse moved to (910, 381)
Screenshot: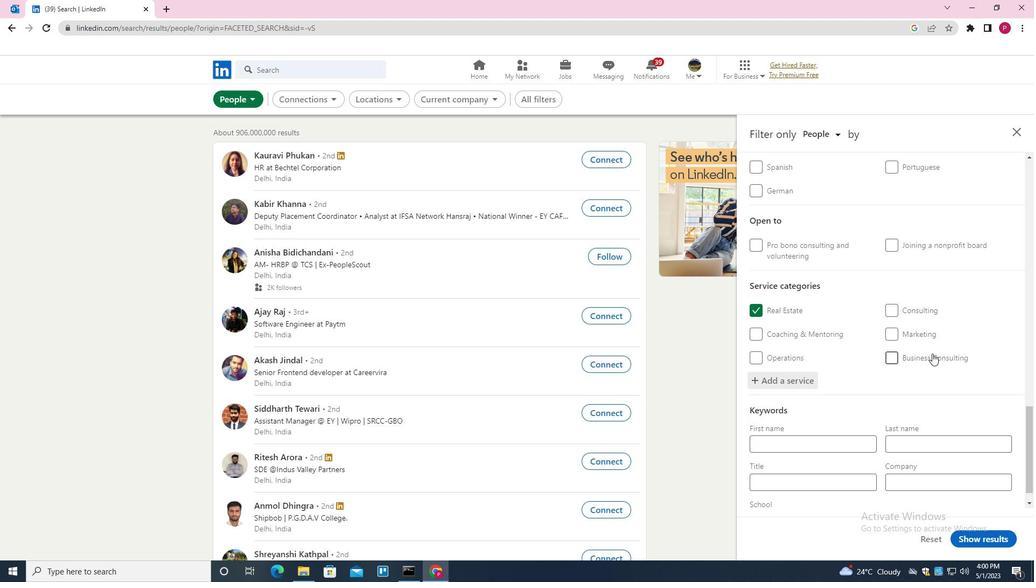 
Action: Mouse scrolled (910, 380) with delta (0, 0)
Screenshot: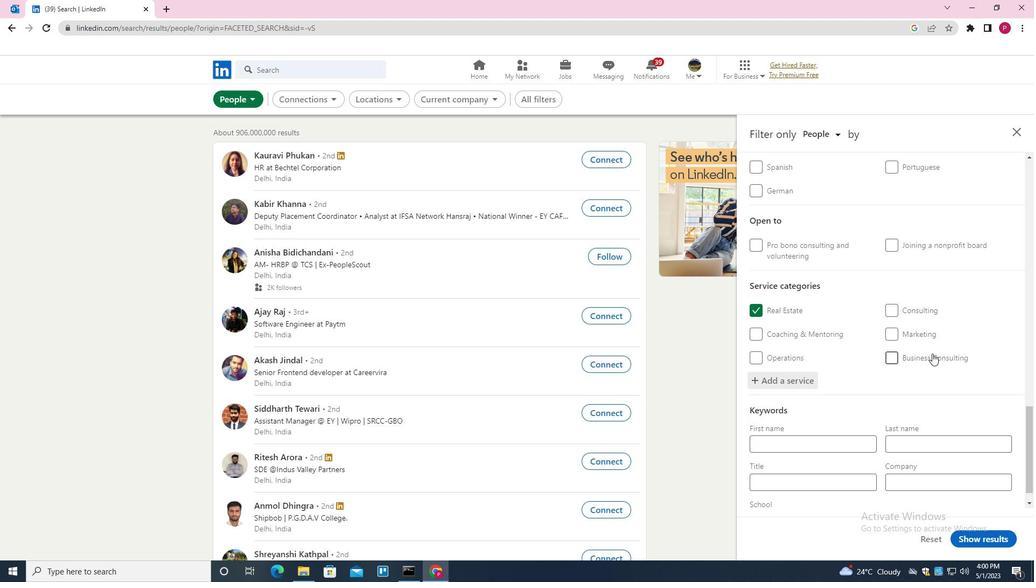 
Action: Mouse moved to (900, 395)
Screenshot: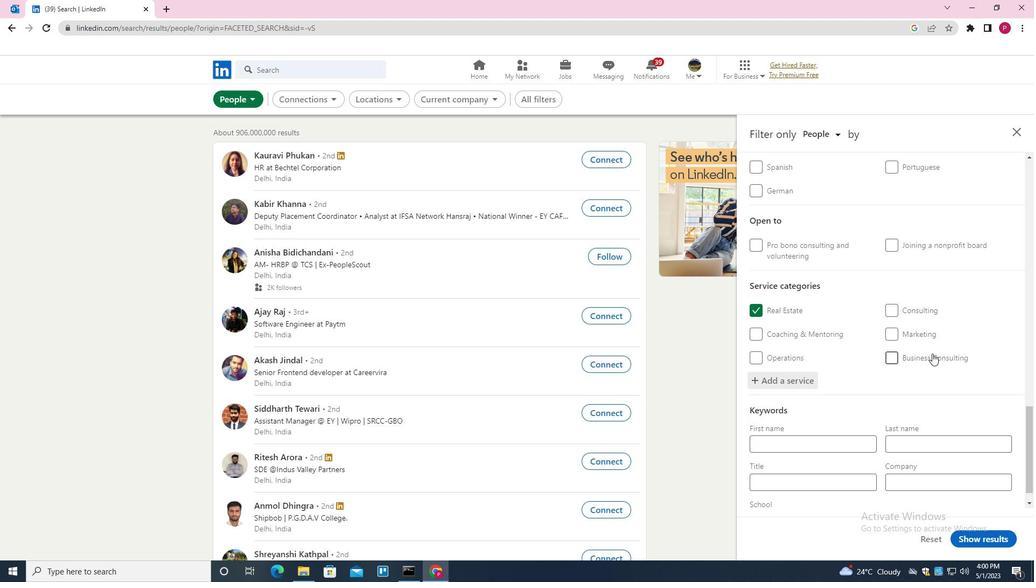 
Action: Mouse scrolled (900, 394) with delta (0, 0)
Screenshot: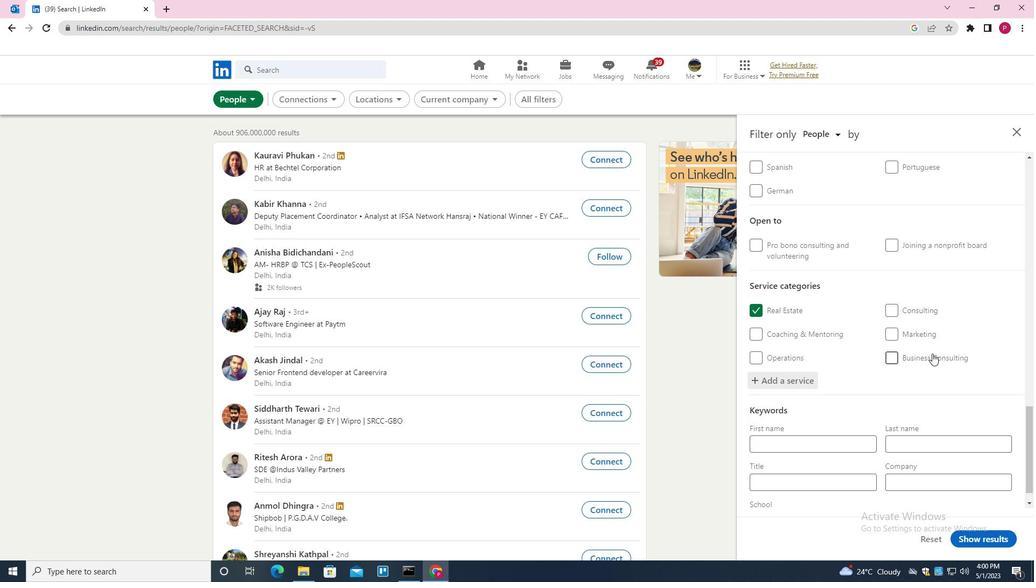 
Action: Mouse moved to (887, 405)
Screenshot: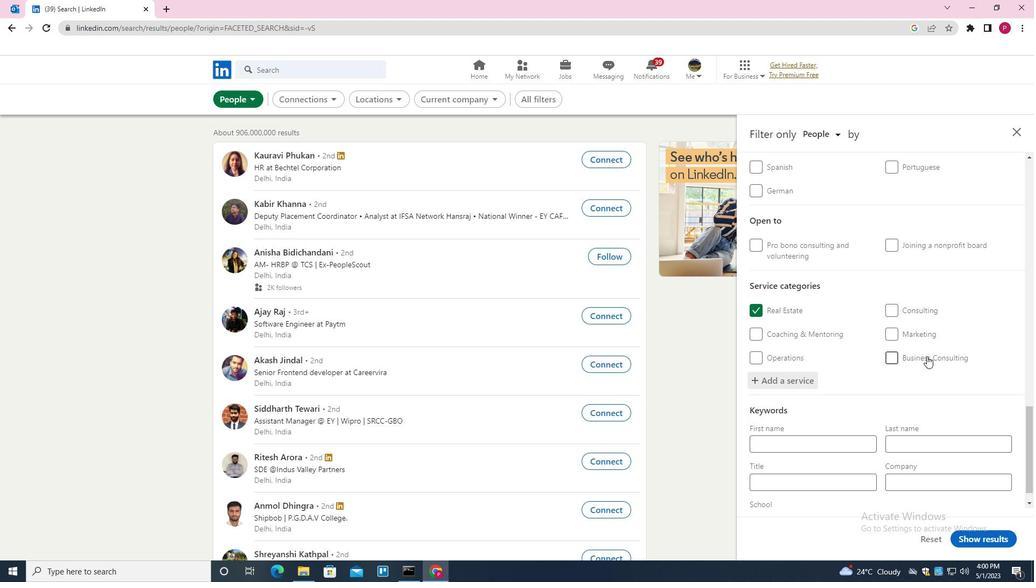 
Action: Mouse scrolled (887, 405) with delta (0, 0)
Screenshot: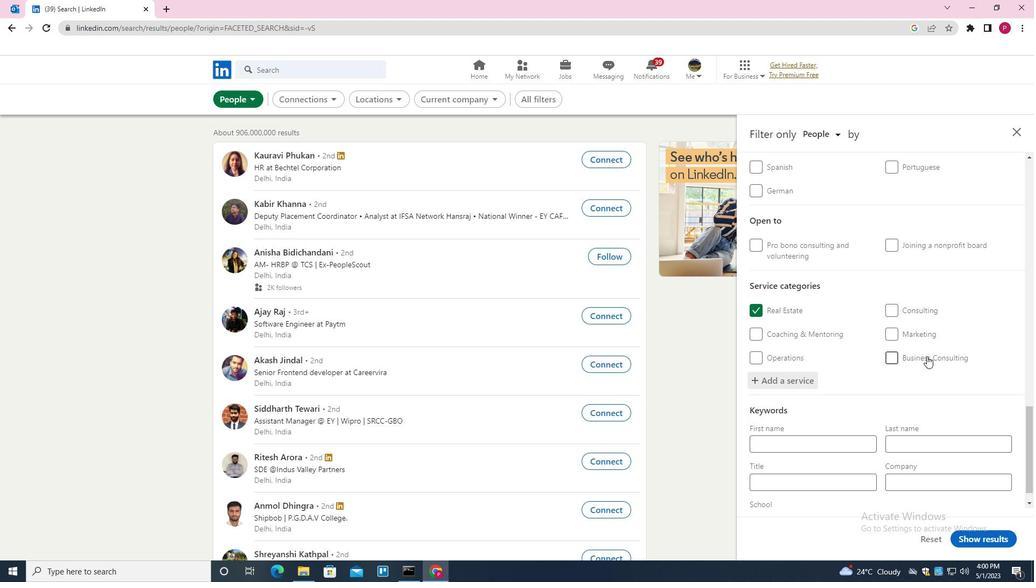 
Action: Mouse moved to (836, 453)
Screenshot: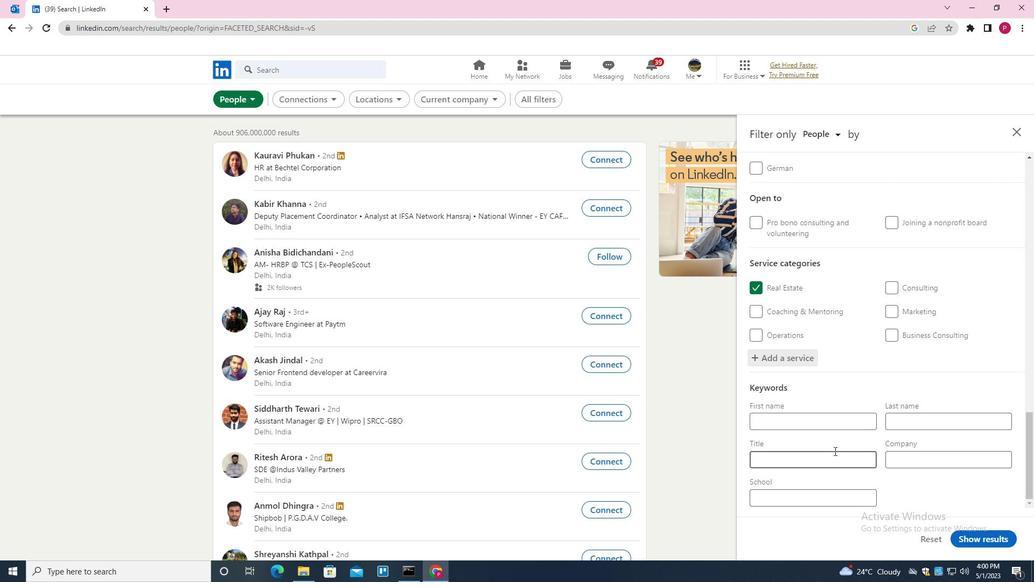 
Action: Mouse pressed left at (836, 453)
Screenshot: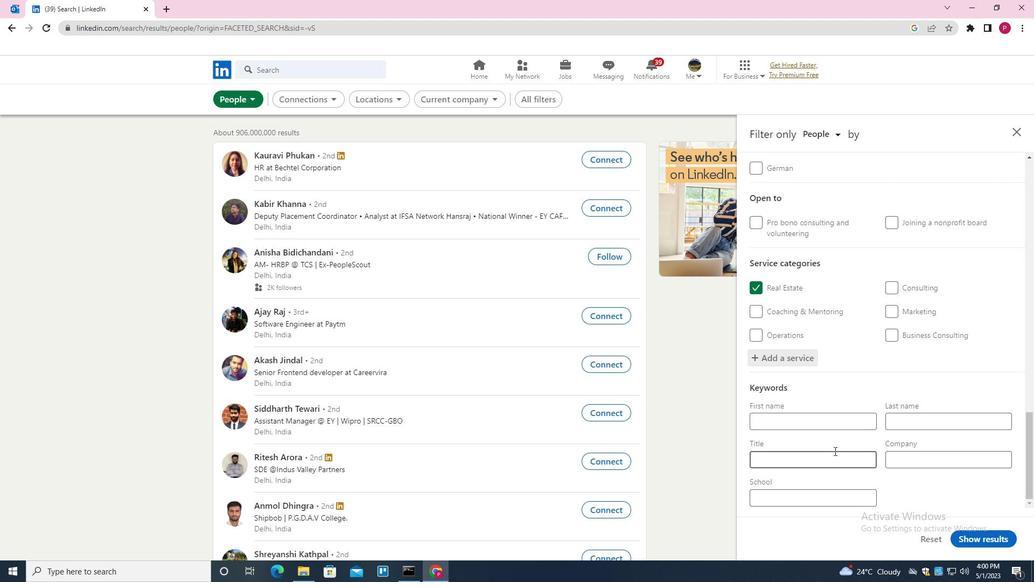 
Action: Mouse moved to (839, 454)
Screenshot: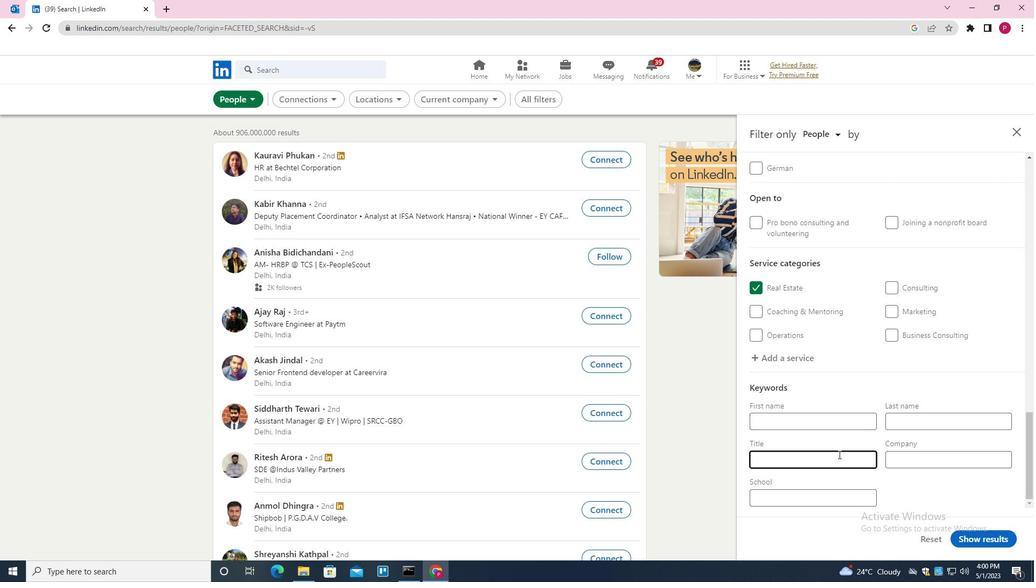 
Action: Key pressed <Key.shift><Key.shift><Key.shift><Key.shift>VP<Key.space>OF<Key.space><Key.shift>ME<Key.backspace>ISCELLANEOUS
Screenshot: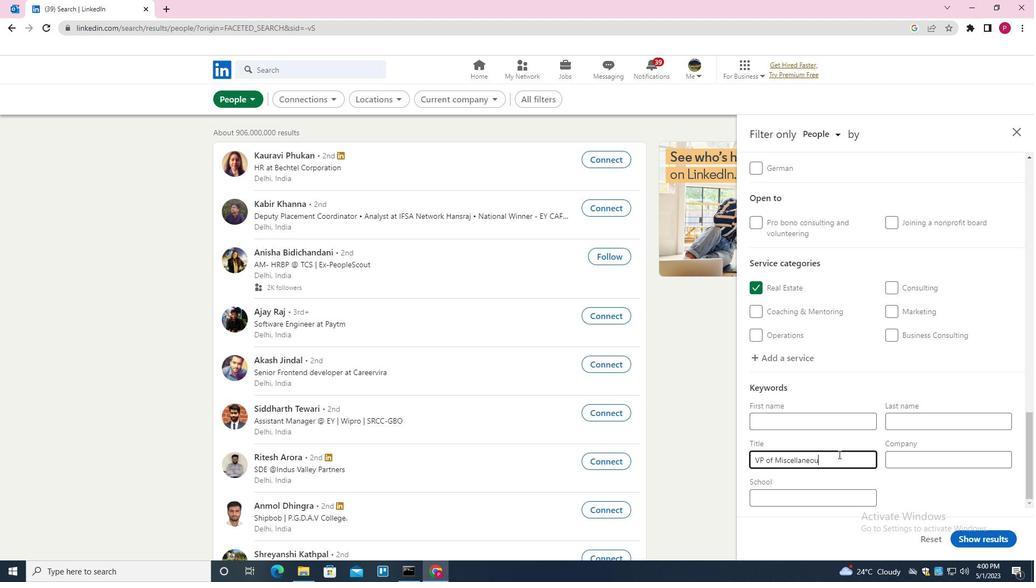 
Action: Mouse moved to (966, 538)
Screenshot: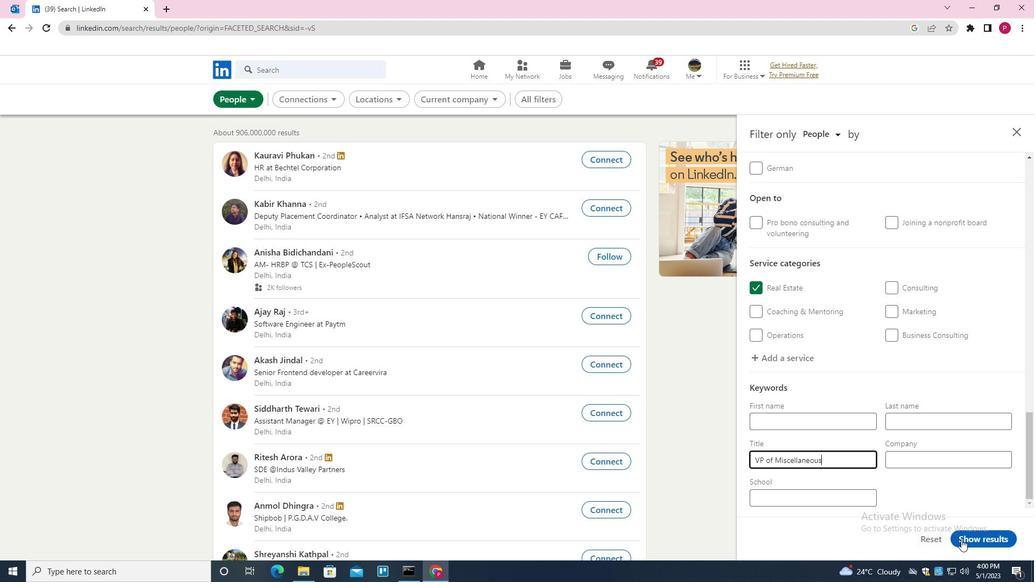 
Action: Mouse pressed left at (966, 538)
Screenshot: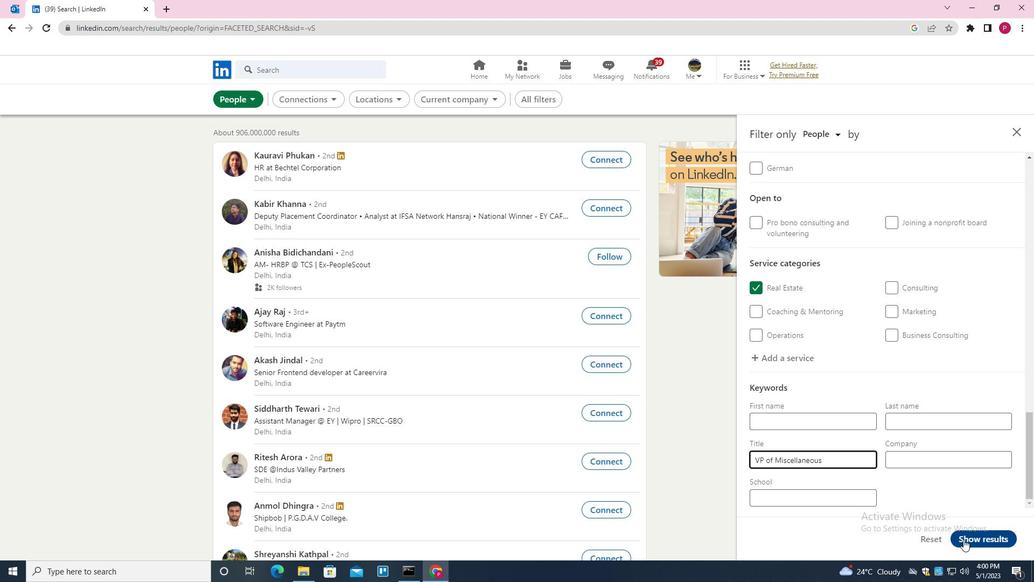 
Action: Mouse moved to (783, 403)
Screenshot: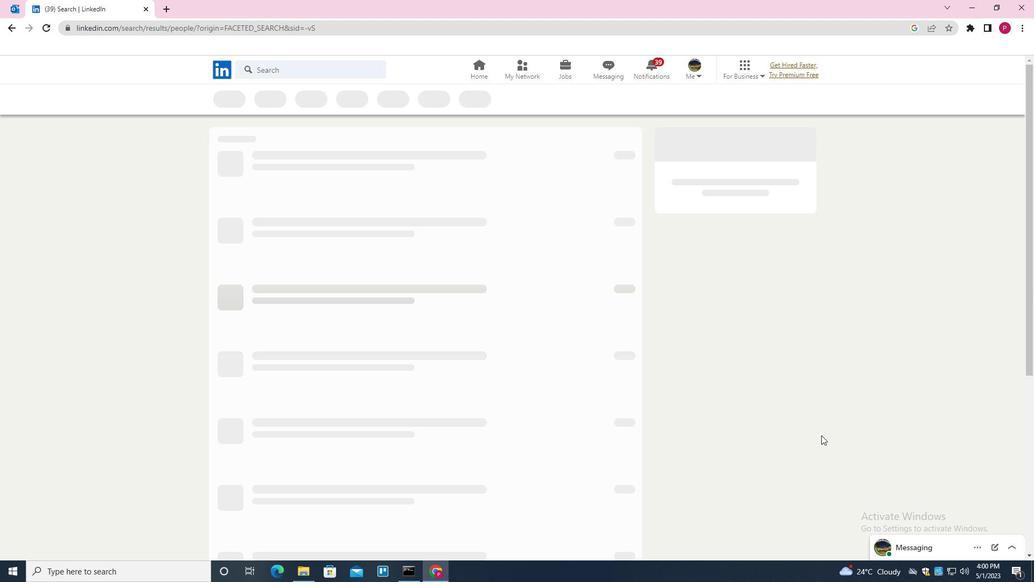 
